 Task: Find connections with filter location Fresnes with filter topic #Recruitingwith filter profile language German with filter current company Johnson Matthey with filter school Dr N.G.P. Institute of Technology with filter industry Hospitals with filter service category Trade Shows with filter keywords title Pharmacist
Action: Mouse moved to (685, 110)
Screenshot: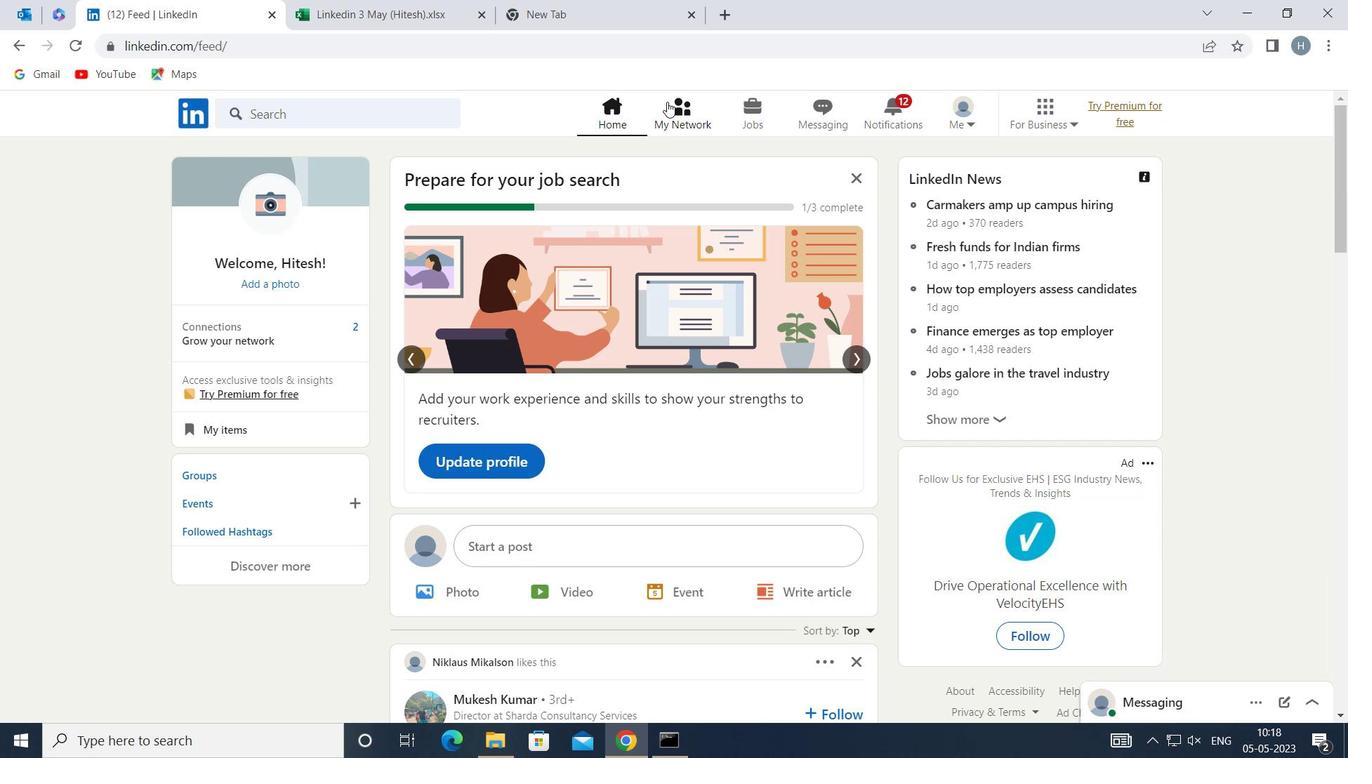 
Action: Mouse pressed left at (685, 110)
Screenshot: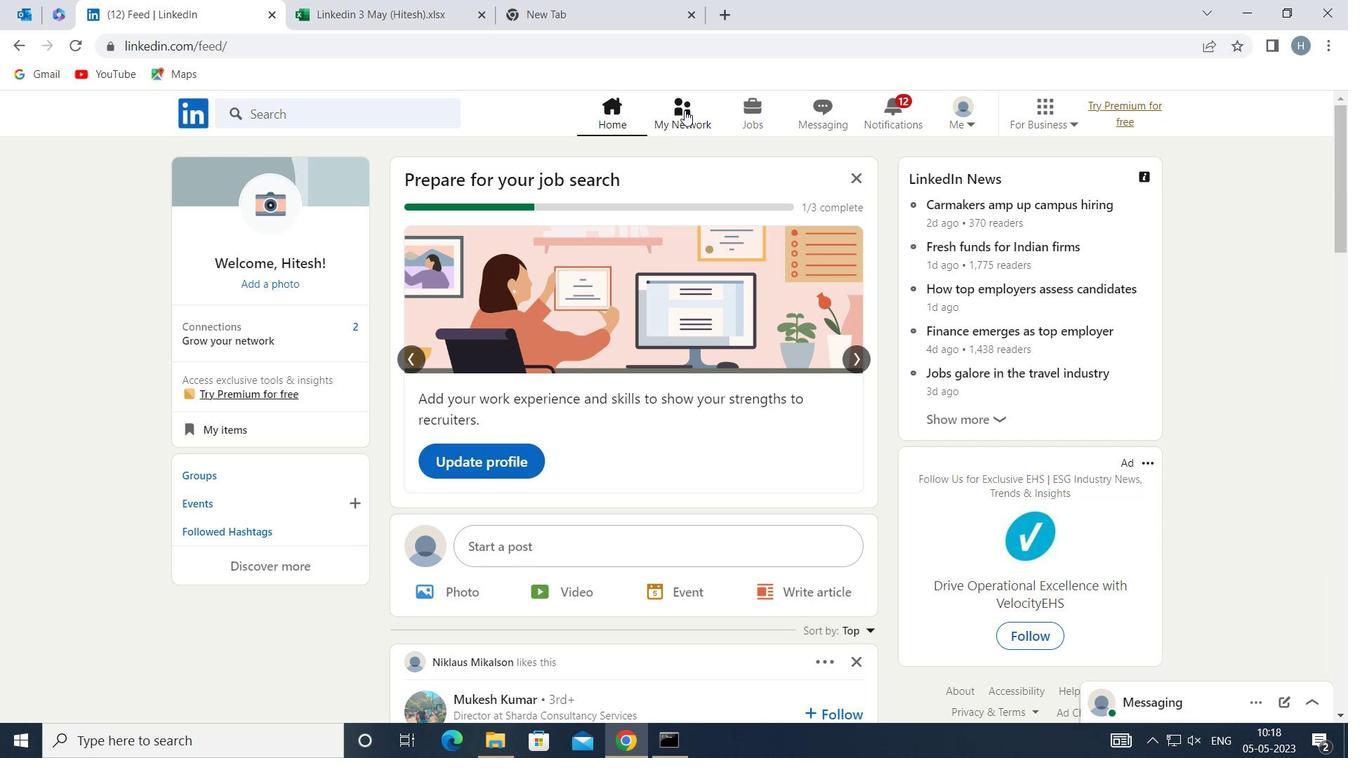 
Action: Mouse moved to (384, 212)
Screenshot: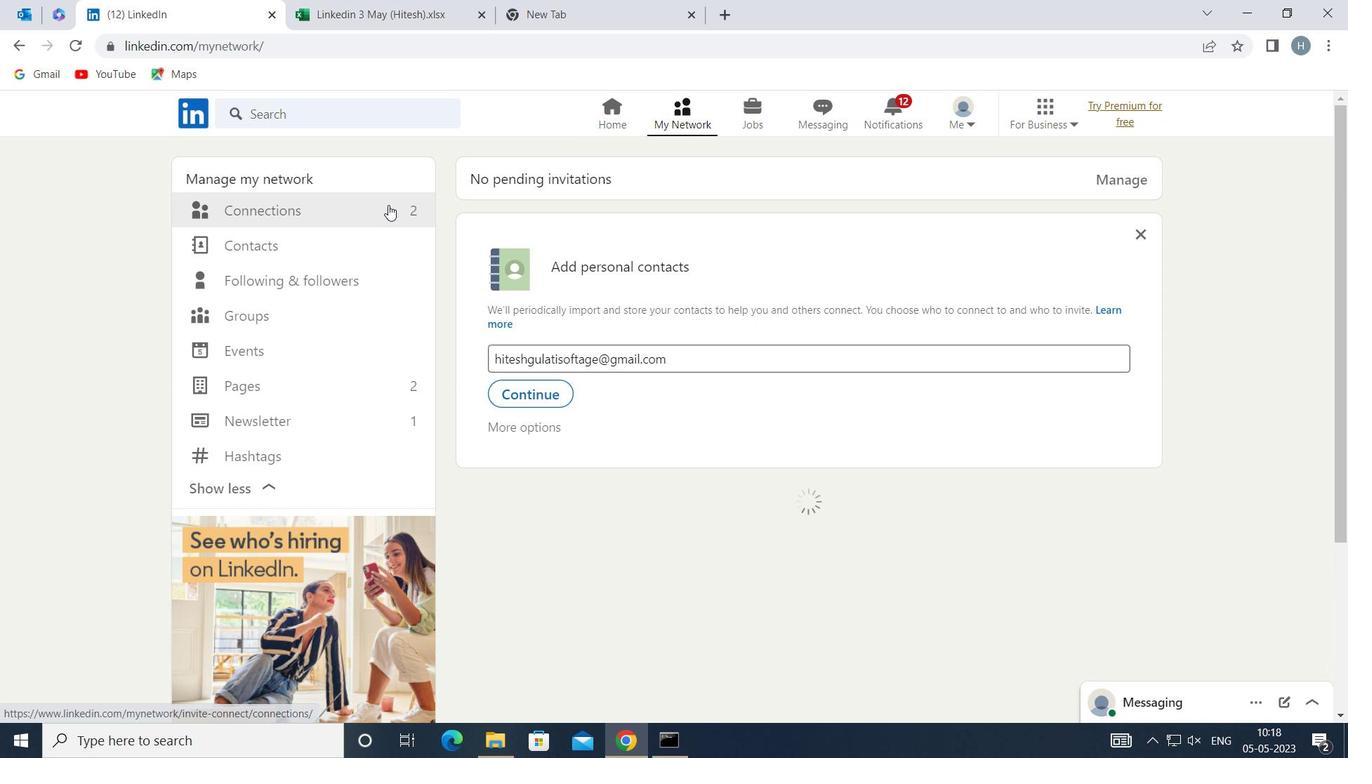 
Action: Mouse pressed left at (384, 212)
Screenshot: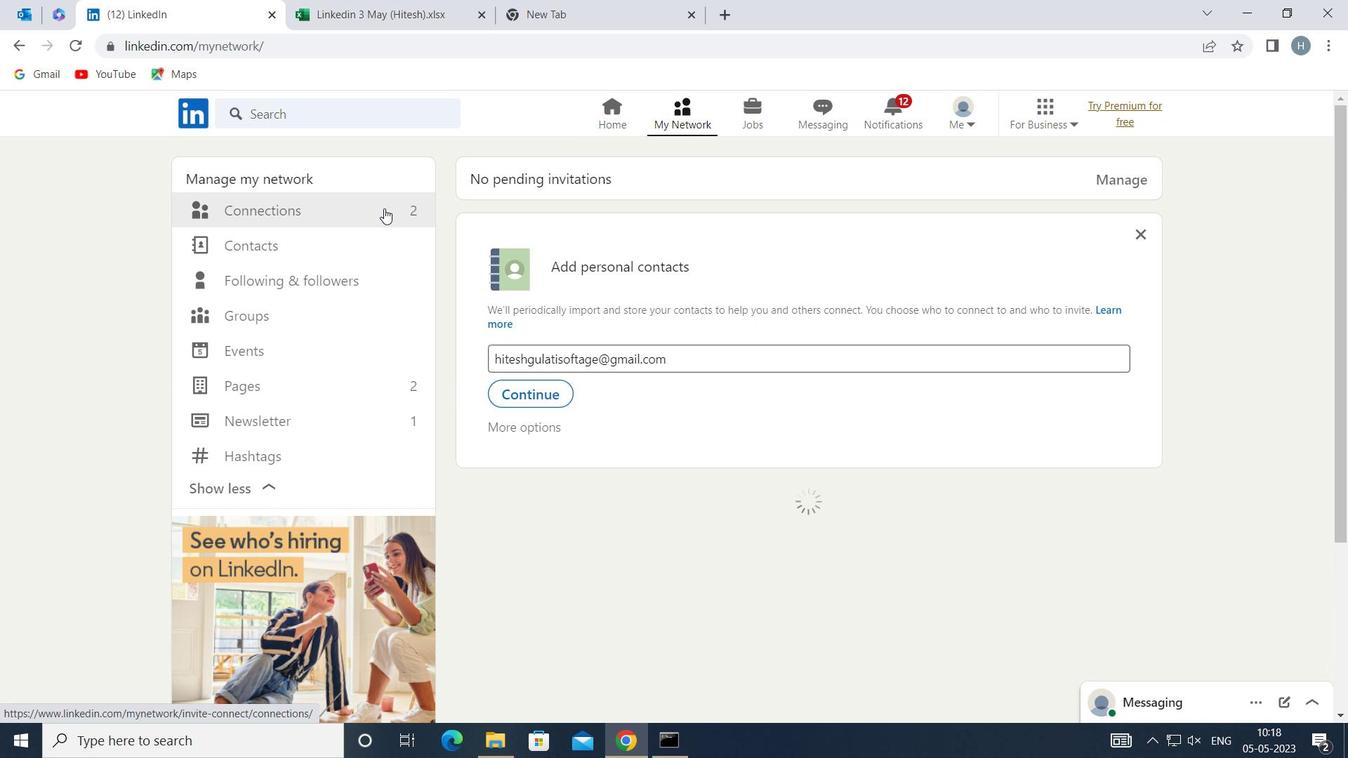 
Action: Mouse moved to (777, 212)
Screenshot: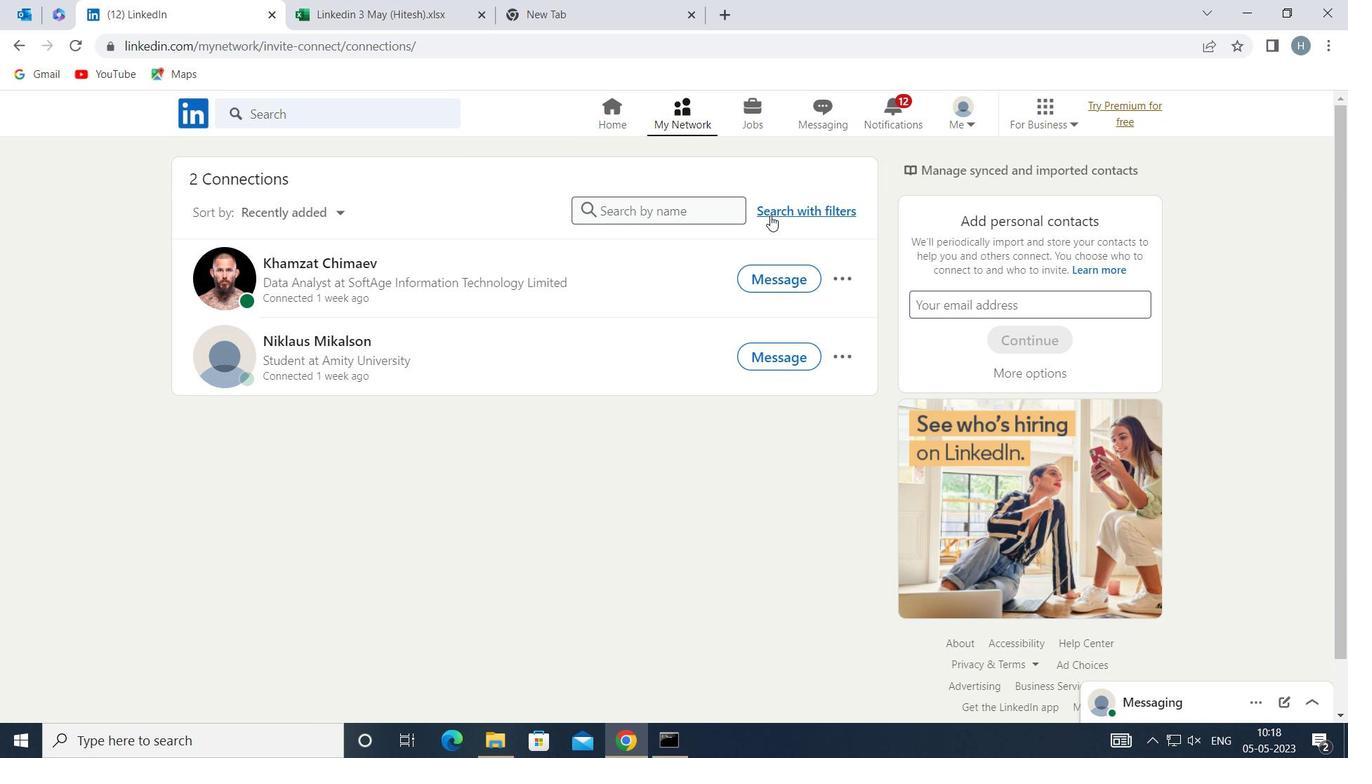 
Action: Mouse pressed left at (777, 212)
Screenshot: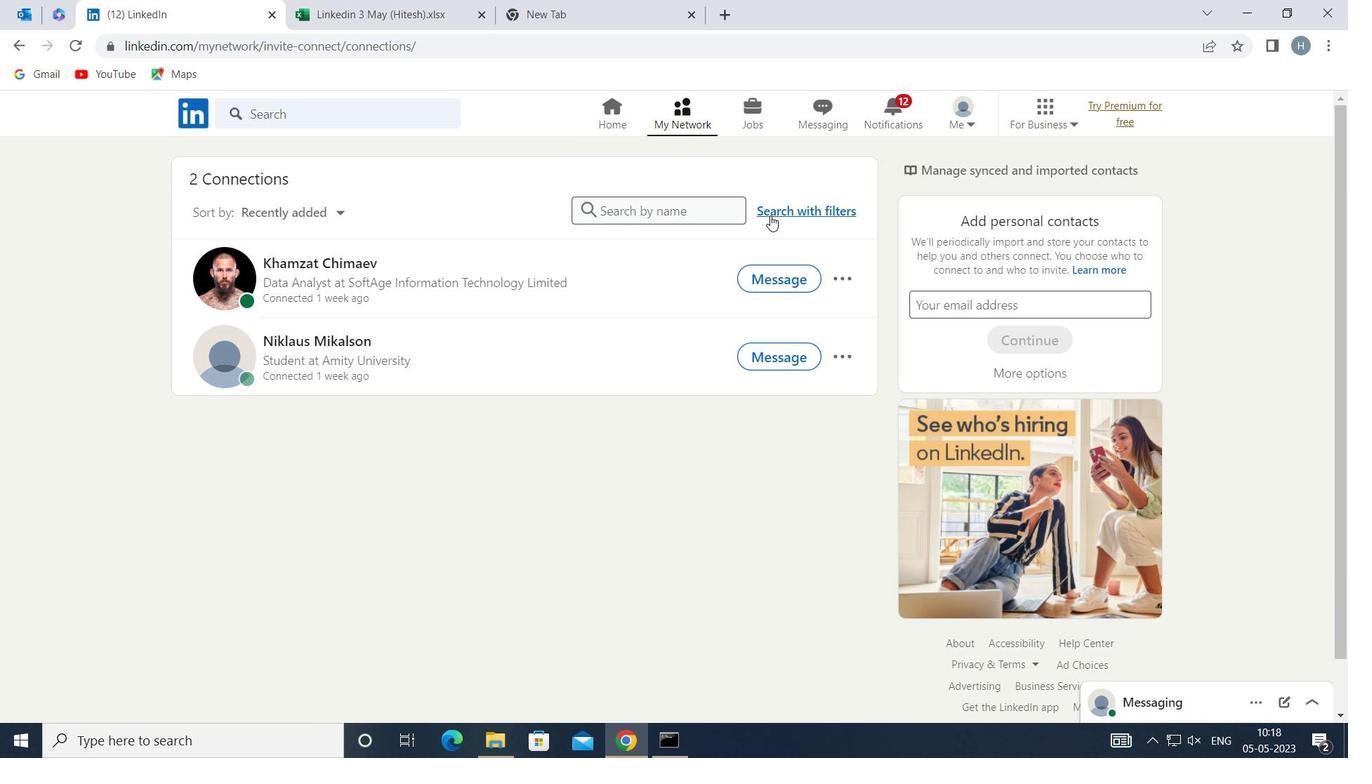 
Action: Mouse moved to (743, 162)
Screenshot: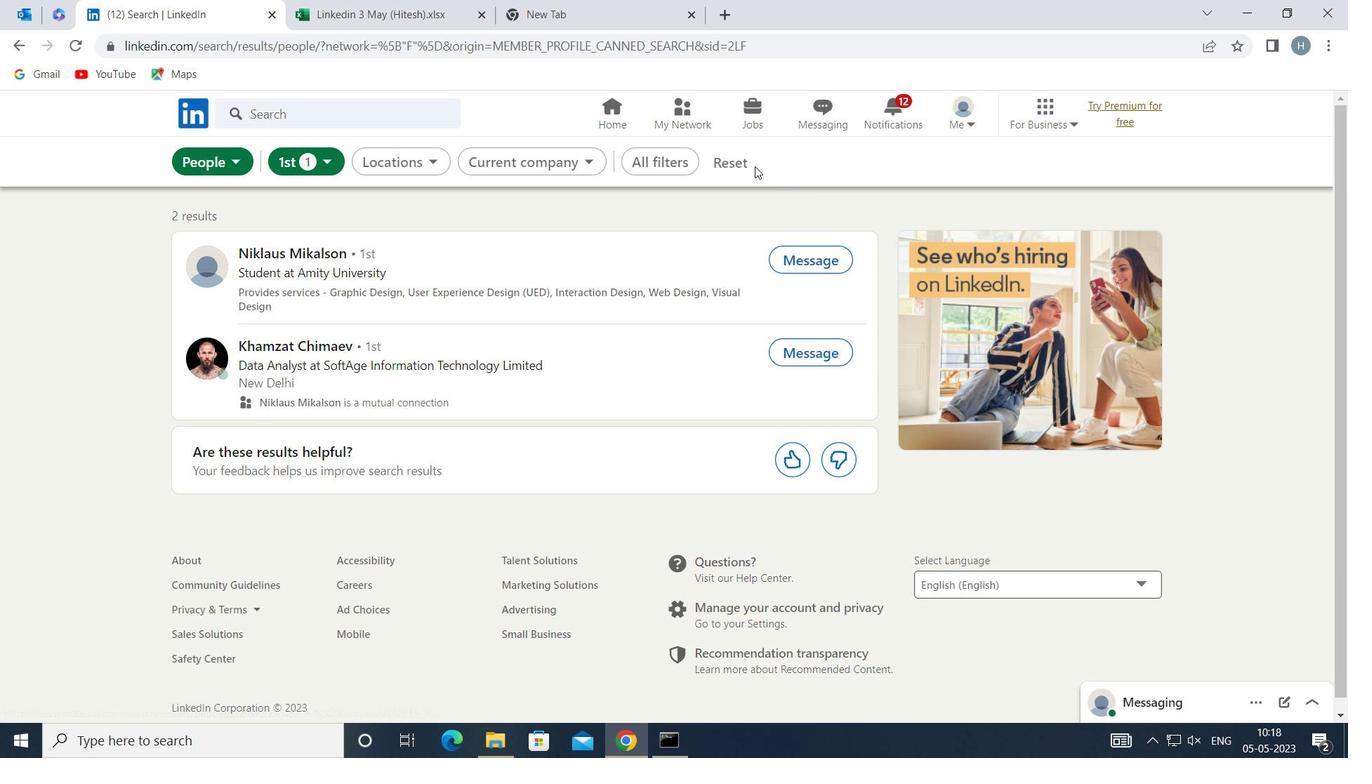 
Action: Mouse pressed left at (743, 162)
Screenshot: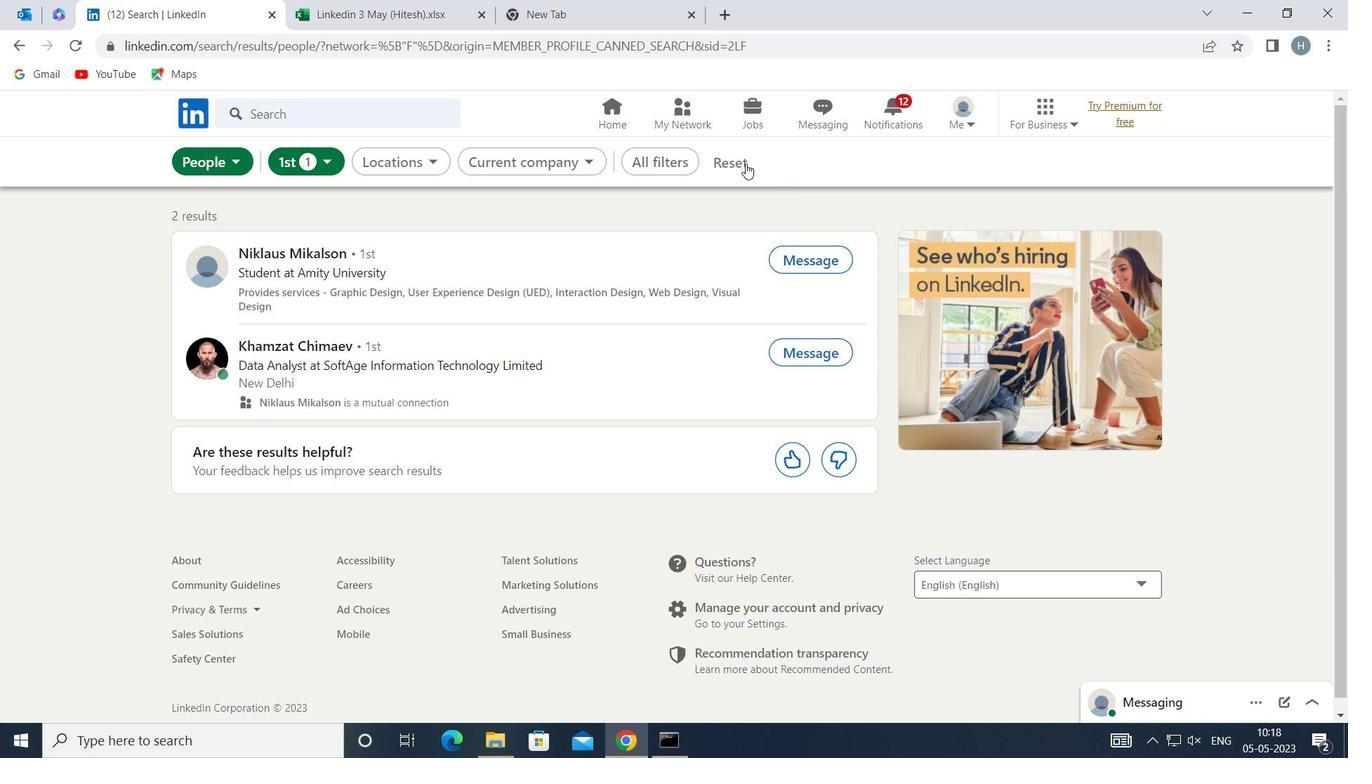 
Action: Mouse moved to (716, 159)
Screenshot: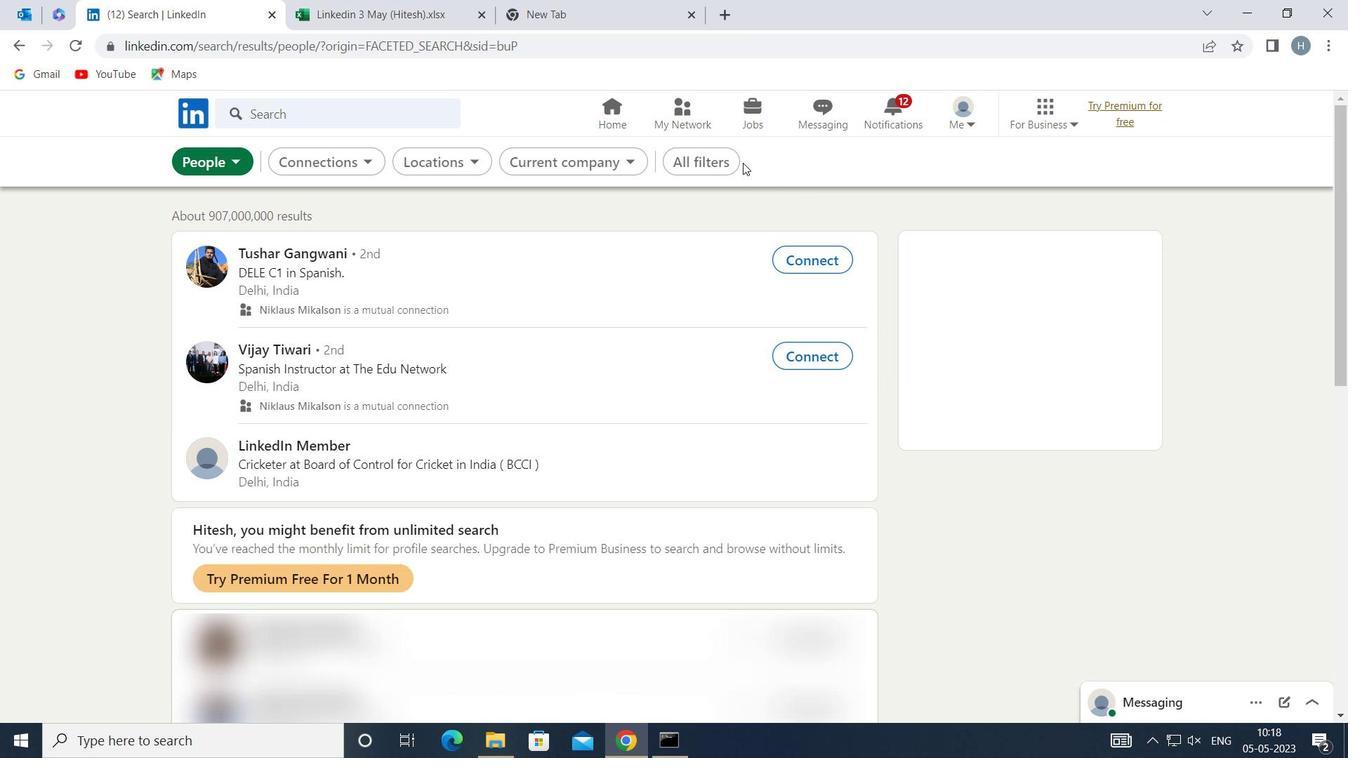 
Action: Mouse pressed left at (716, 159)
Screenshot: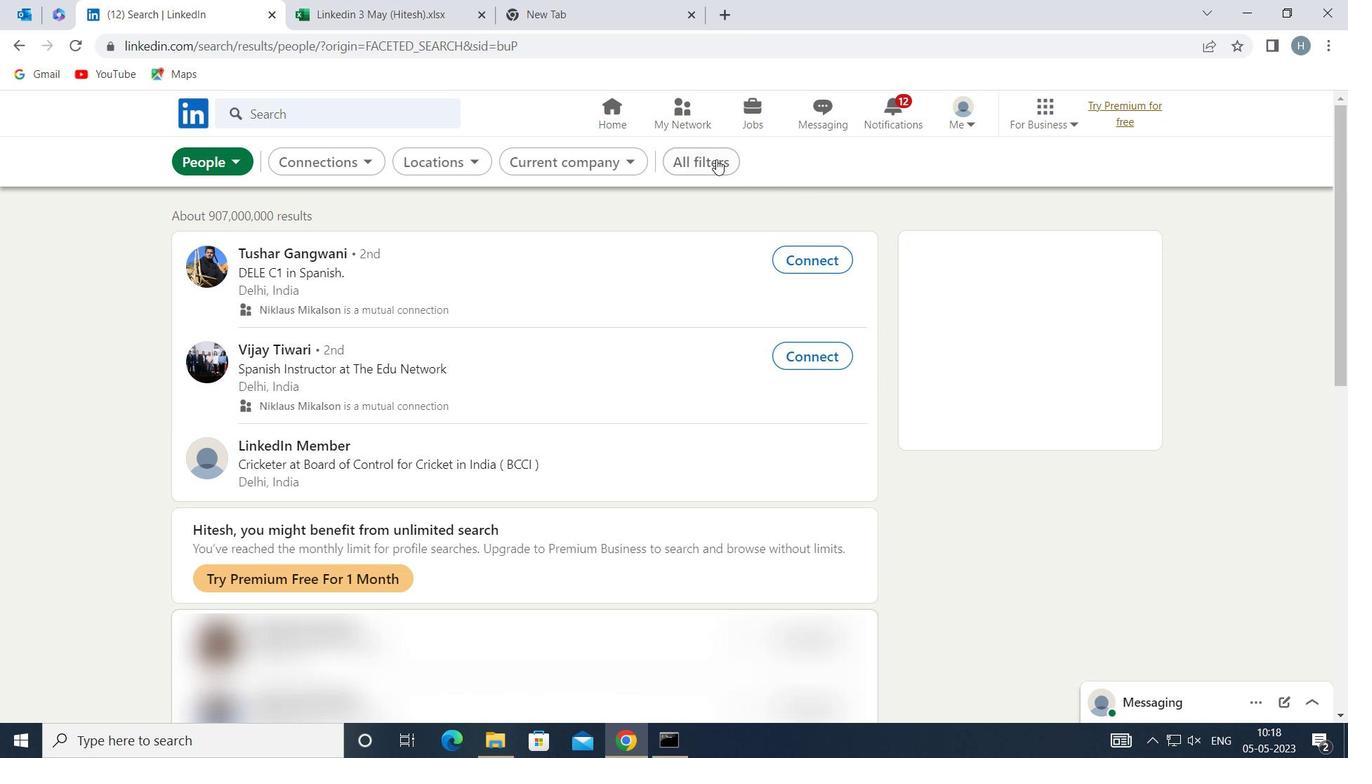 
Action: Mouse moved to (1114, 403)
Screenshot: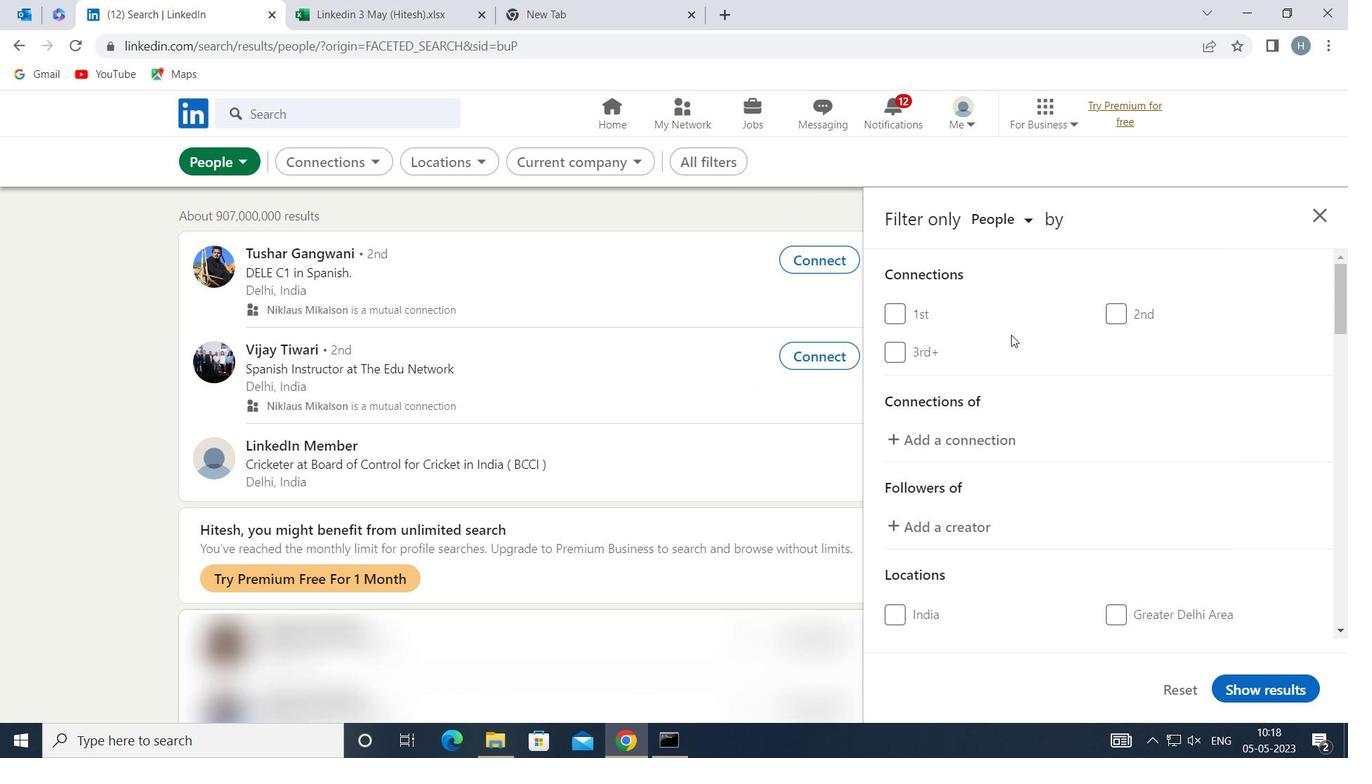 
Action: Mouse scrolled (1114, 403) with delta (0, 0)
Screenshot: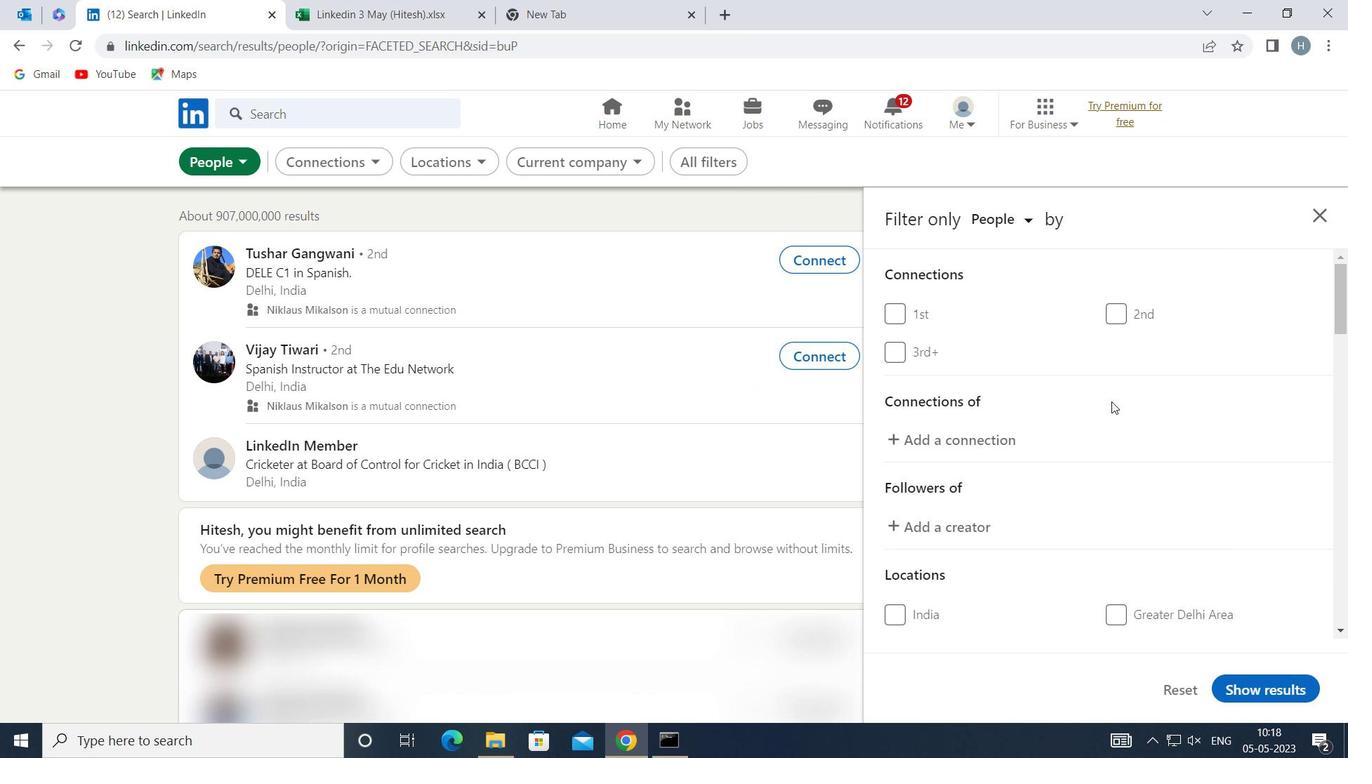 
Action: Mouse scrolled (1114, 403) with delta (0, 0)
Screenshot: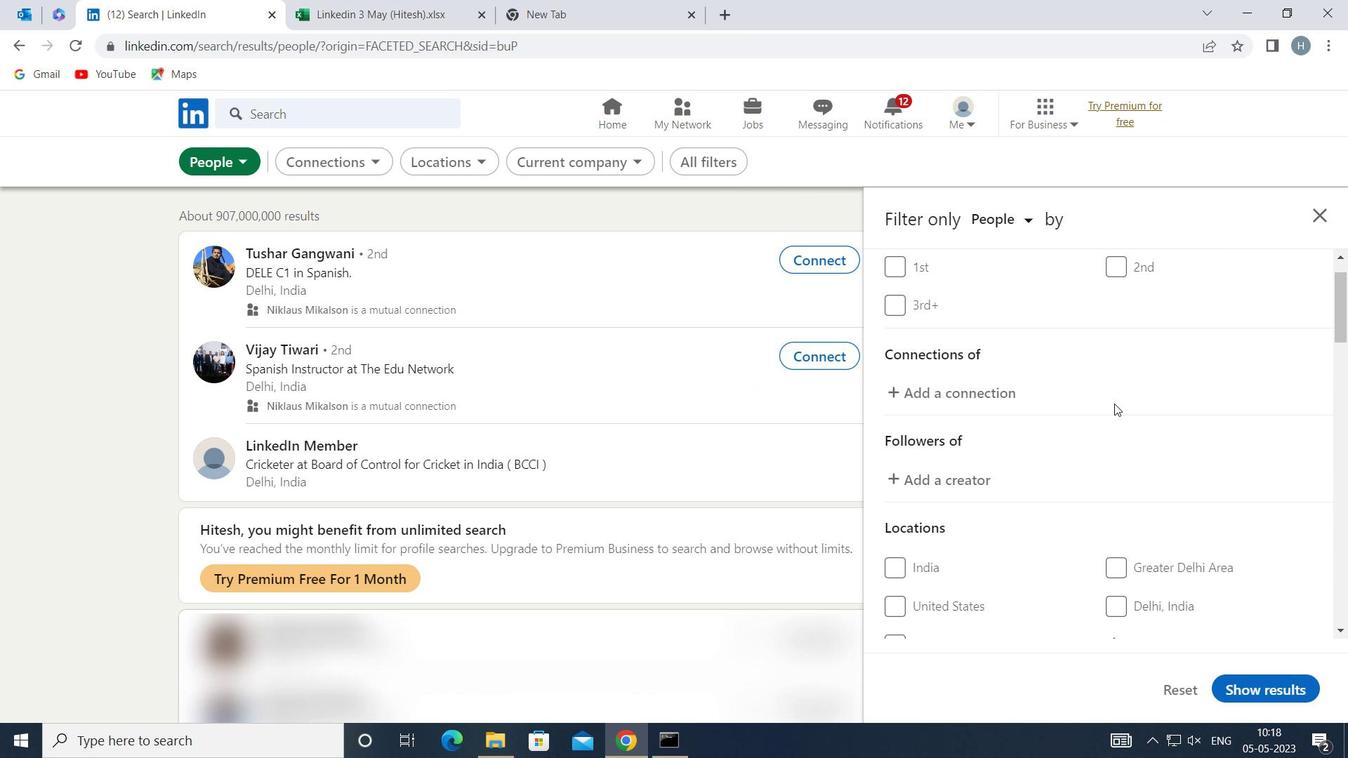 
Action: Mouse scrolled (1114, 403) with delta (0, 0)
Screenshot: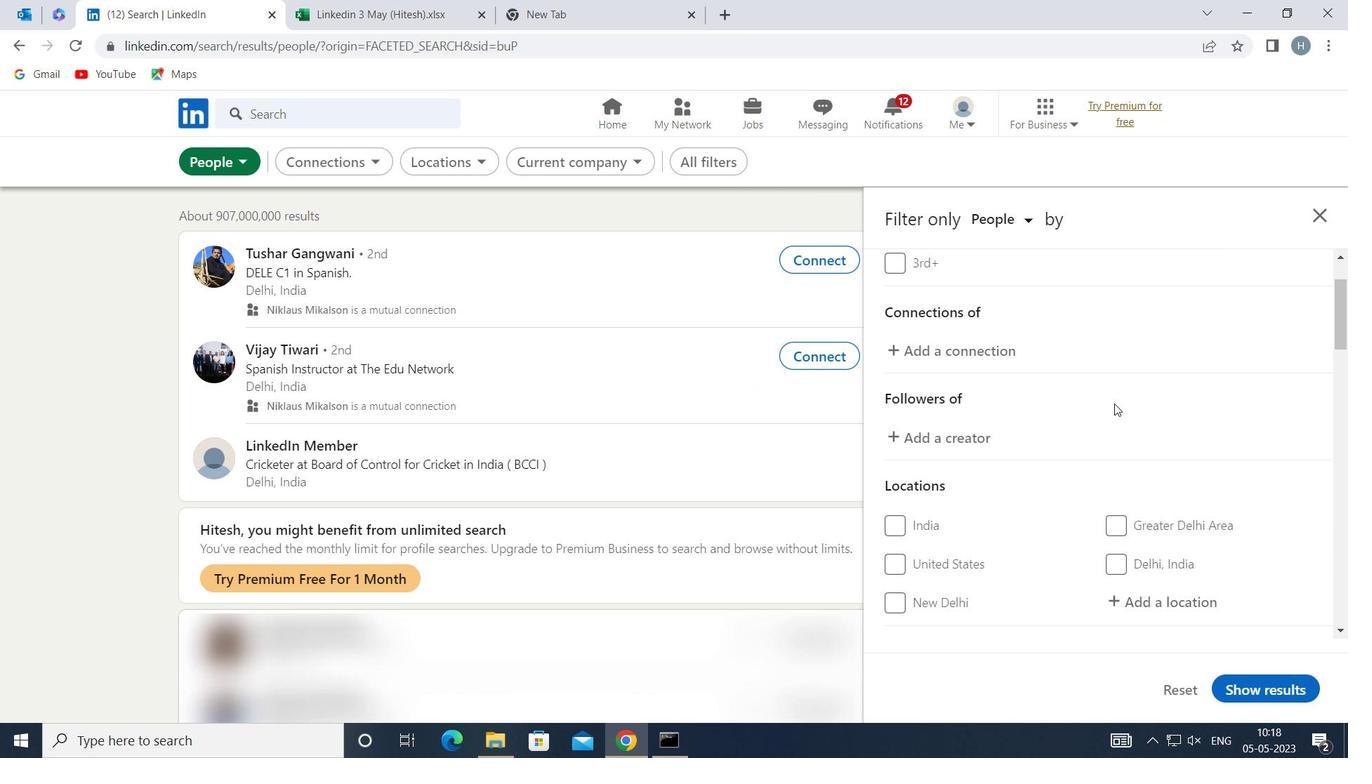 
Action: Mouse moved to (1147, 424)
Screenshot: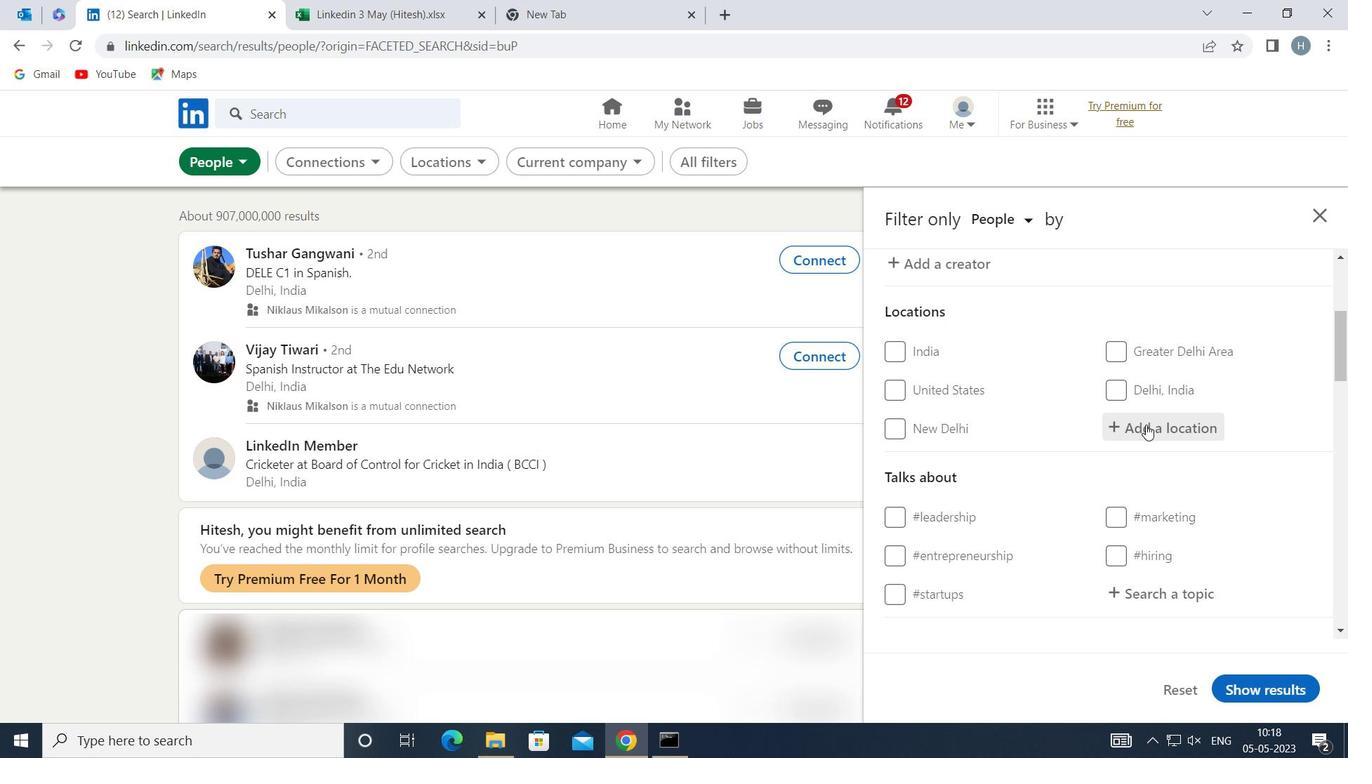 
Action: Mouse pressed left at (1147, 424)
Screenshot: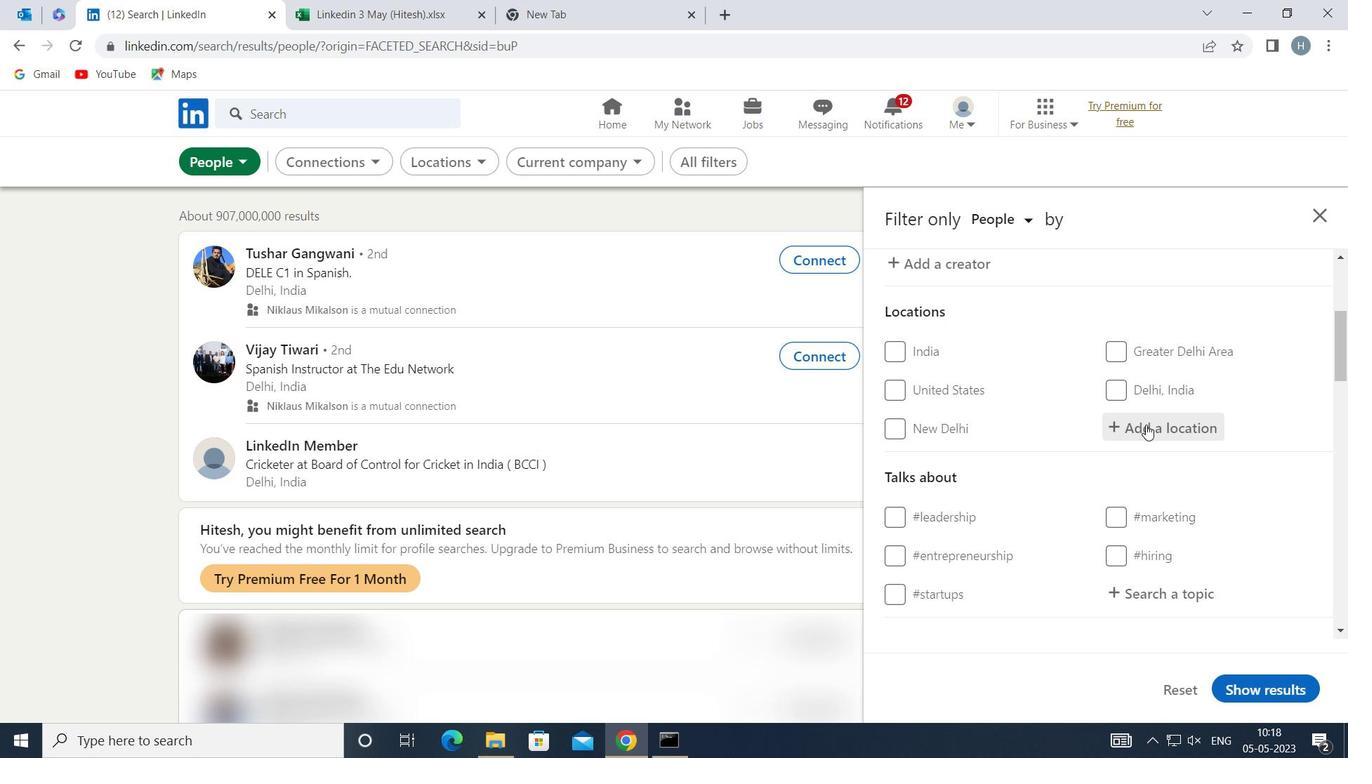 
Action: Key pressed <Key.shift>FRESNES
Screenshot: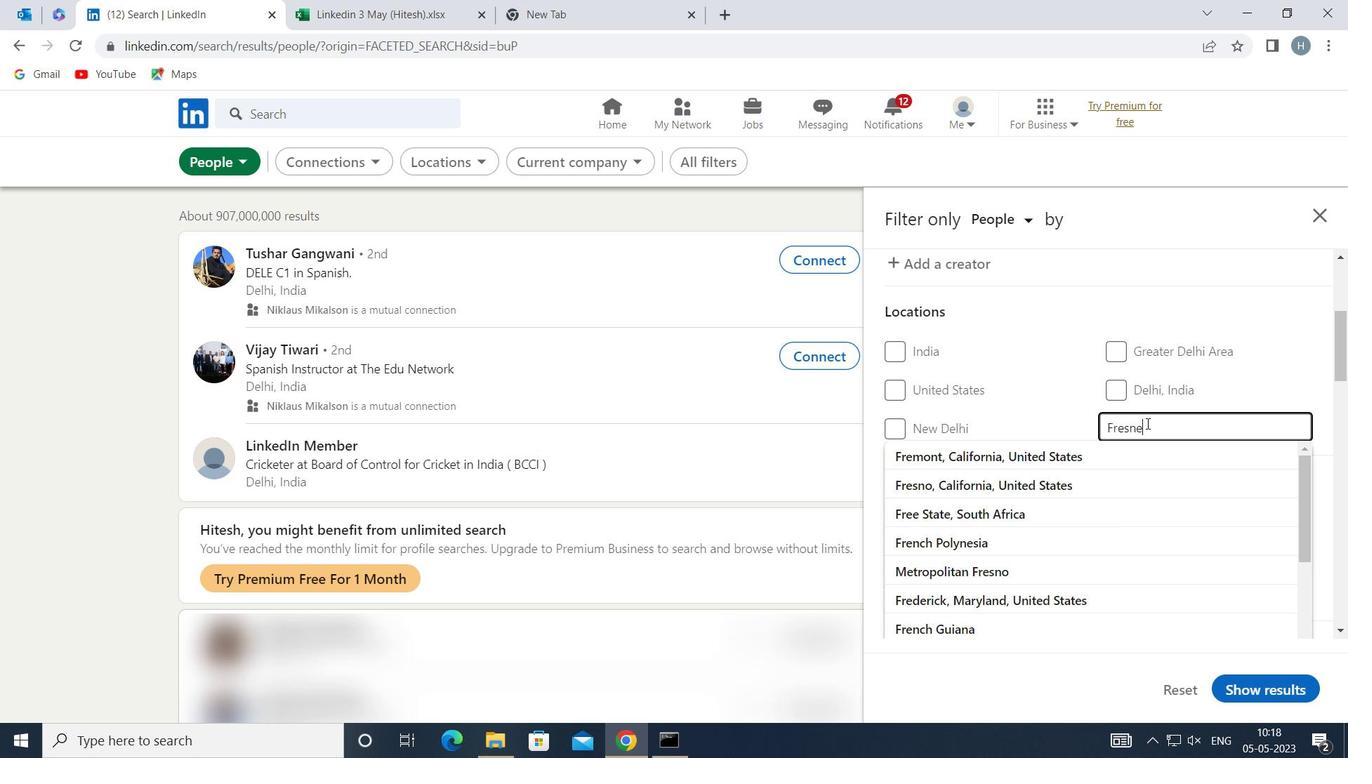 
Action: Mouse moved to (1093, 446)
Screenshot: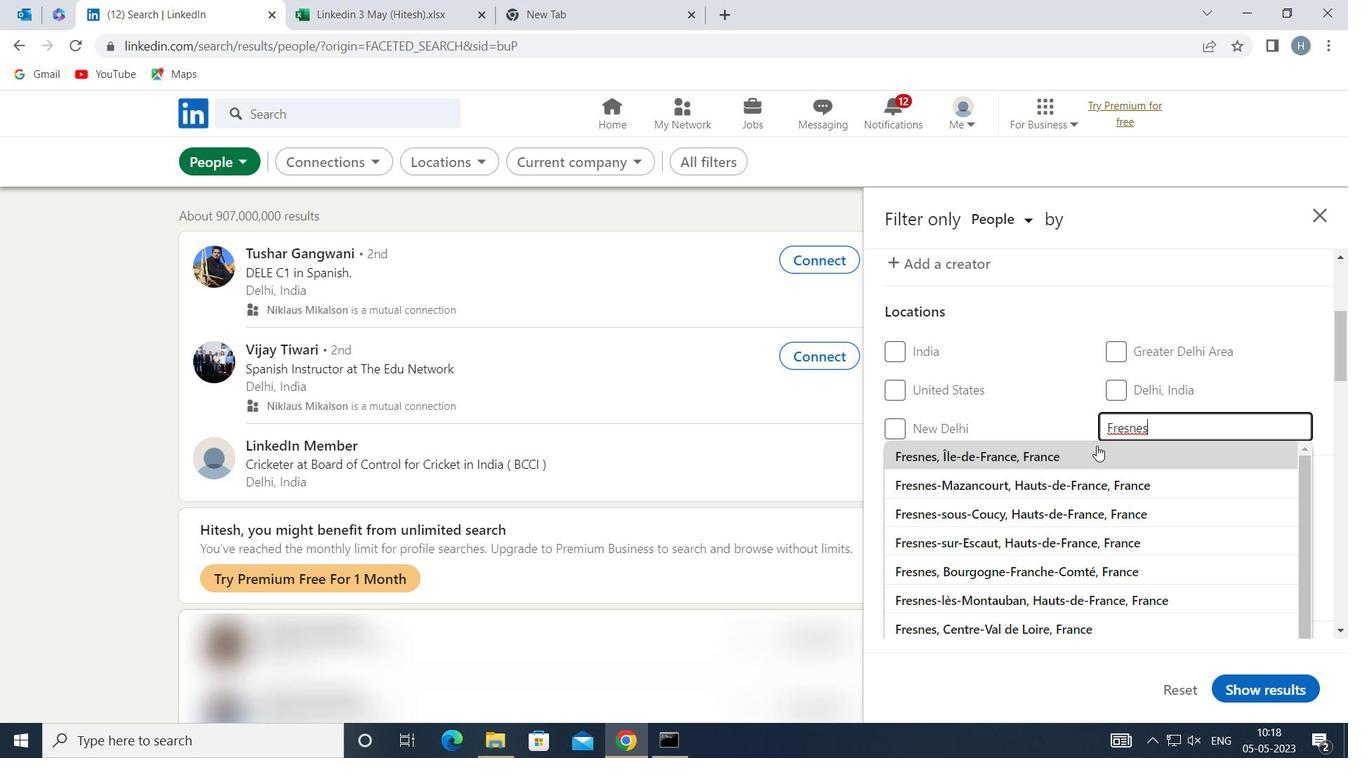 
Action: Mouse pressed left at (1093, 446)
Screenshot: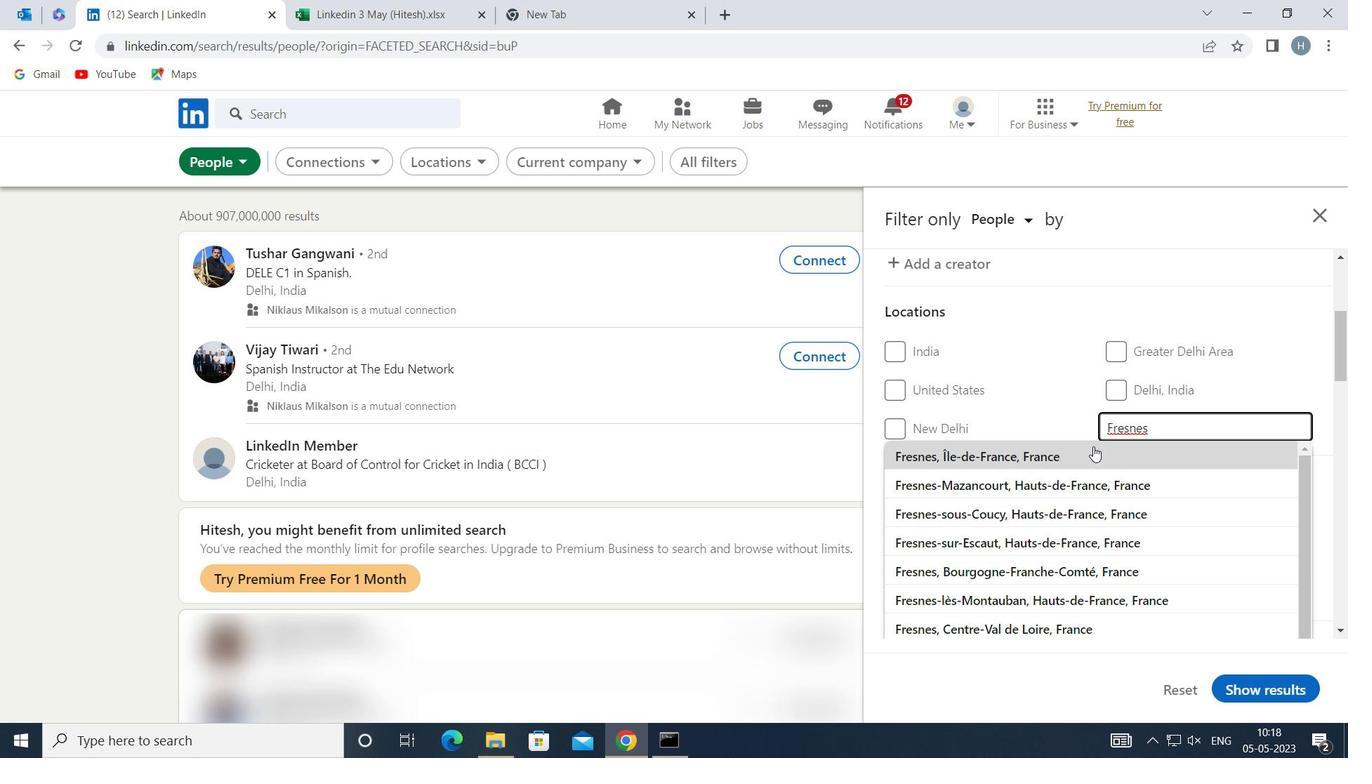 
Action: Mouse moved to (1065, 411)
Screenshot: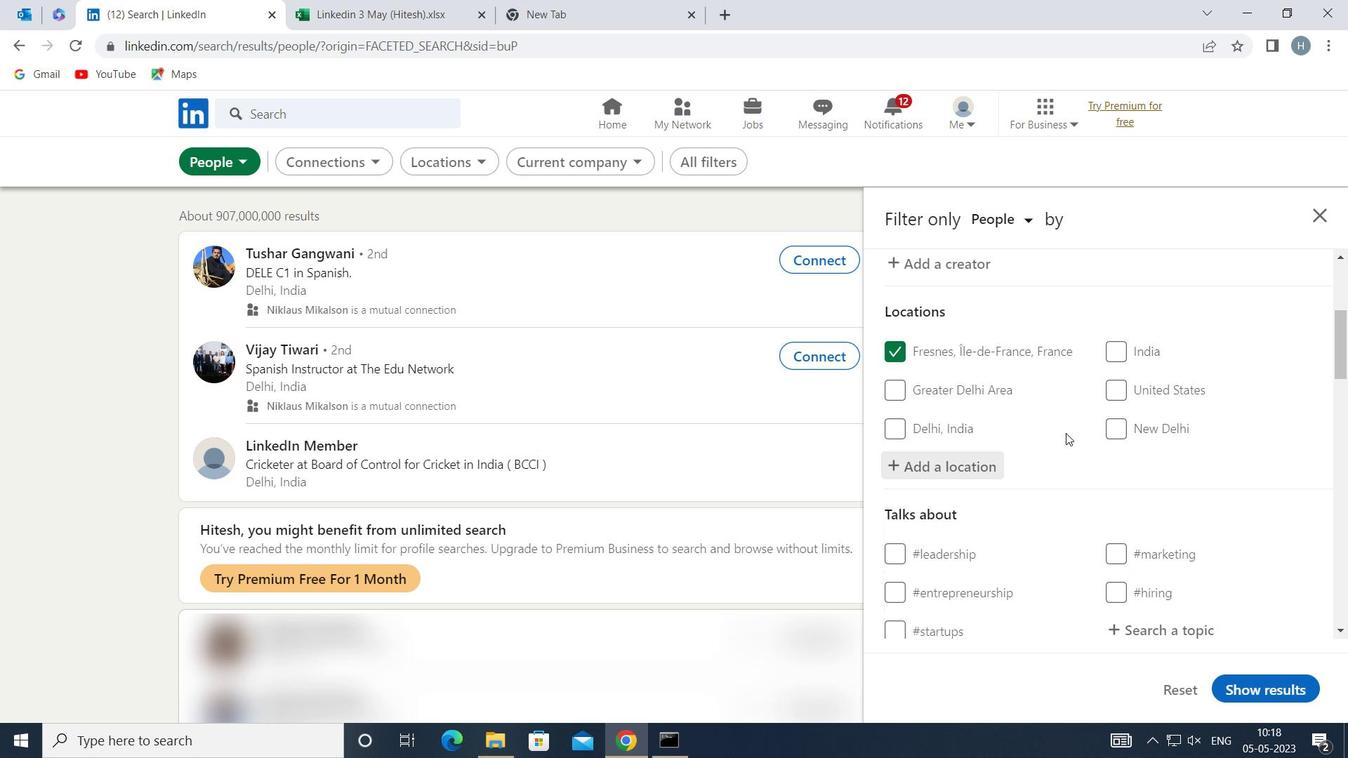 
Action: Mouse scrolled (1065, 410) with delta (0, 0)
Screenshot: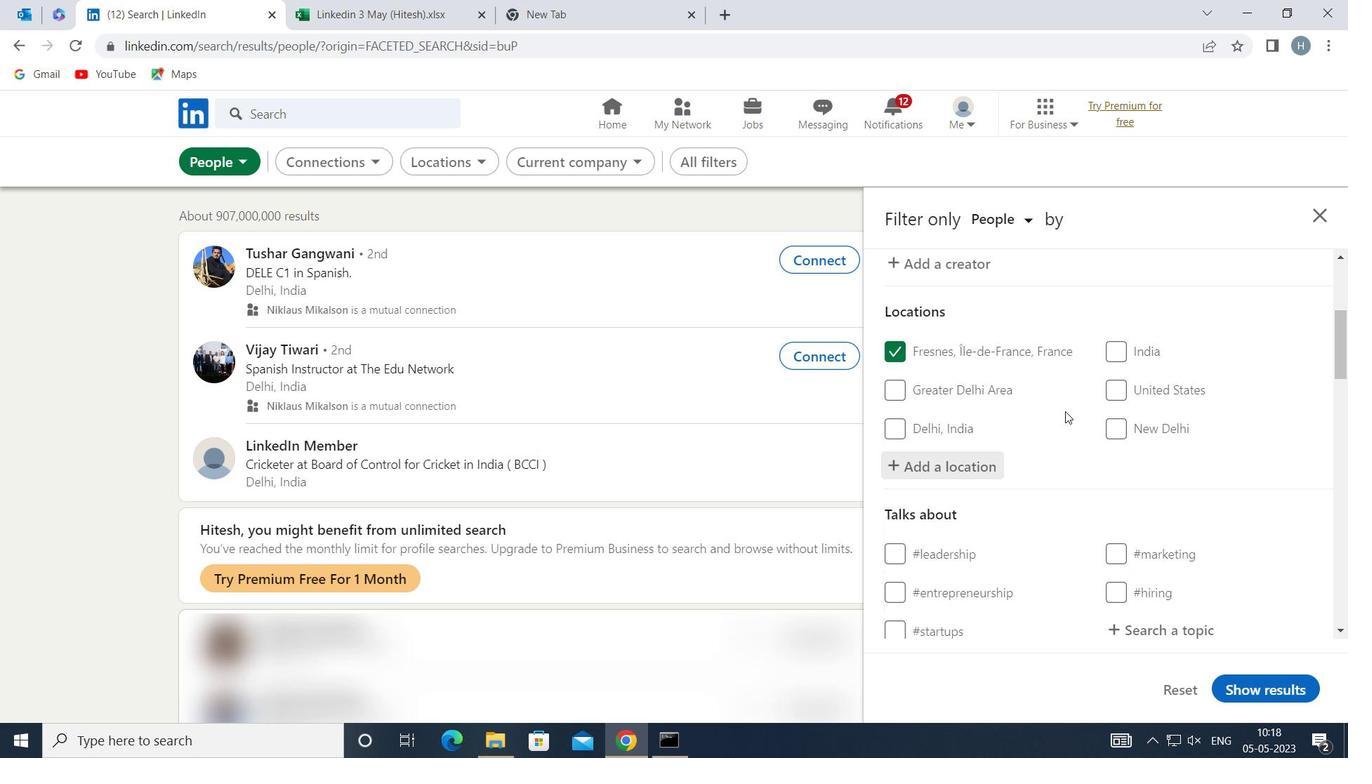 
Action: Mouse scrolled (1065, 410) with delta (0, 0)
Screenshot: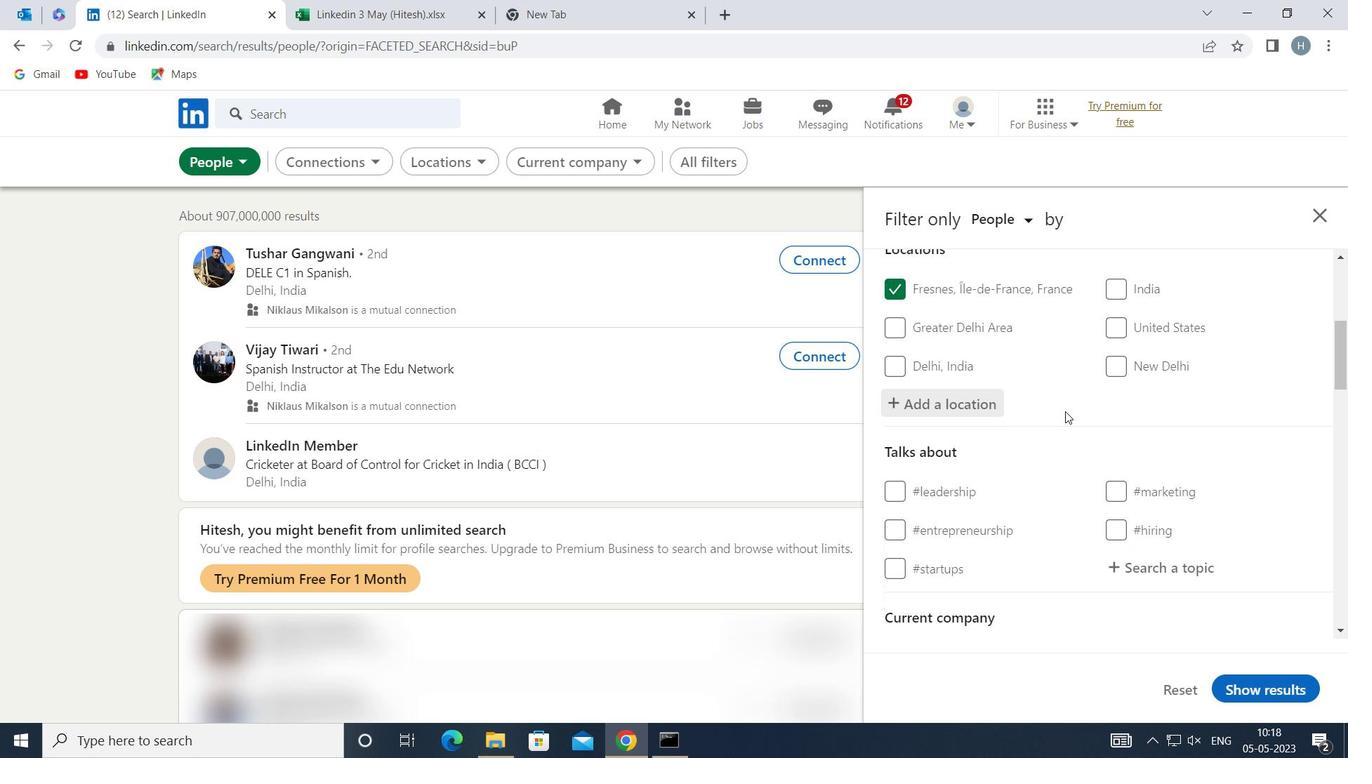 
Action: Mouse scrolled (1065, 410) with delta (0, 0)
Screenshot: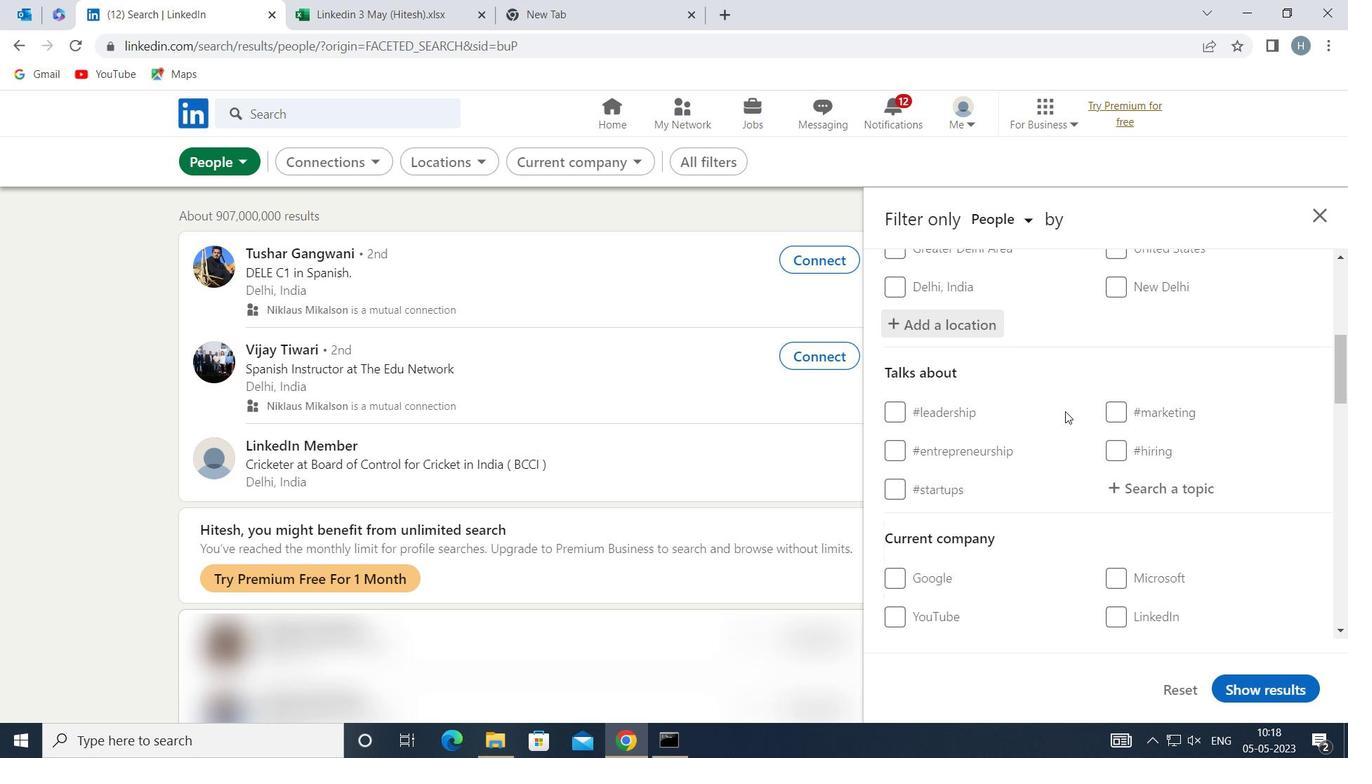 
Action: Mouse moved to (1165, 358)
Screenshot: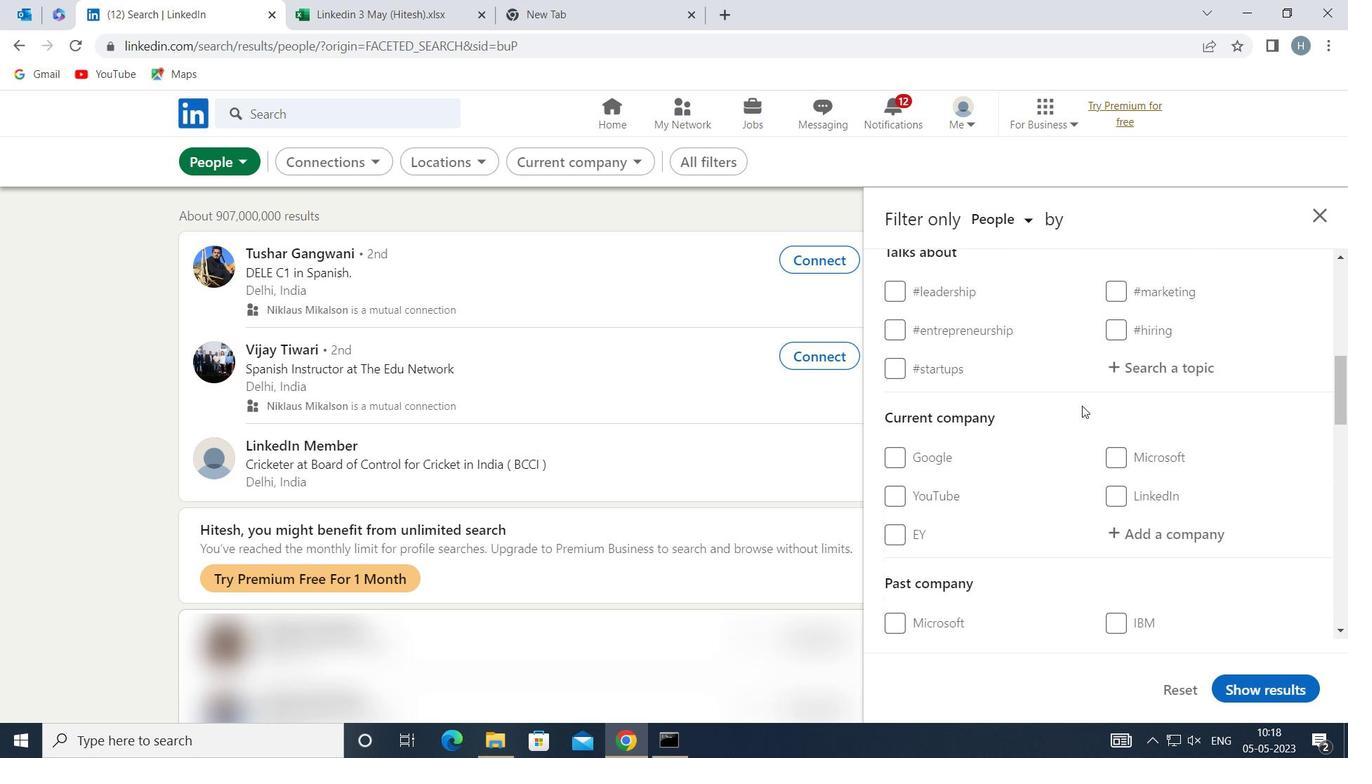 
Action: Mouse pressed left at (1165, 358)
Screenshot: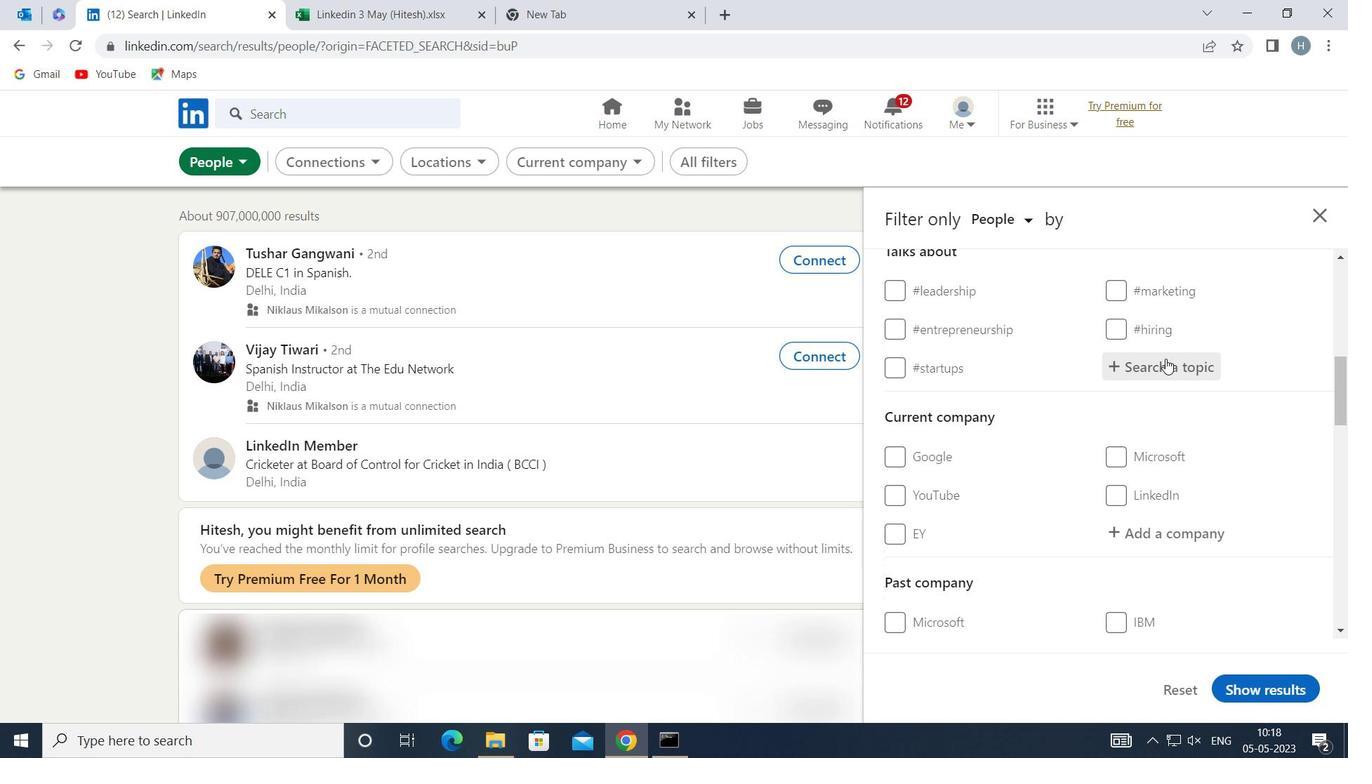 
Action: Key pressed <Key.shift>RECRUITMING<Key.backspace><Key.backspace><Key.backspace><Key.backspace>I
Screenshot: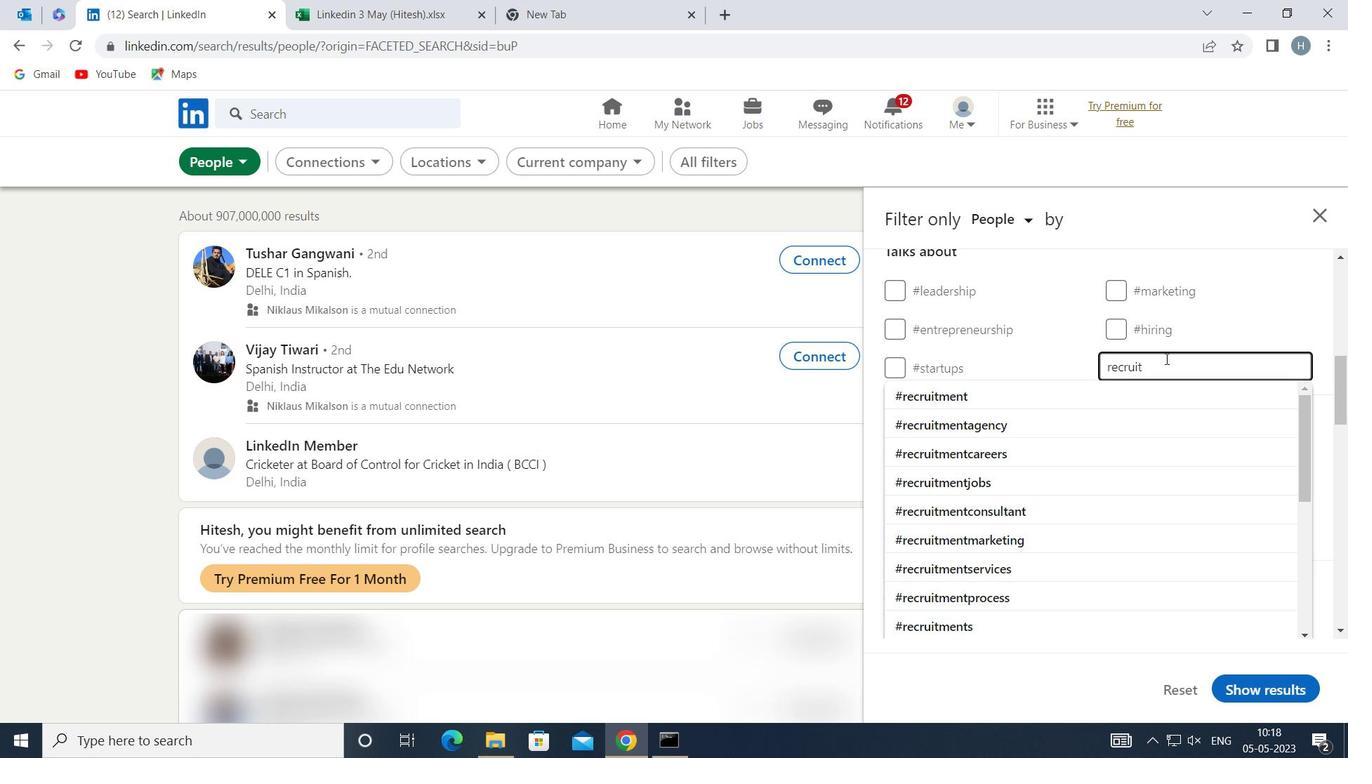 
Action: Mouse moved to (1093, 393)
Screenshot: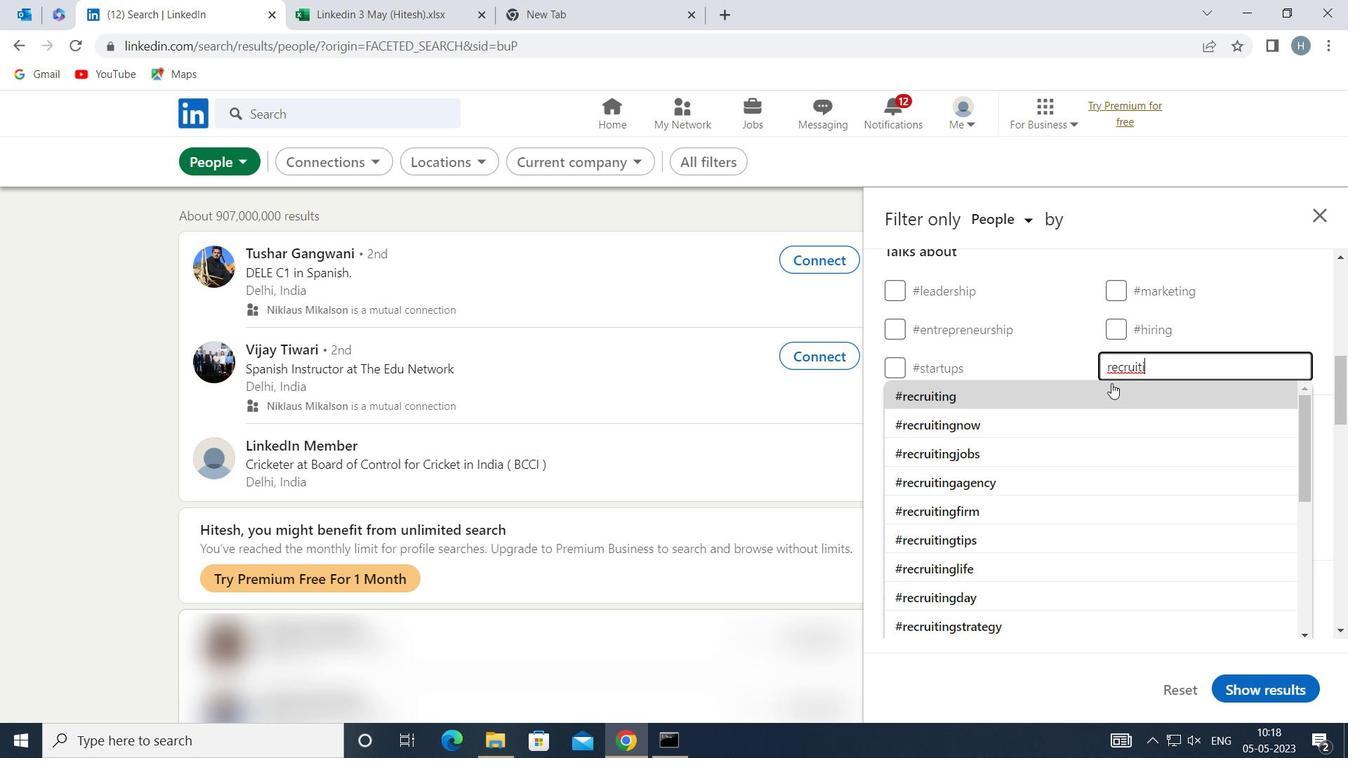 
Action: Mouse pressed left at (1093, 393)
Screenshot: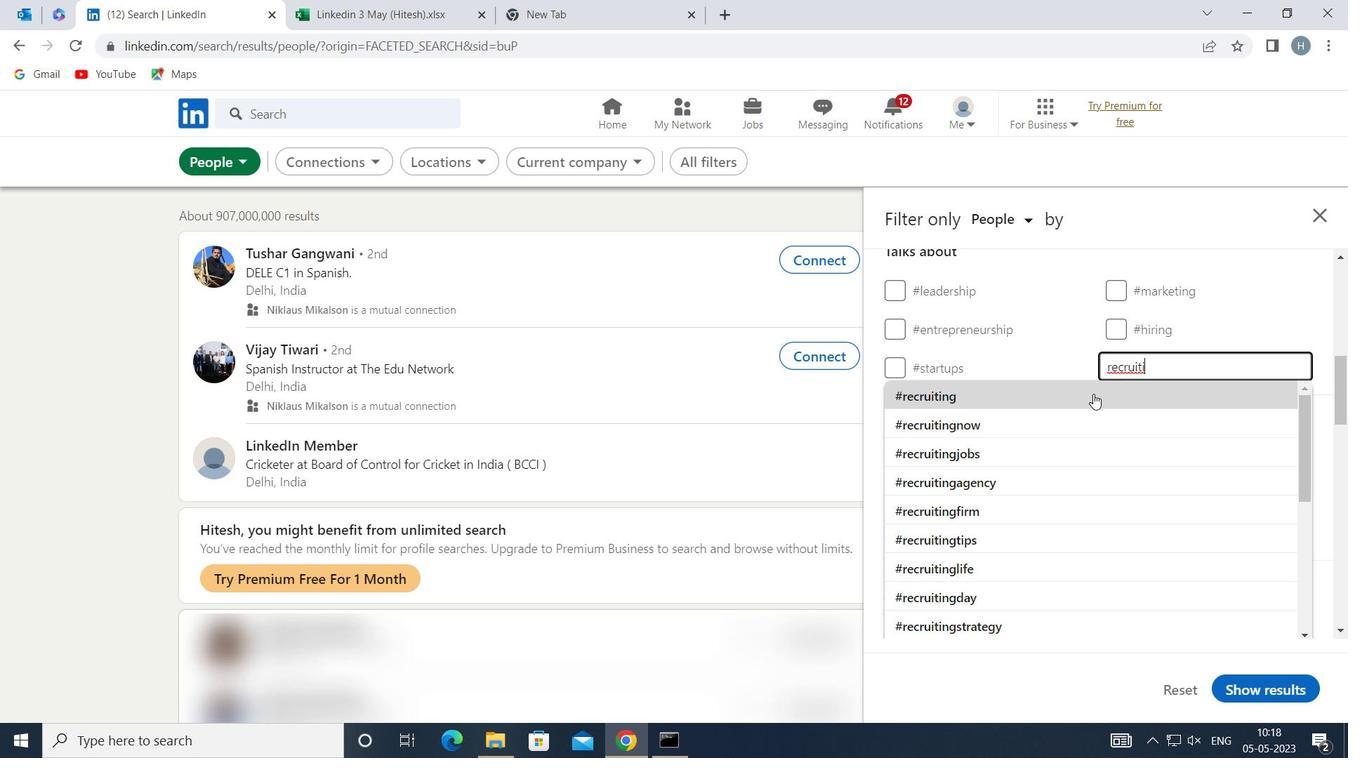 
Action: Mouse moved to (1066, 393)
Screenshot: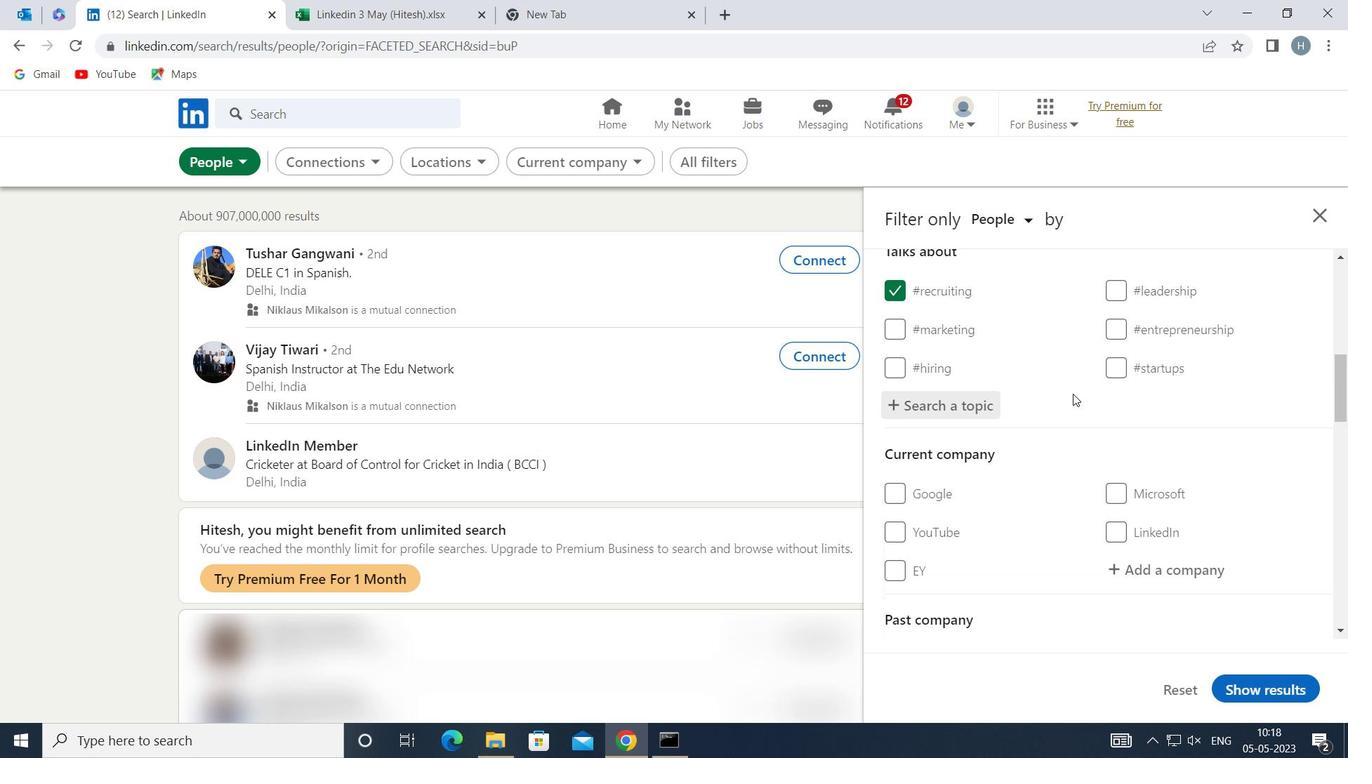 
Action: Mouse scrolled (1066, 393) with delta (0, 0)
Screenshot: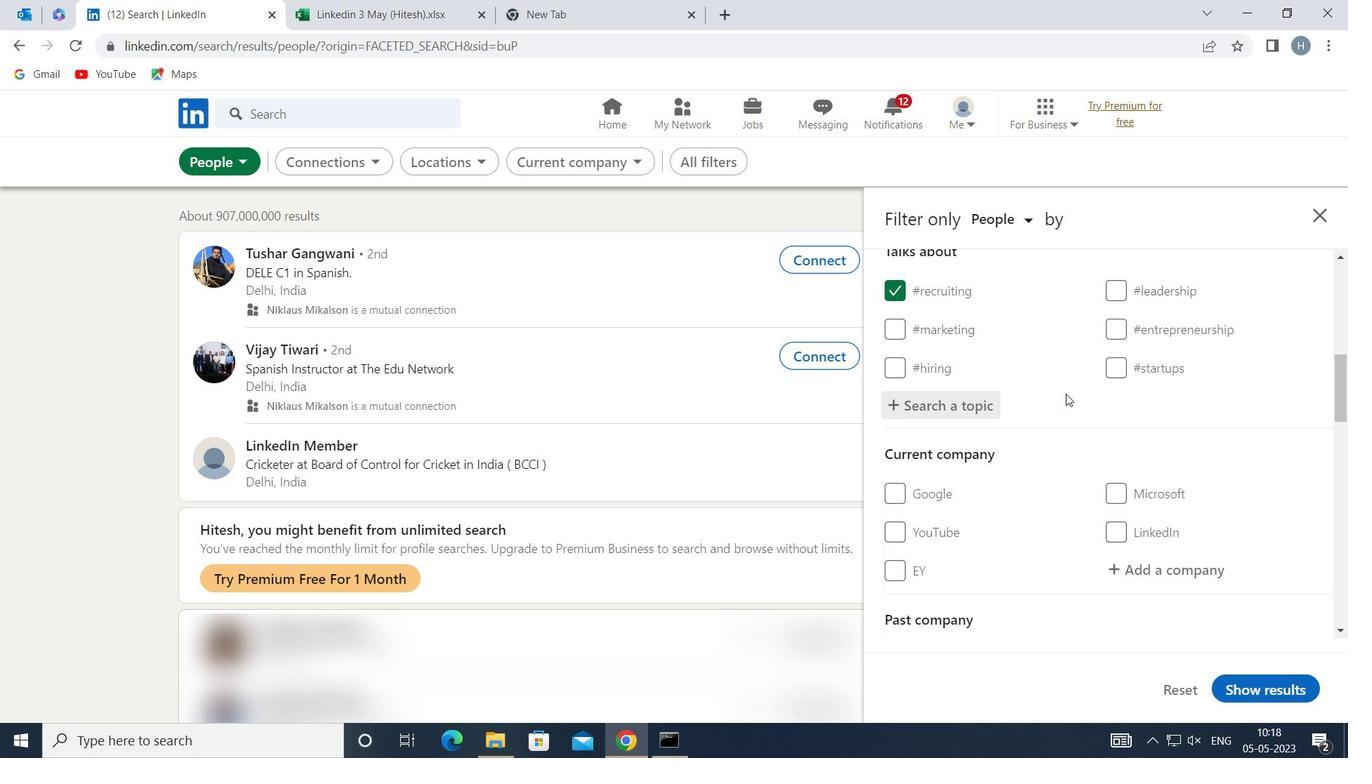 
Action: Mouse scrolled (1066, 393) with delta (0, 0)
Screenshot: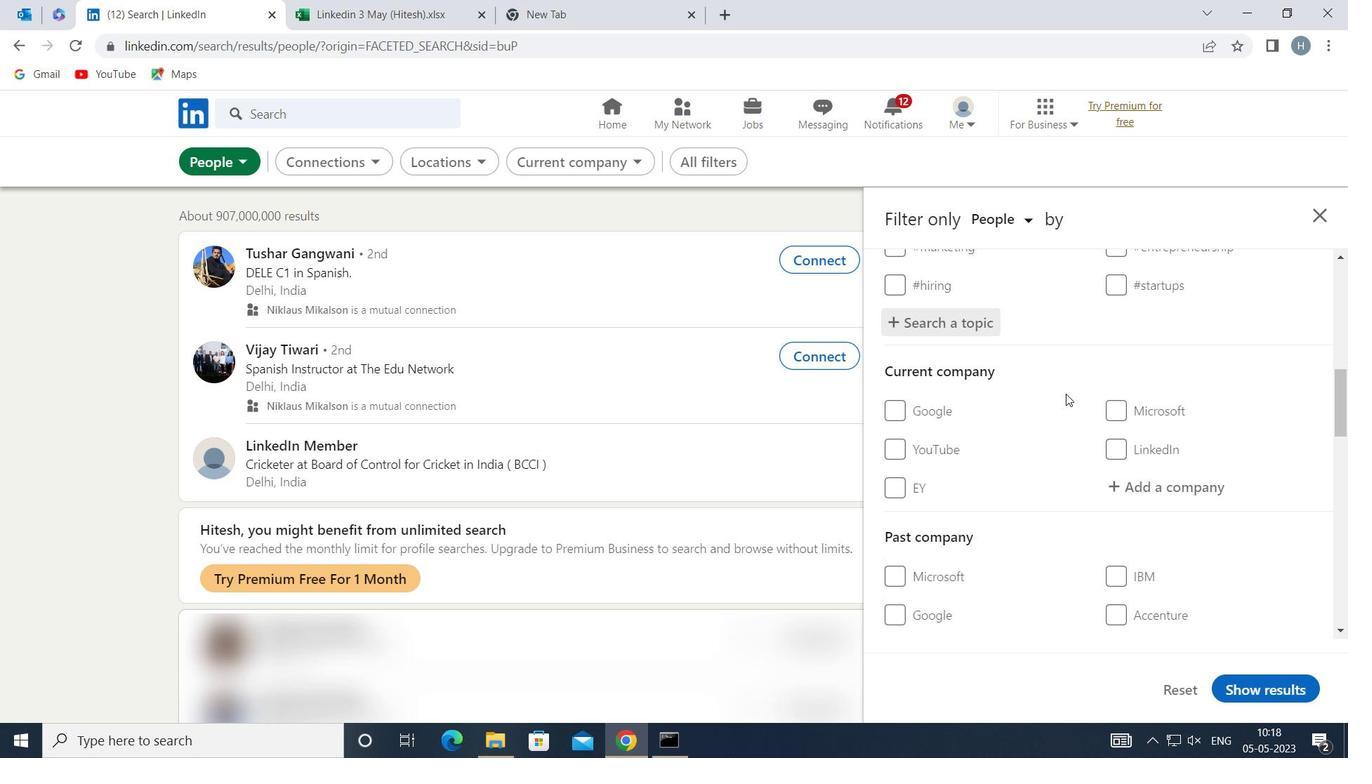 
Action: Mouse scrolled (1066, 393) with delta (0, 0)
Screenshot: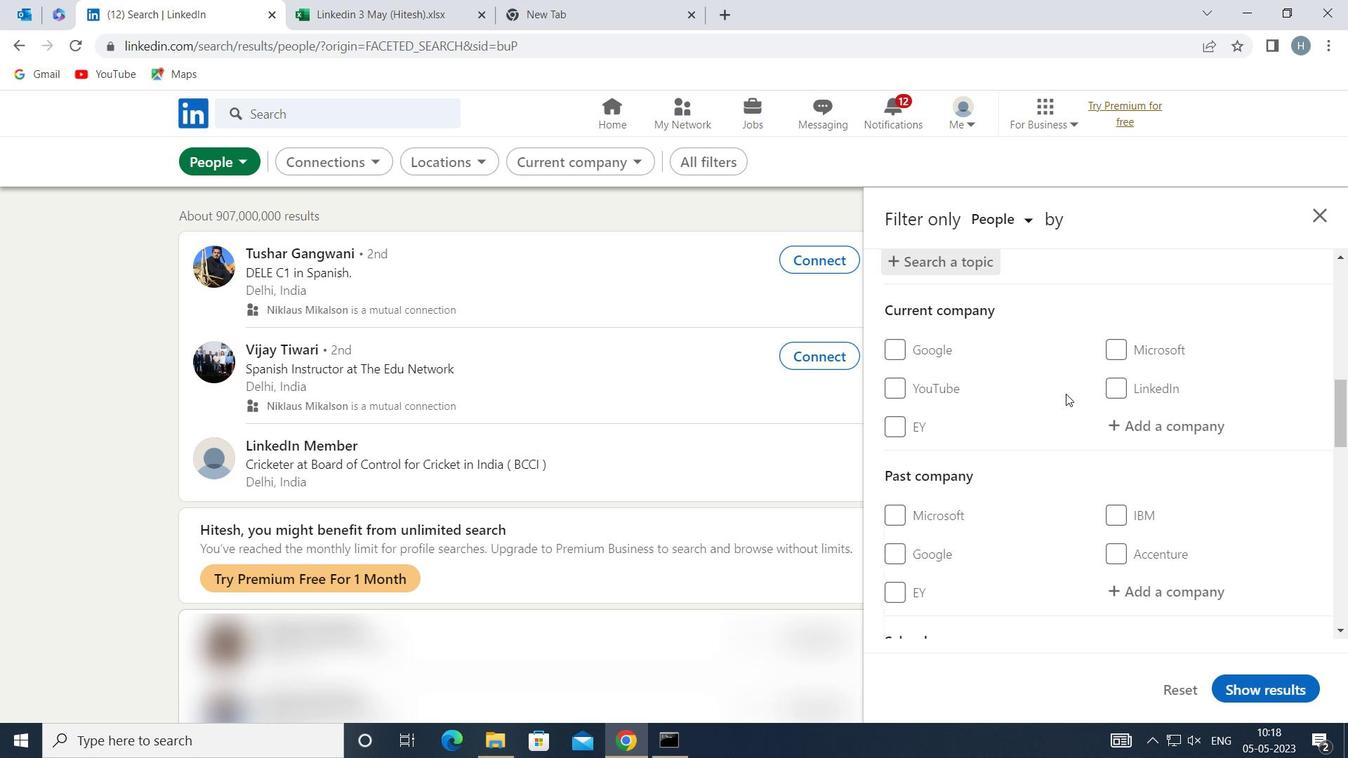 
Action: Mouse scrolled (1066, 393) with delta (0, 0)
Screenshot: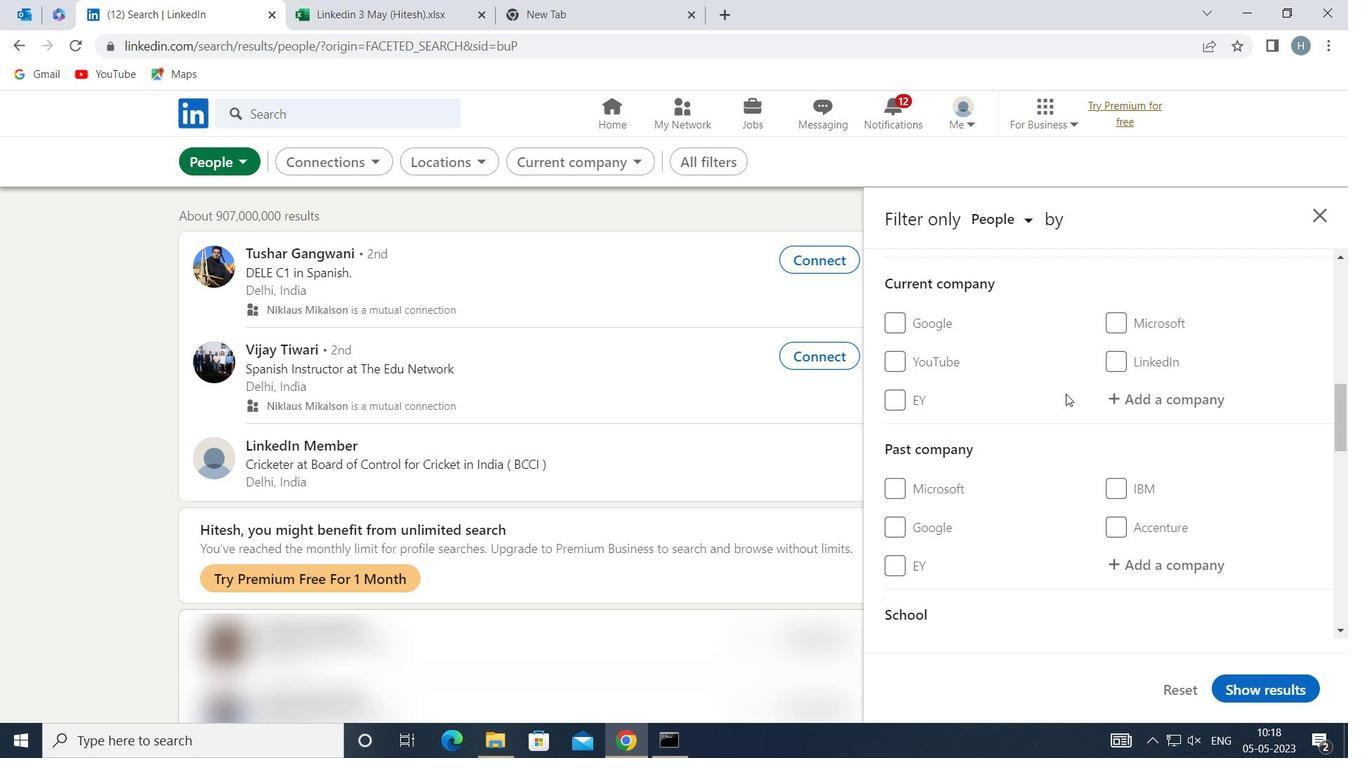
Action: Mouse scrolled (1066, 393) with delta (0, 0)
Screenshot: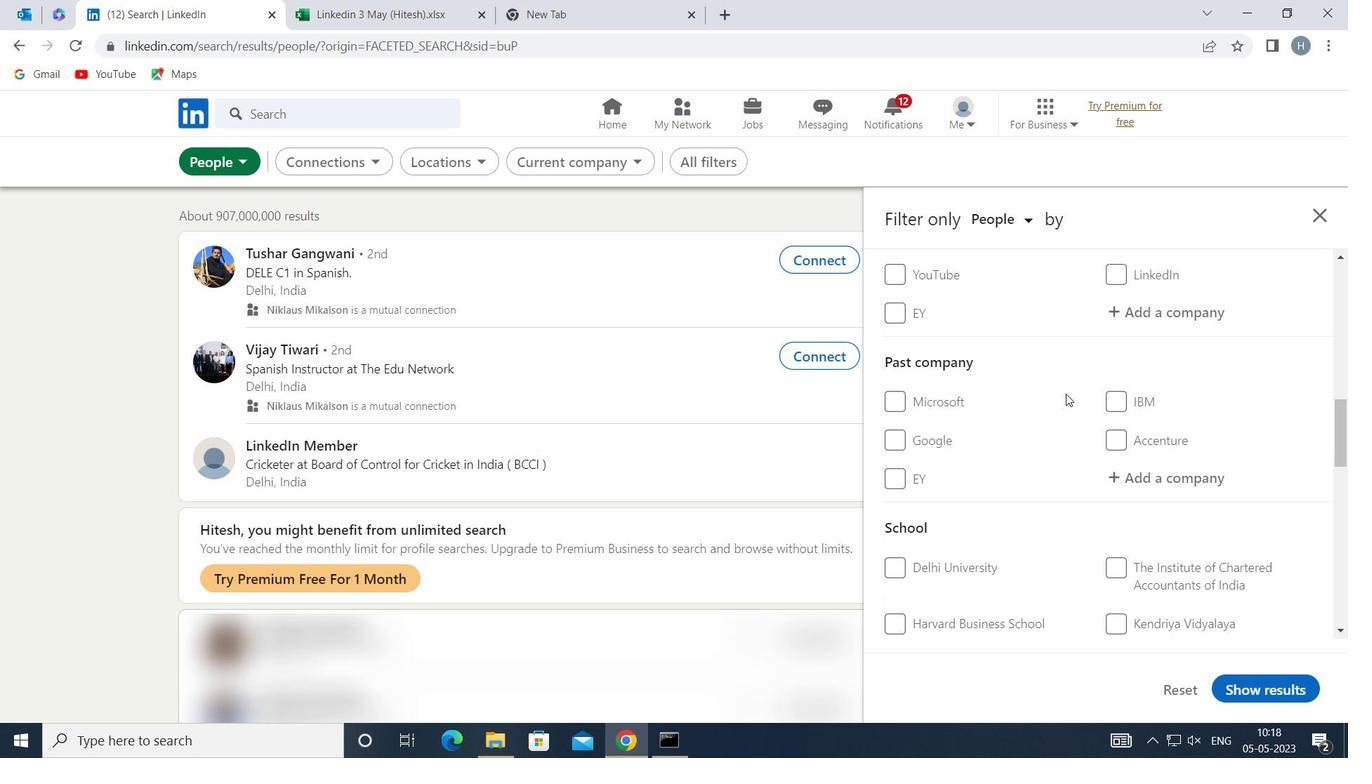 
Action: Mouse scrolled (1066, 393) with delta (0, 0)
Screenshot: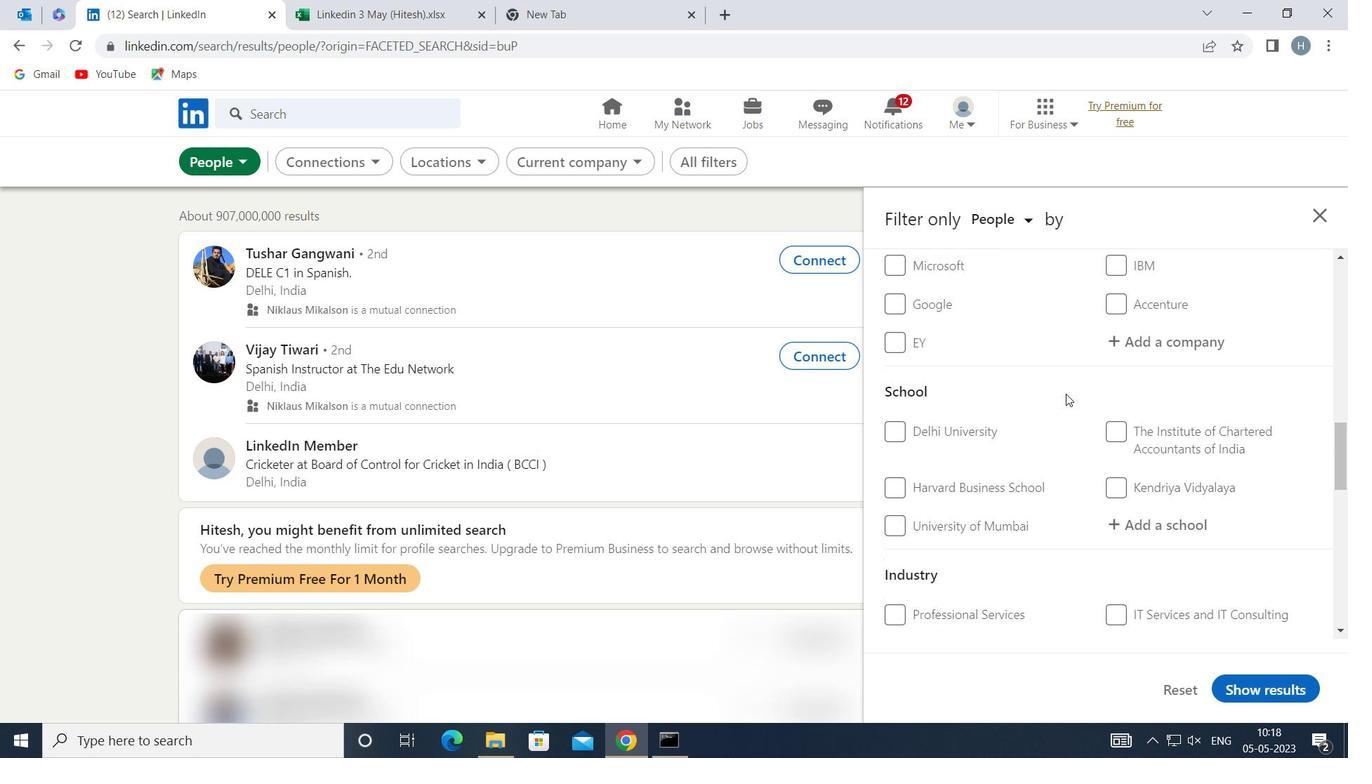 
Action: Mouse scrolled (1066, 393) with delta (0, 0)
Screenshot: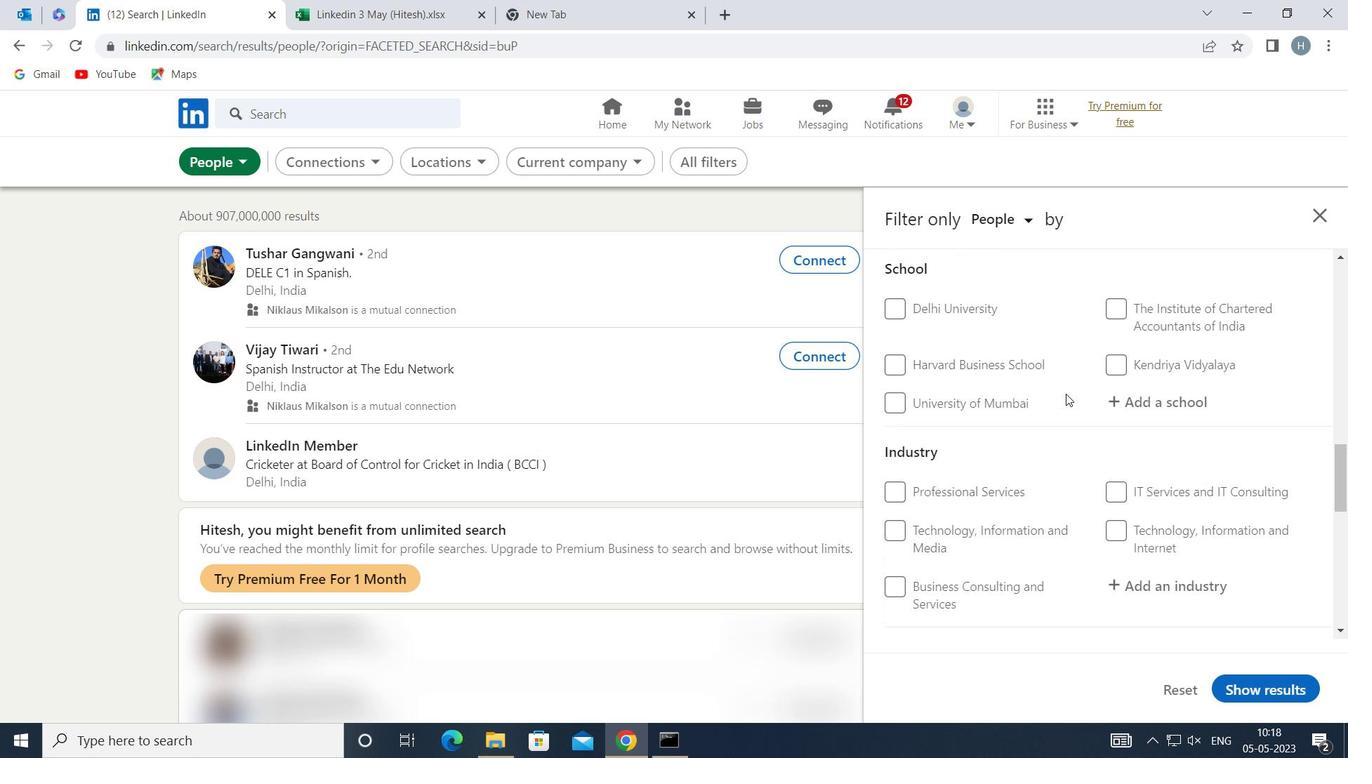 
Action: Mouse scrolled (1066, 393) with delta (0, 0)
Screenshot: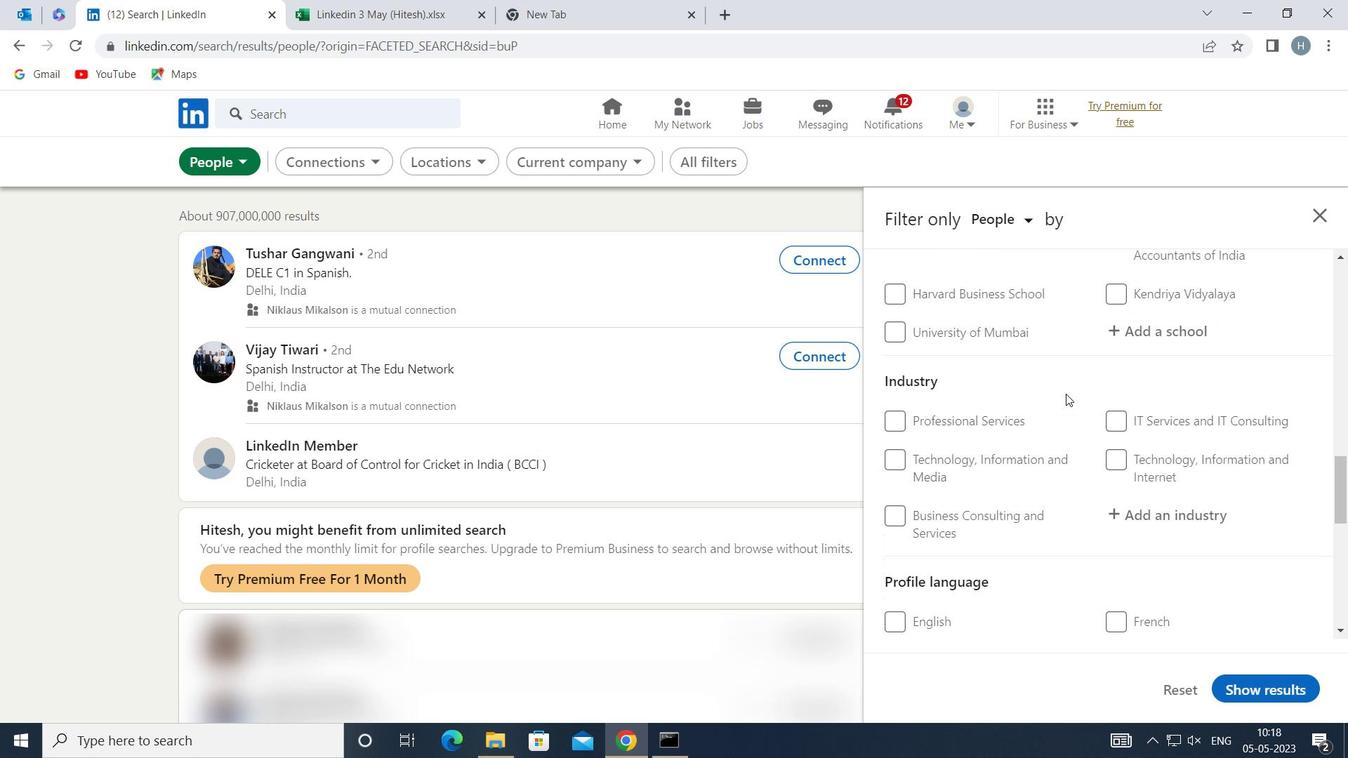 
Action: Mouse moved to (904, 581)
Screenshot: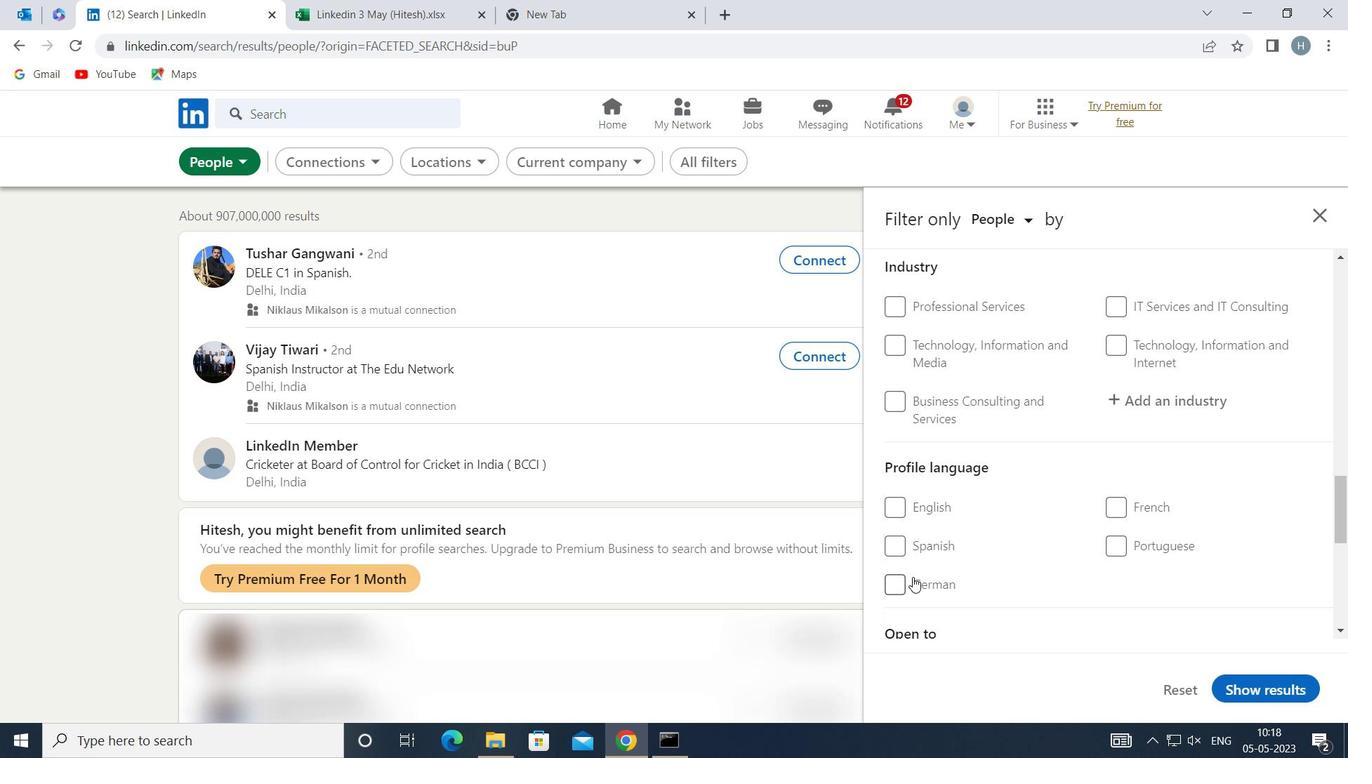 
Action: Mouse pressed left at (904, 581)
Screenshot: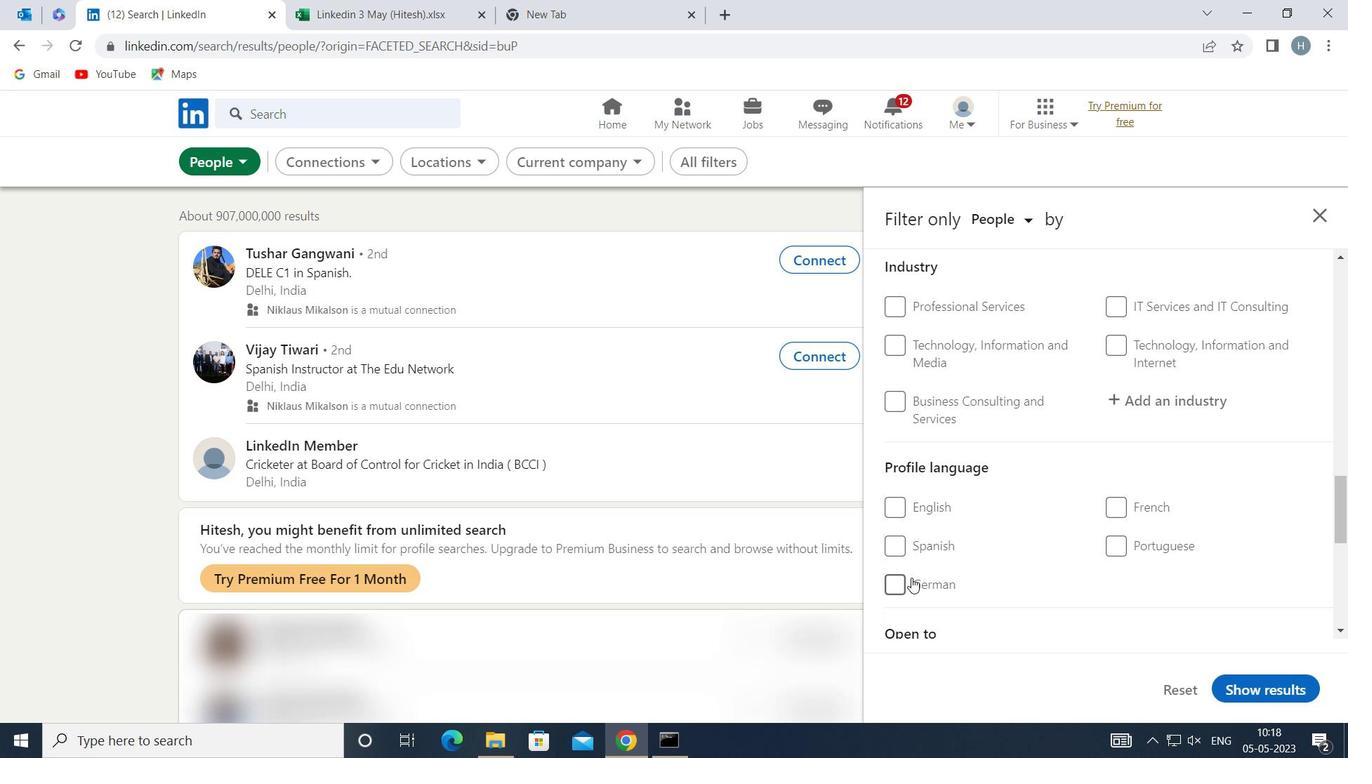 
Action: Mouse moved to (1058, 516)
Screenshot: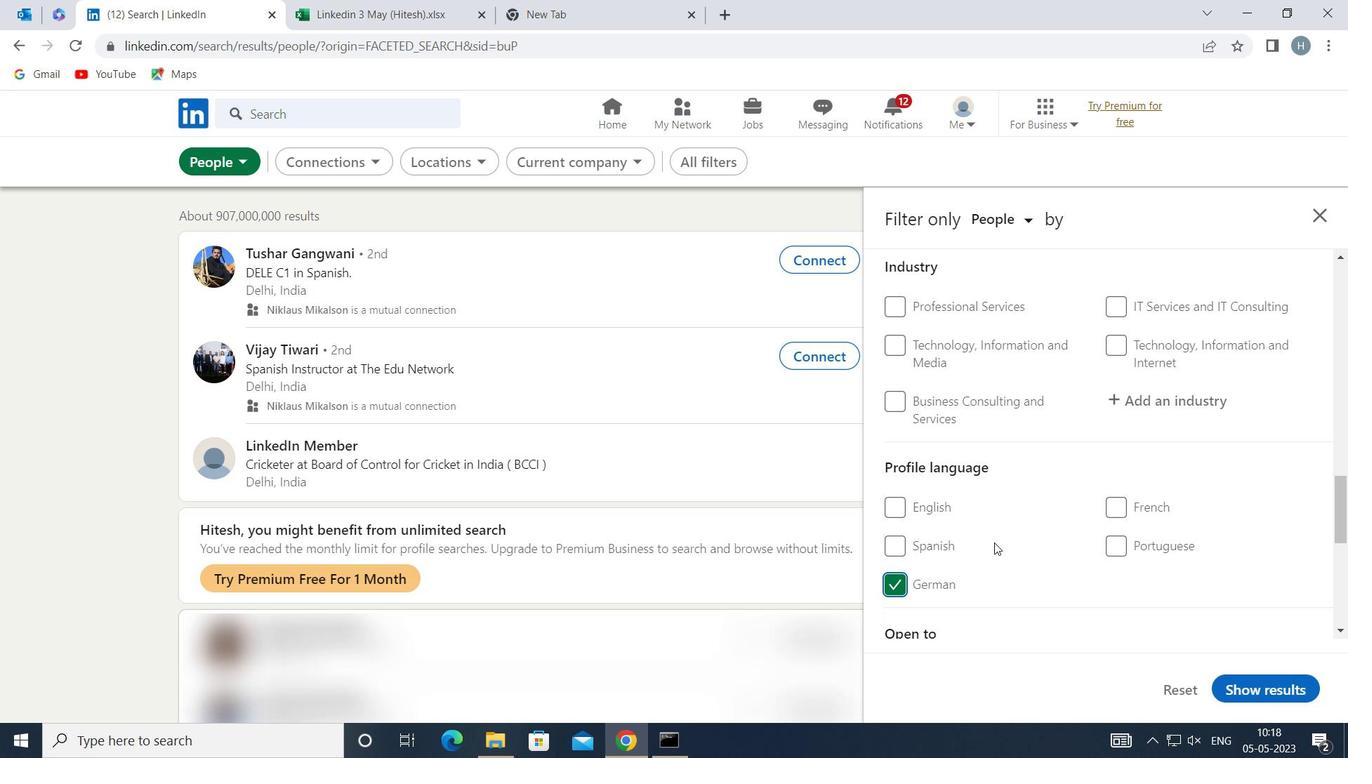 
Action: Mouse scrolled (1058, 517) with delta (0, 0)
Screenshot: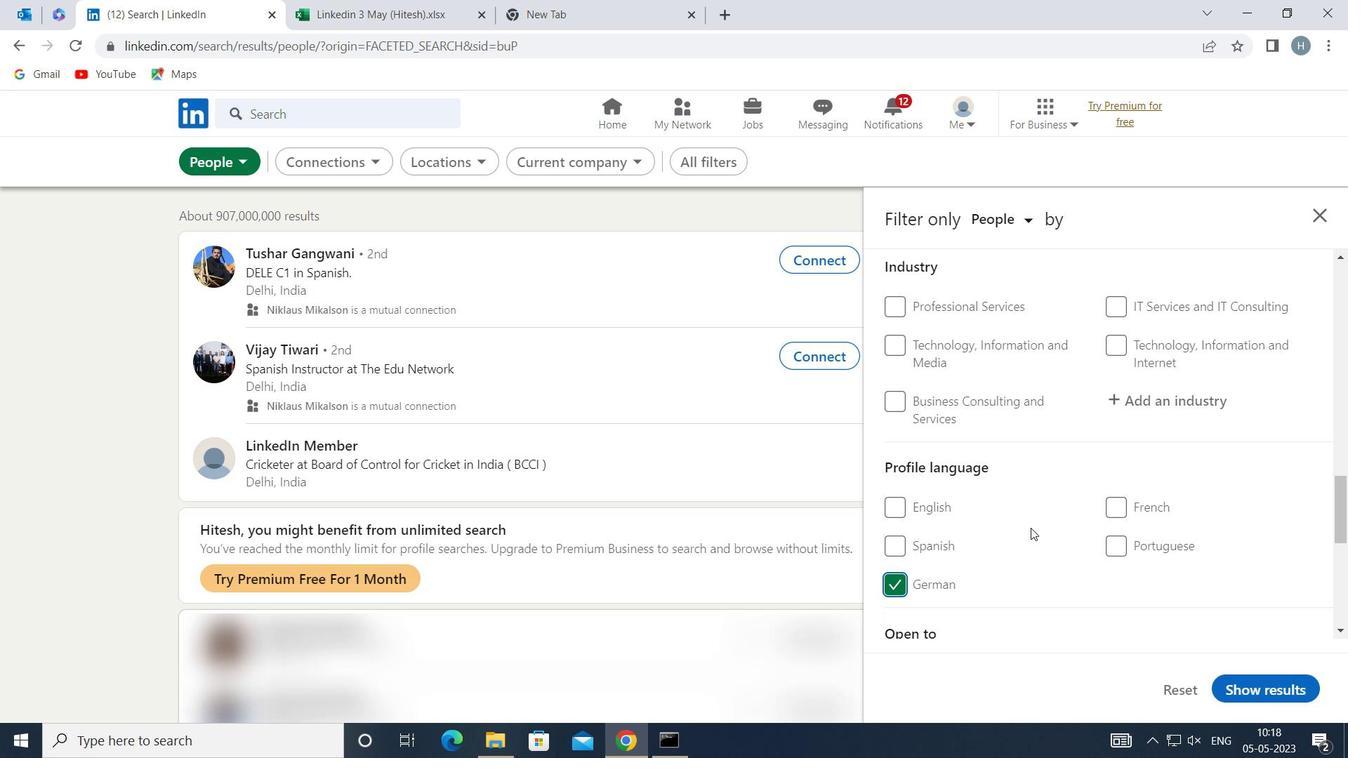 
Action: Mouse scrolled (1058, 517) with delta (0, 0)
Screenshot: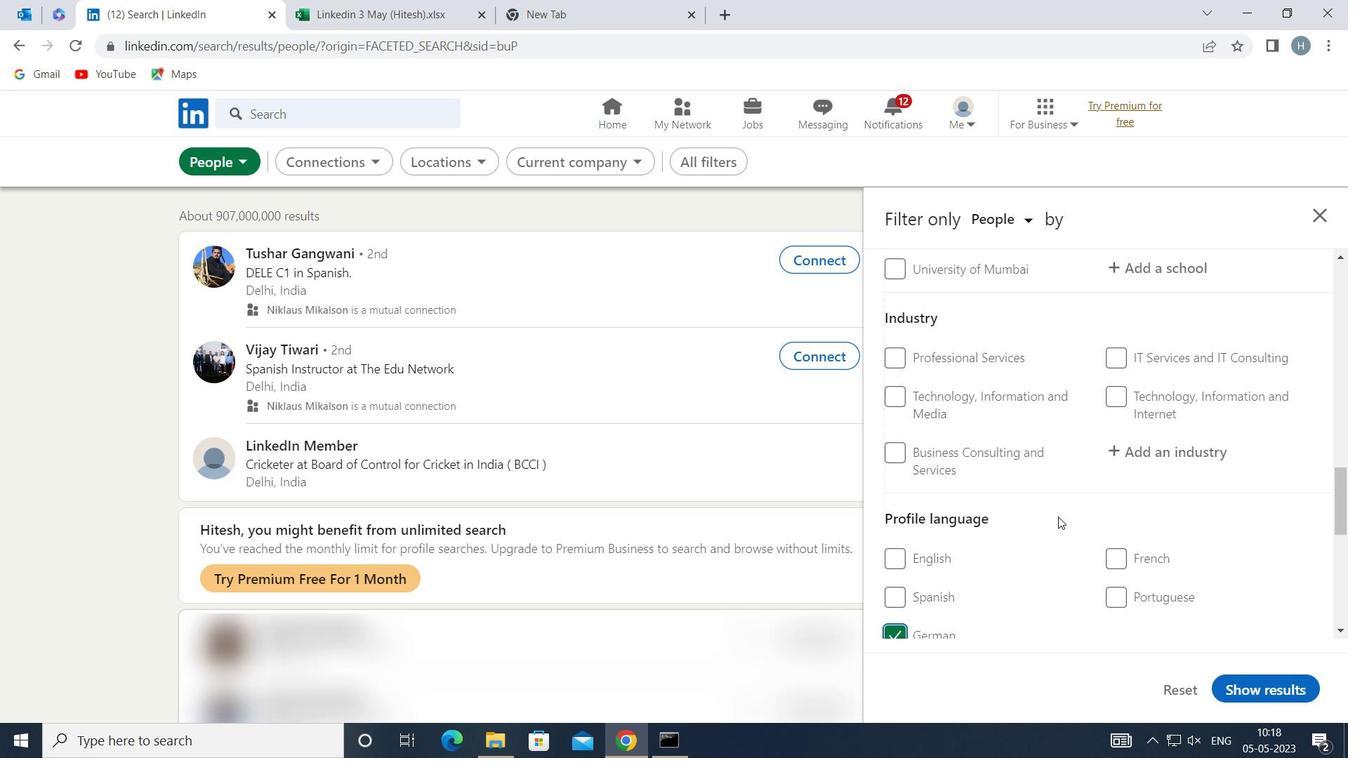 
Action: Mouse scrolled (1058, 517) with delta (0, 0)
Screenshot: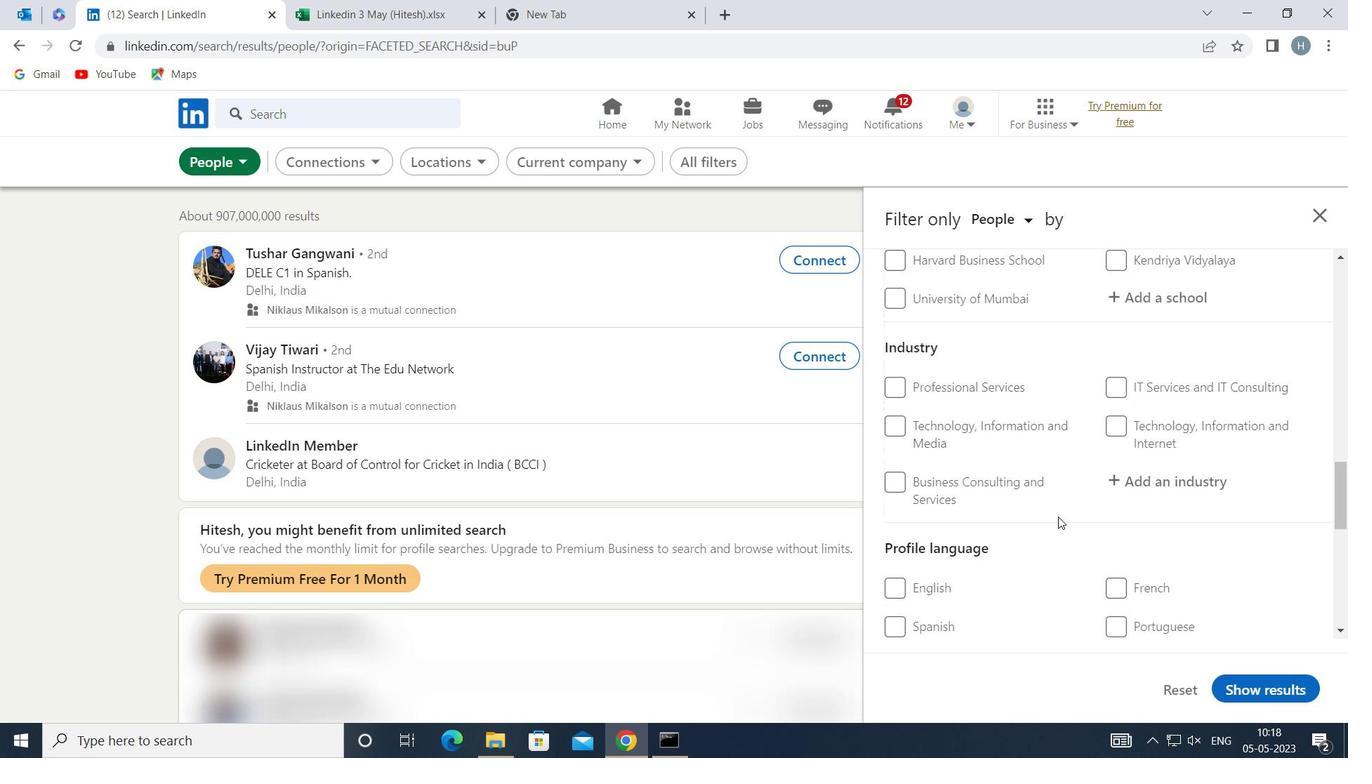 
Action: Mouse scrolled (1058, 517) with delta (0, 0)
Screenshot: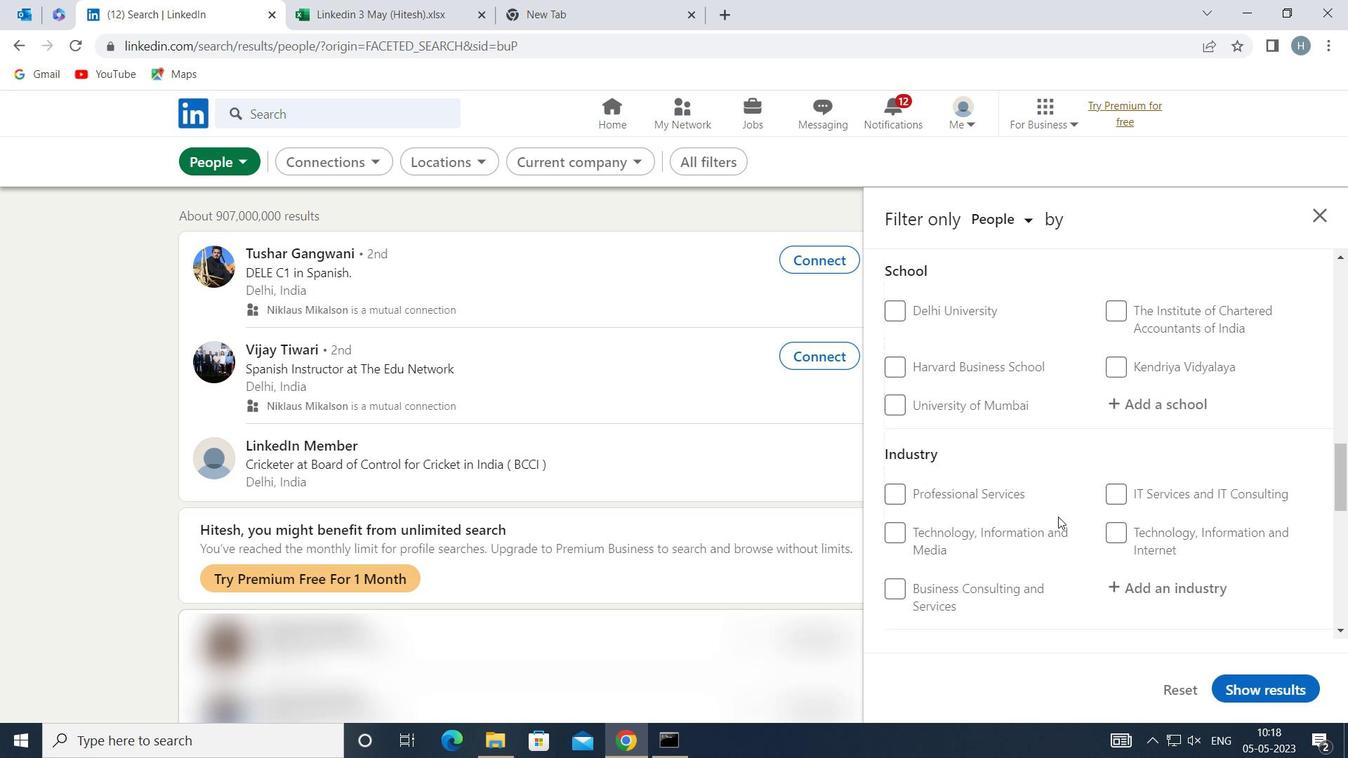 
Action: Mouse scrolled (1058, 517) with delta (0, 0)
Screenshot: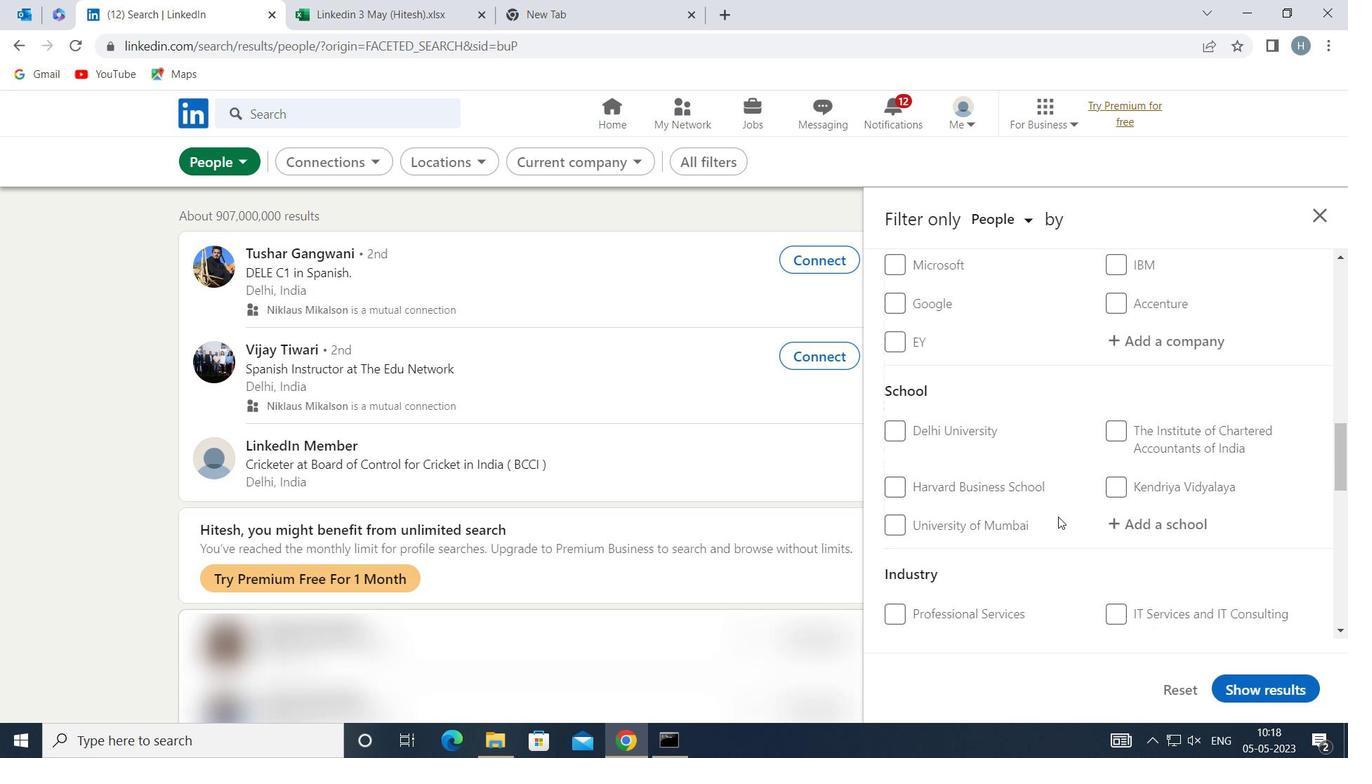 
Action: Mouse scrolled (1058, 517) with delta (0, 0)
Screenshot: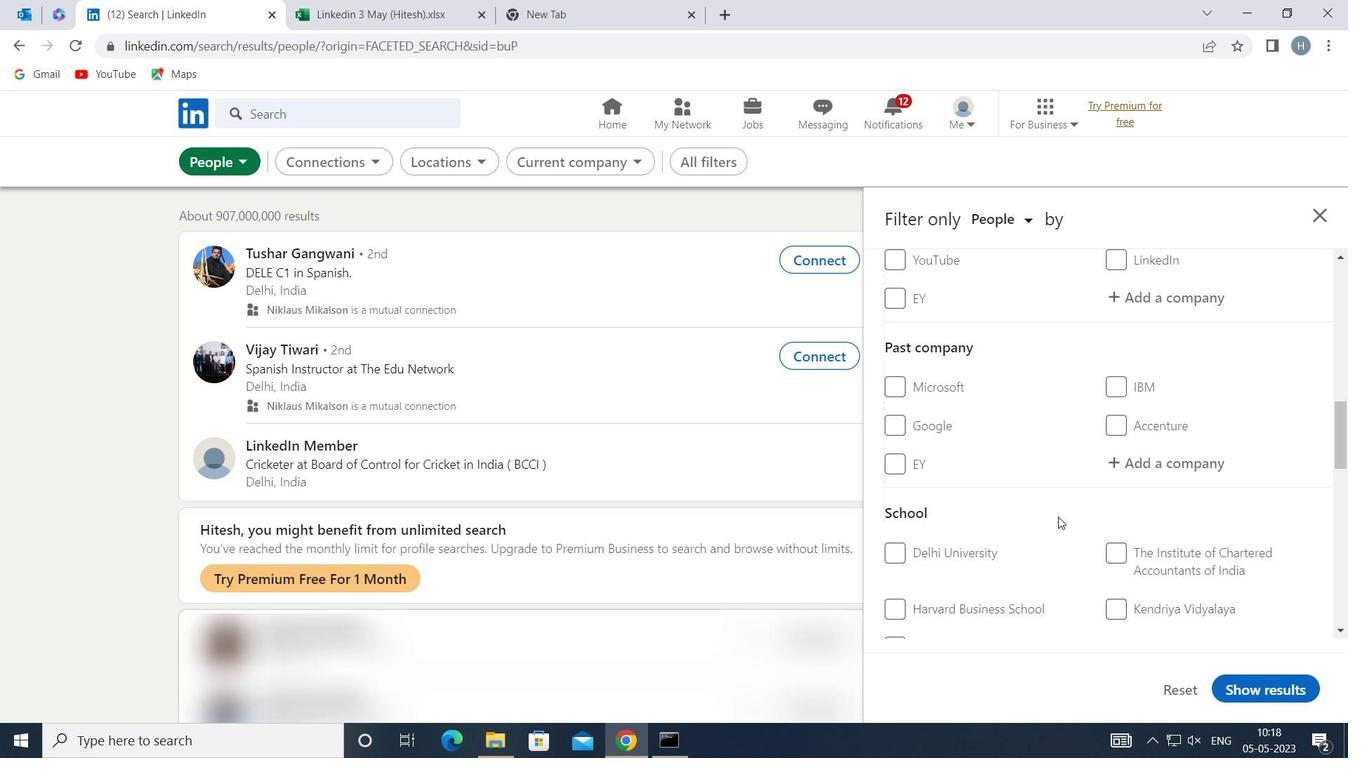 
Action: Mouse scrolled (1058, 517) with delta (0, 0)
Screenshot: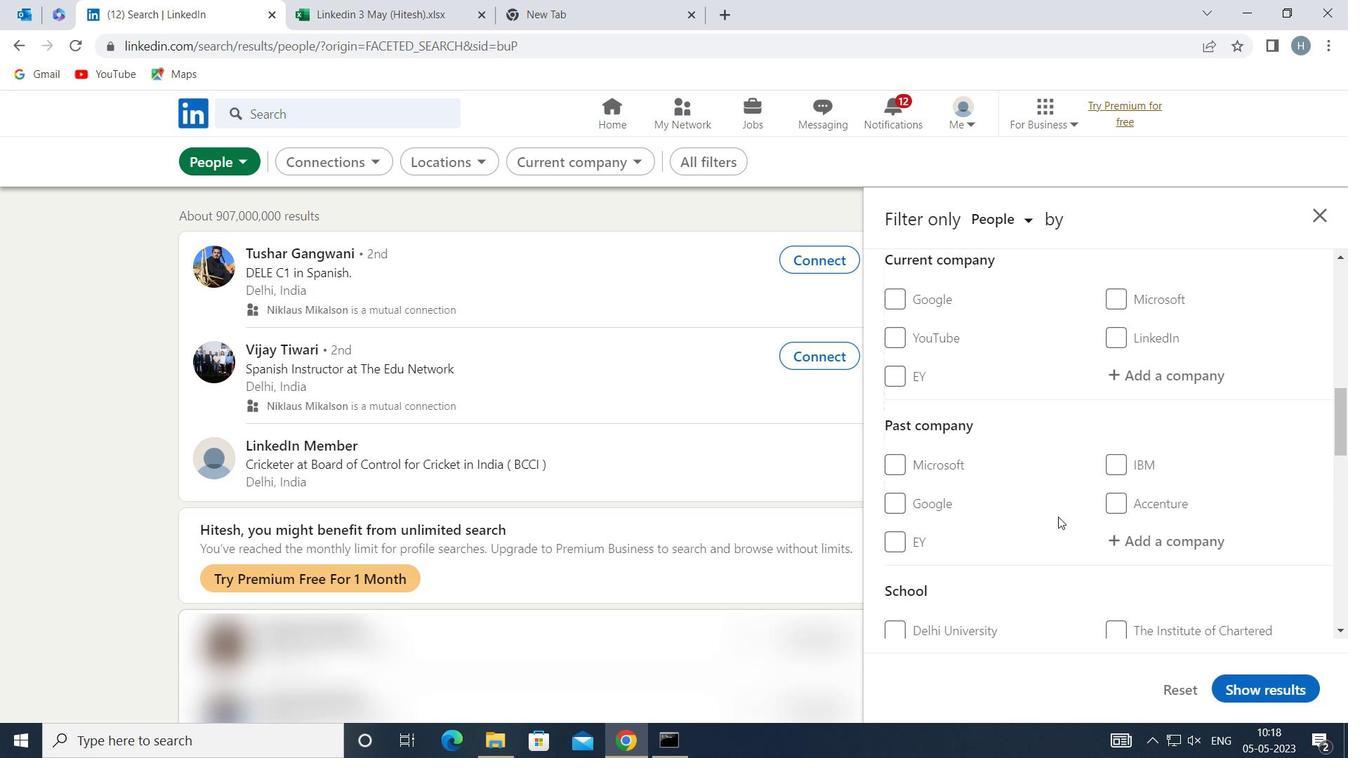 
Action: Mouse moved to (1137, 479)
Screenshot: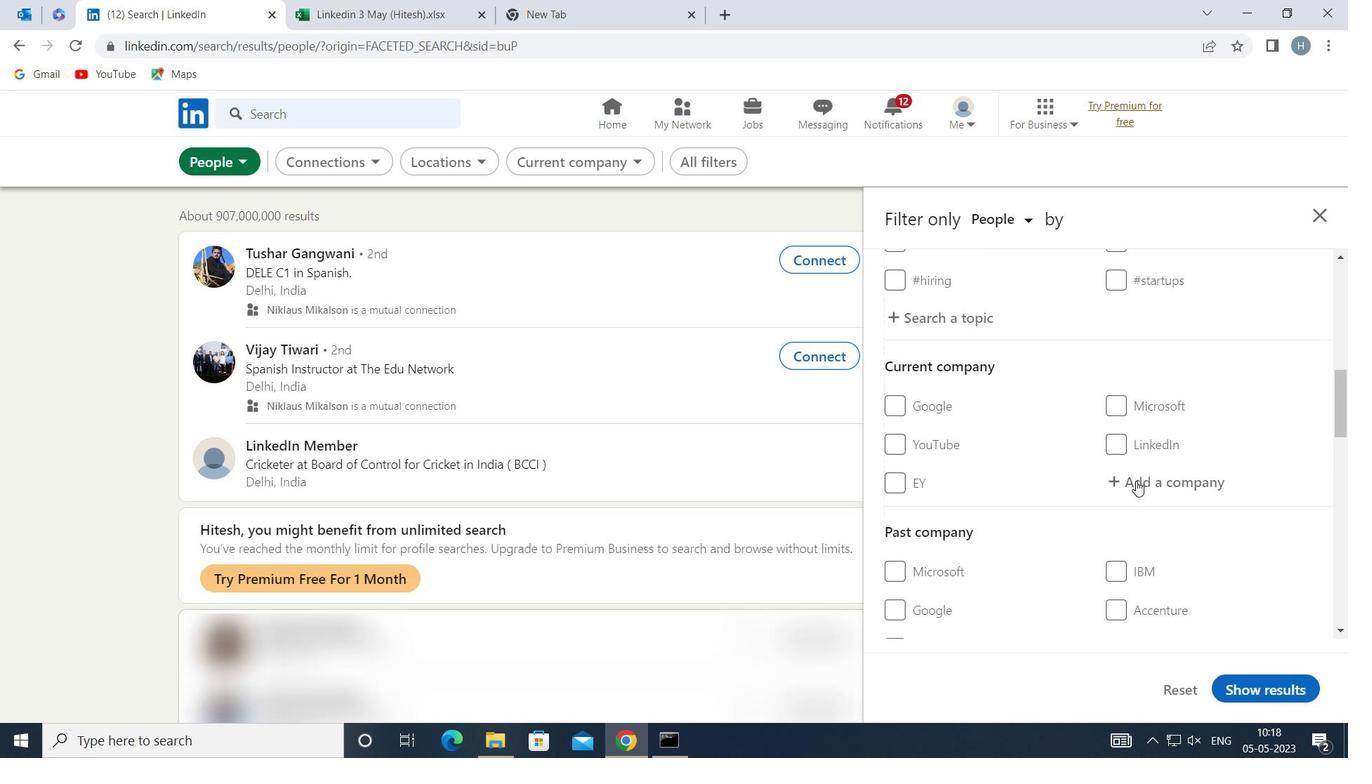 
Action: Mouse pressed left at (1137, 479)
Screenshot: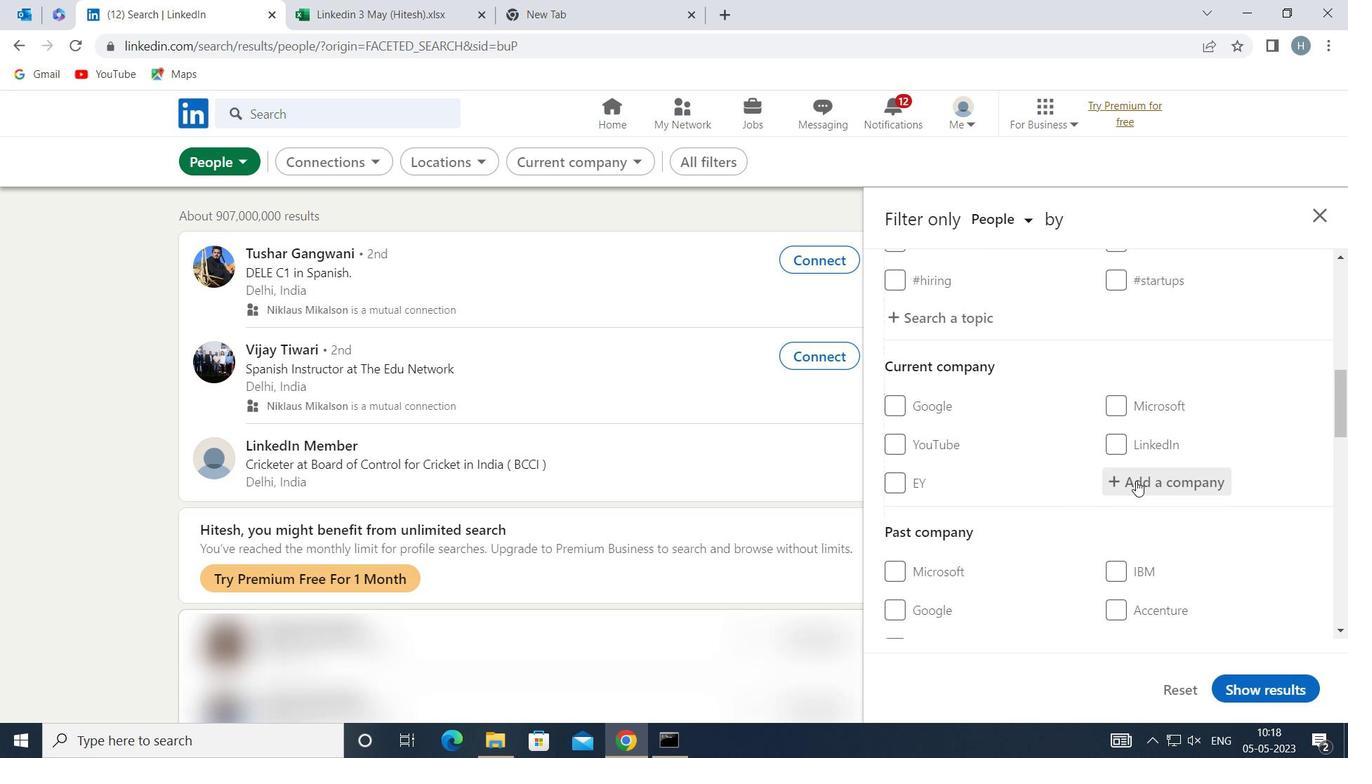 
Action: Mouse moved to (1138, 479)
Screenshot: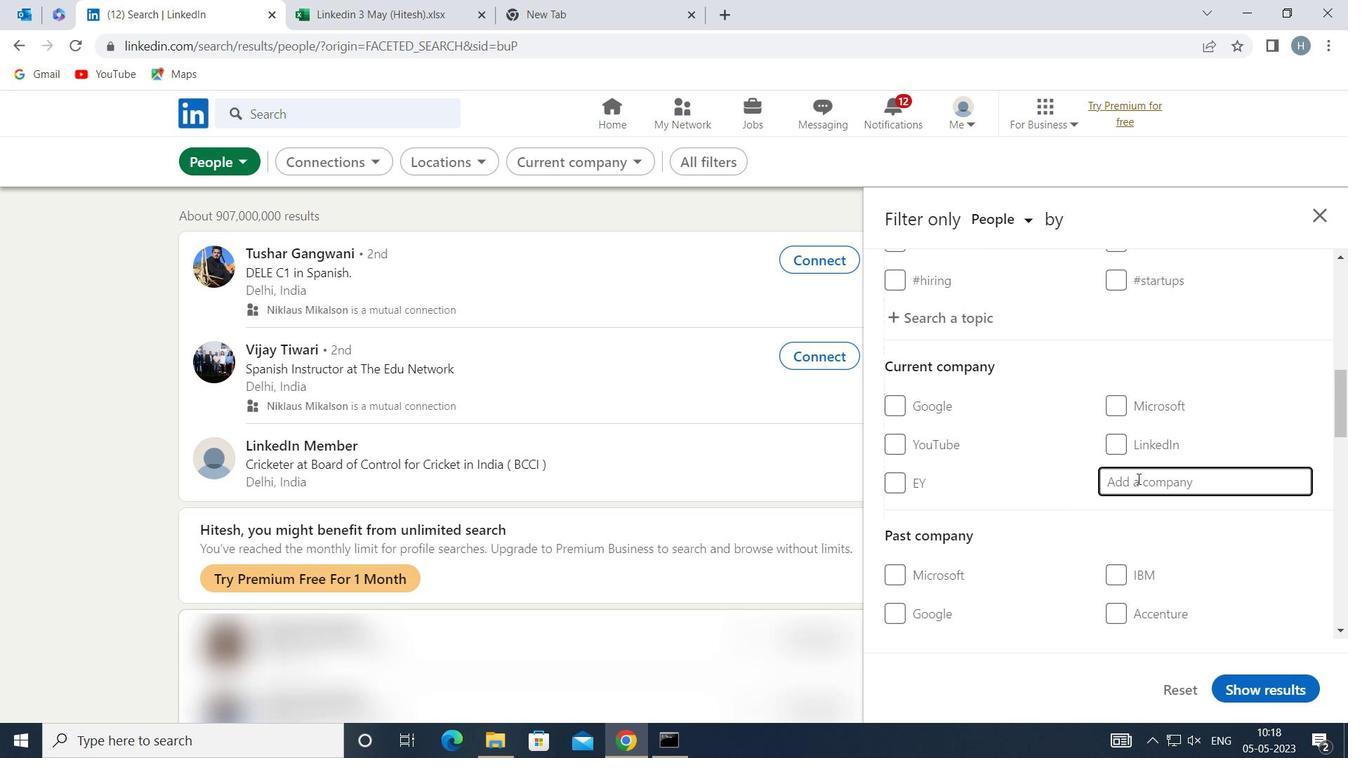 
Action: Key pressed <Key.shift>JOHNSON<Key.space><Key.shift>MATTH
Screenshot: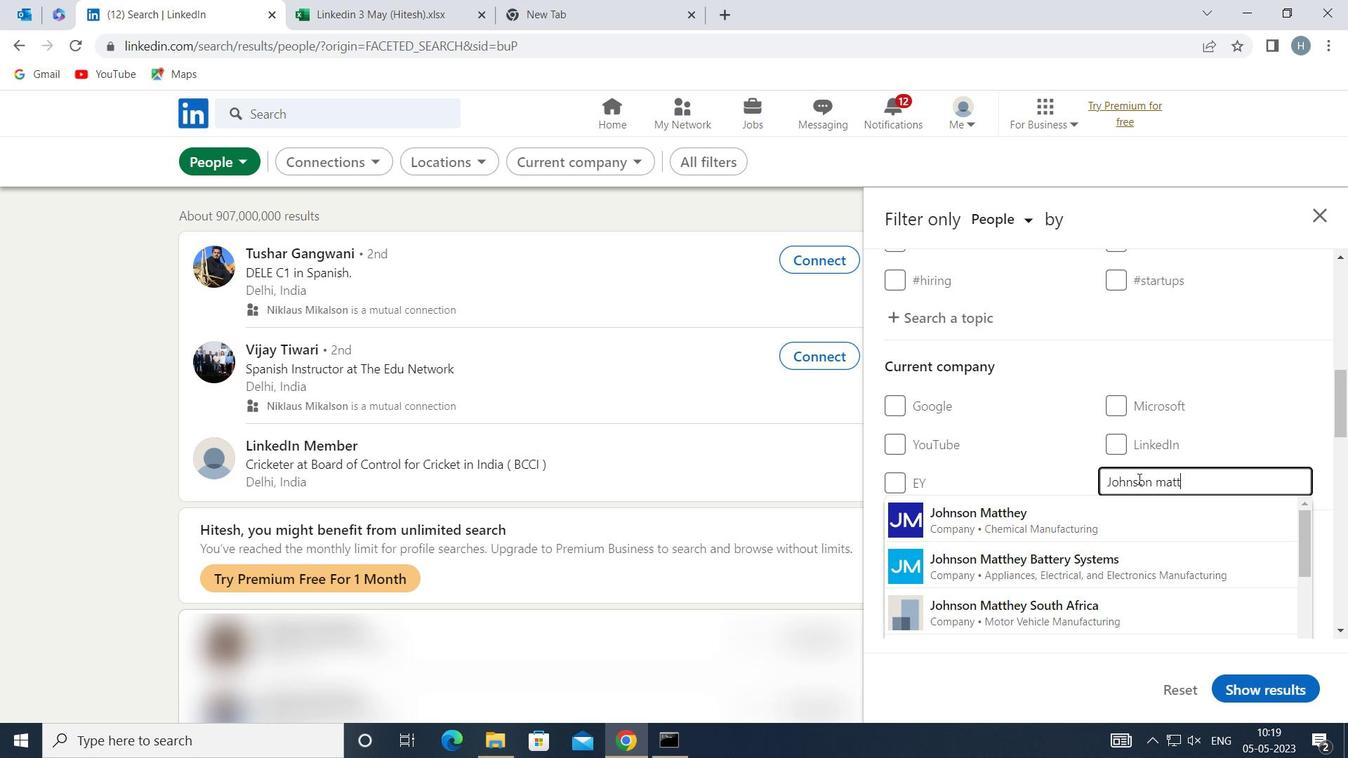 
Action: Mouse moved to (1096, 516)
Screenshot: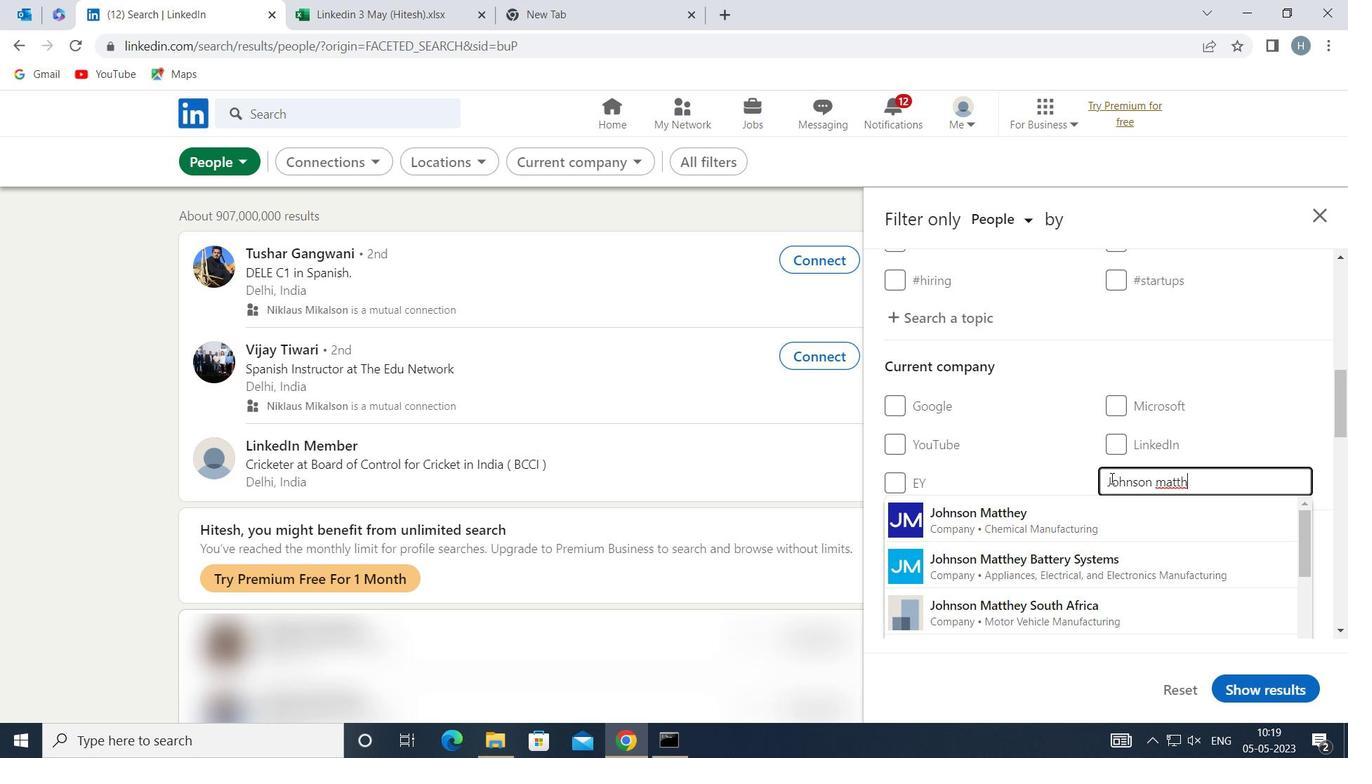 
Action: Mouse pressed left at (1096, 516)
Screenshot: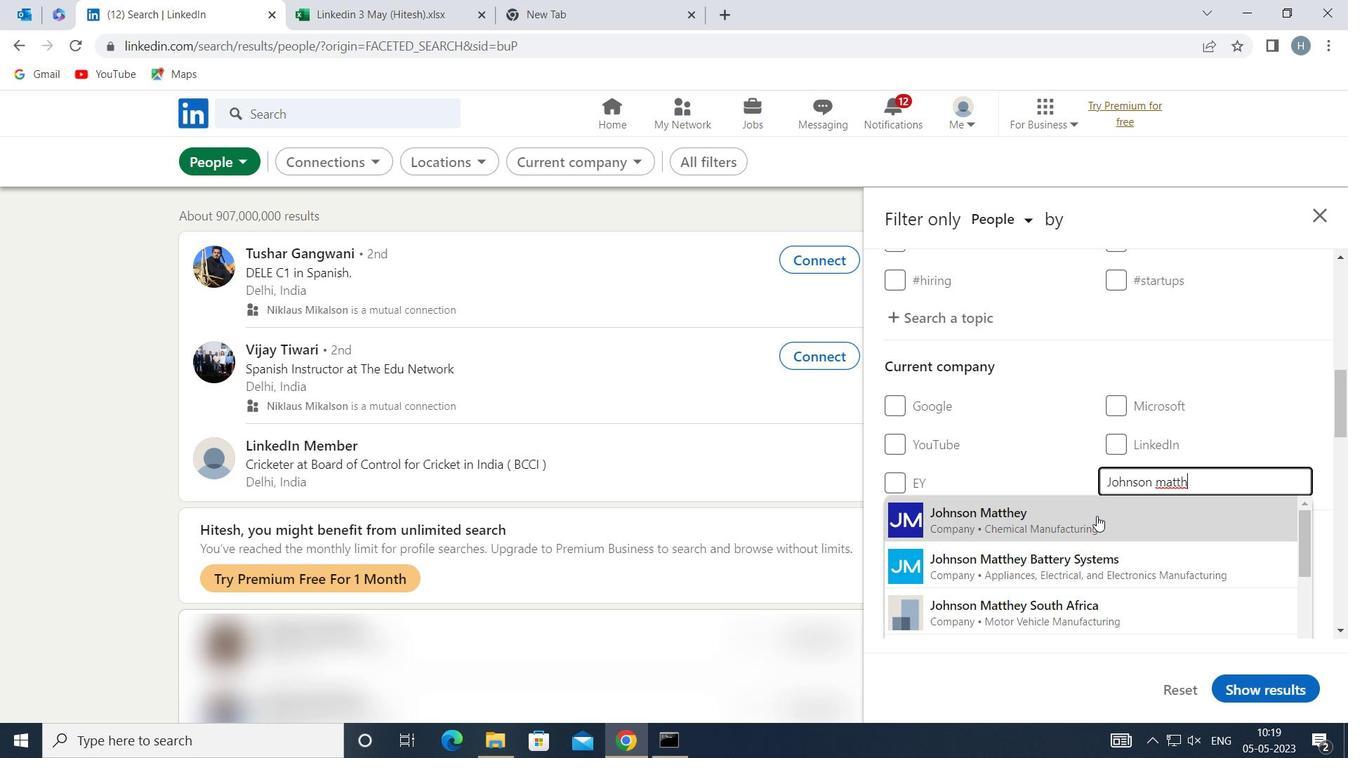 
Action: Mouse moved to (1047, 434)
Screenshot: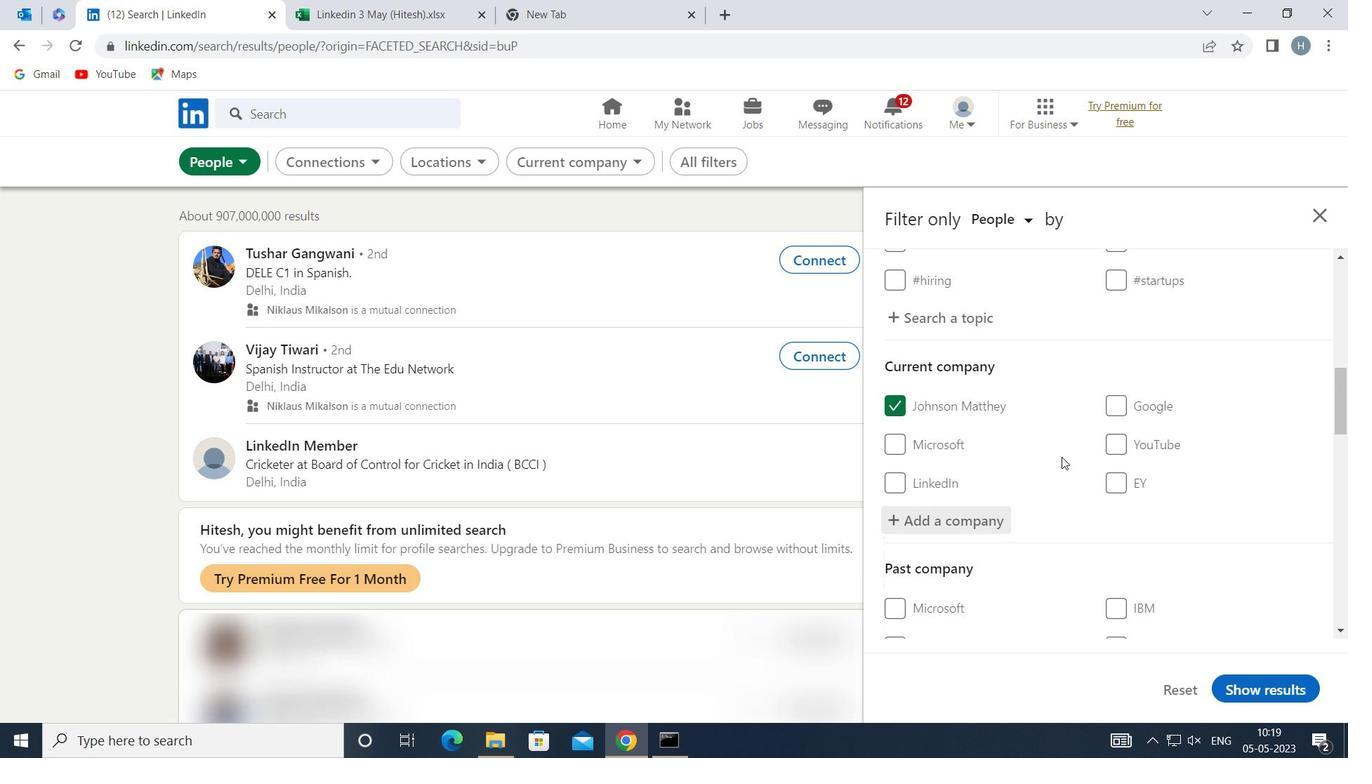 
Action: Mouse scrolled (1047, 433) with delta (0, 0)
Screenshot: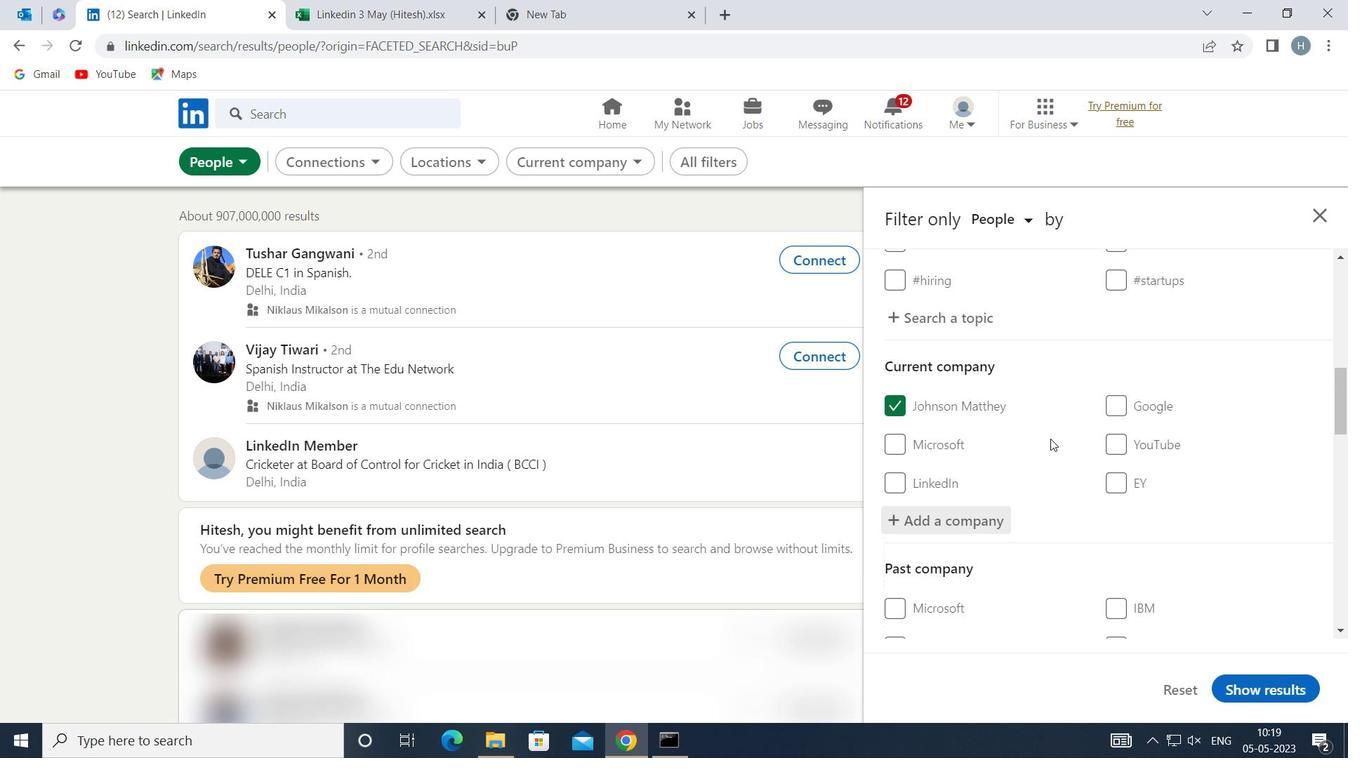 
Action: Mouse moved to (1046, 433)
Screenshot: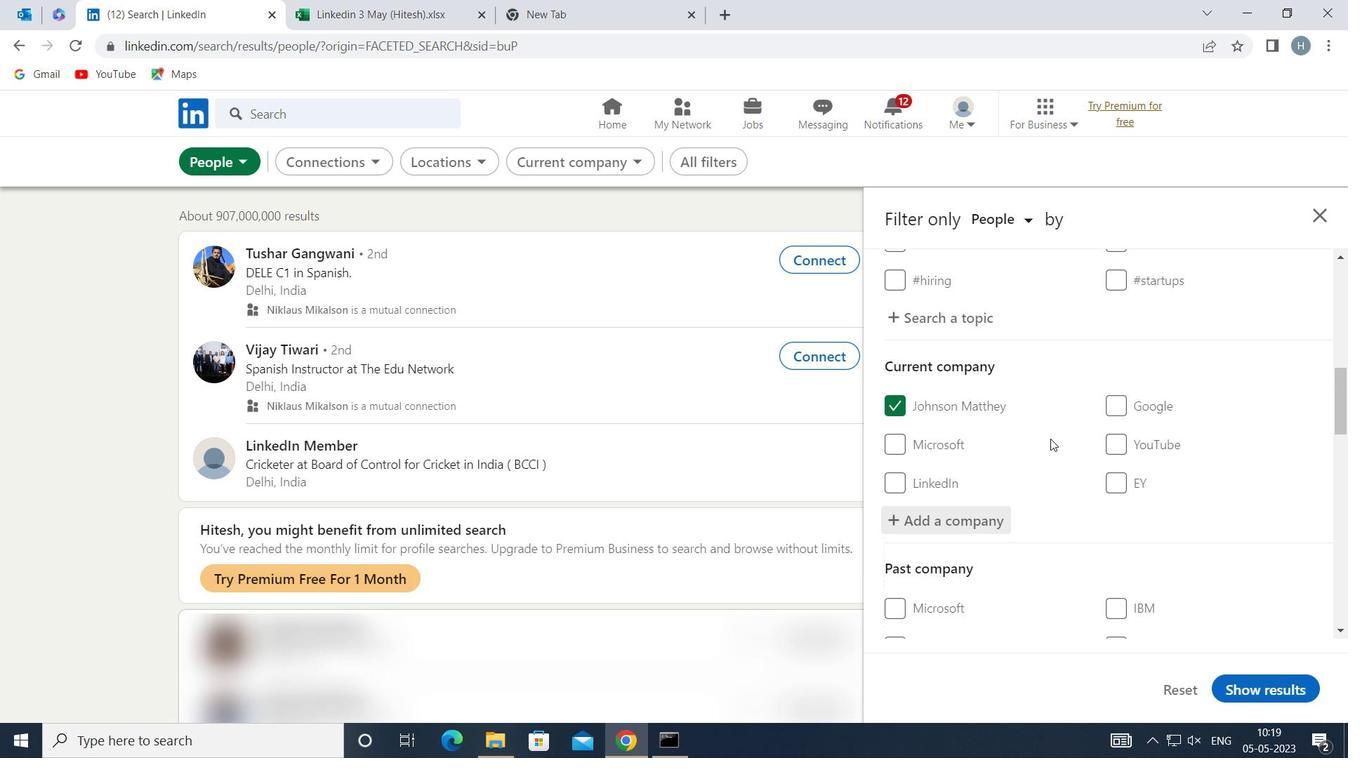 
Action: Mouse scrolled (1046, 433) with delta (0, 0)
Screenshot: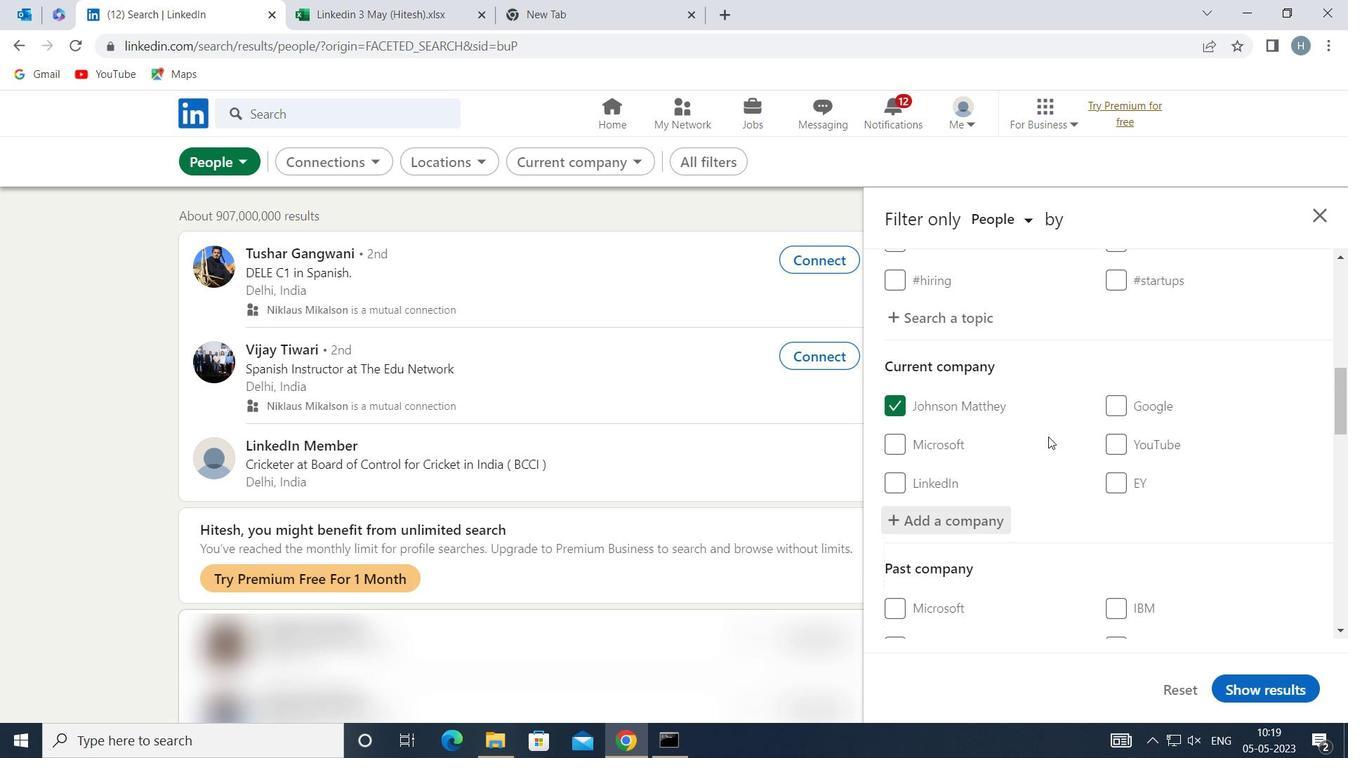 
Action: Mouse scrolled (1046, 433) with delta (0, 0)
Screenshot: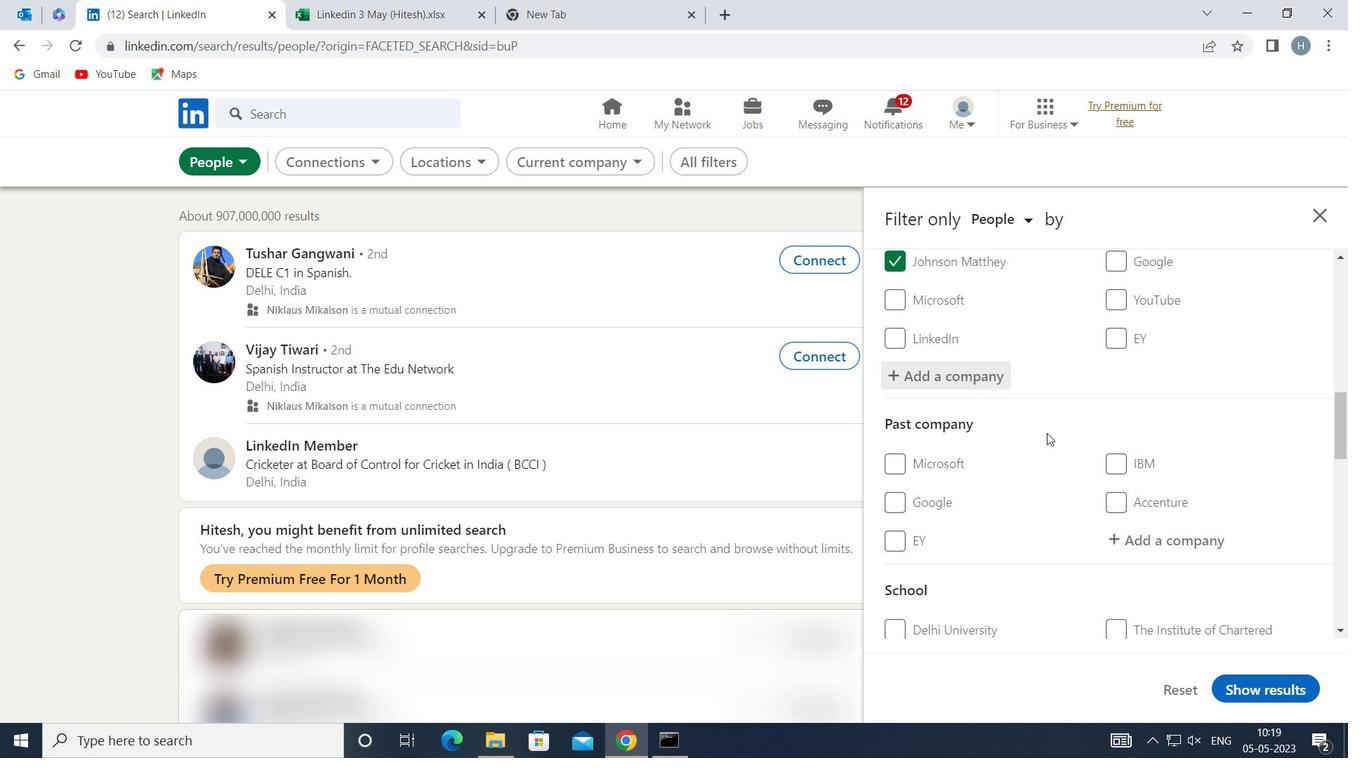 
Action: Mouse scrolled (1046, 433) with delta (0, 0)
Screenshot: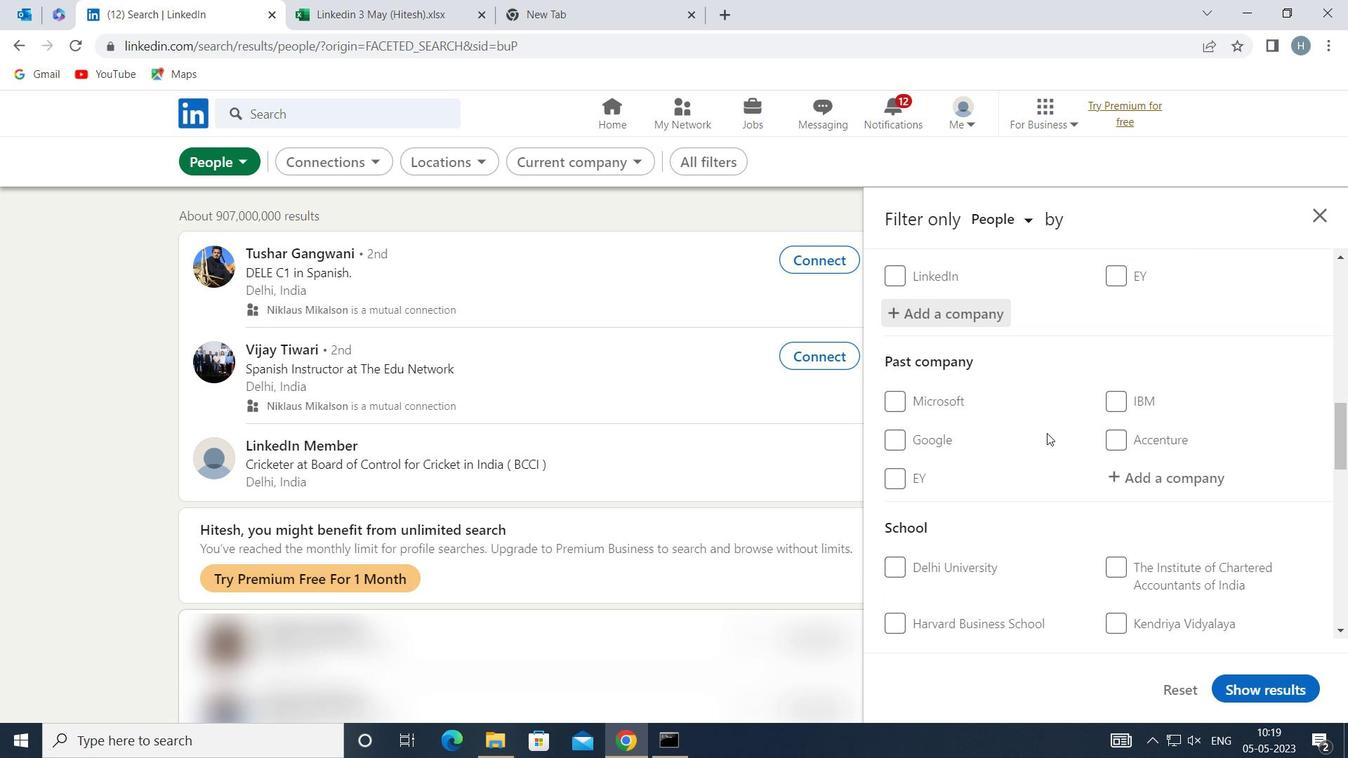 
Action: Mouse scrolled (1046, 433) with delta (0, 0)
Screenshot: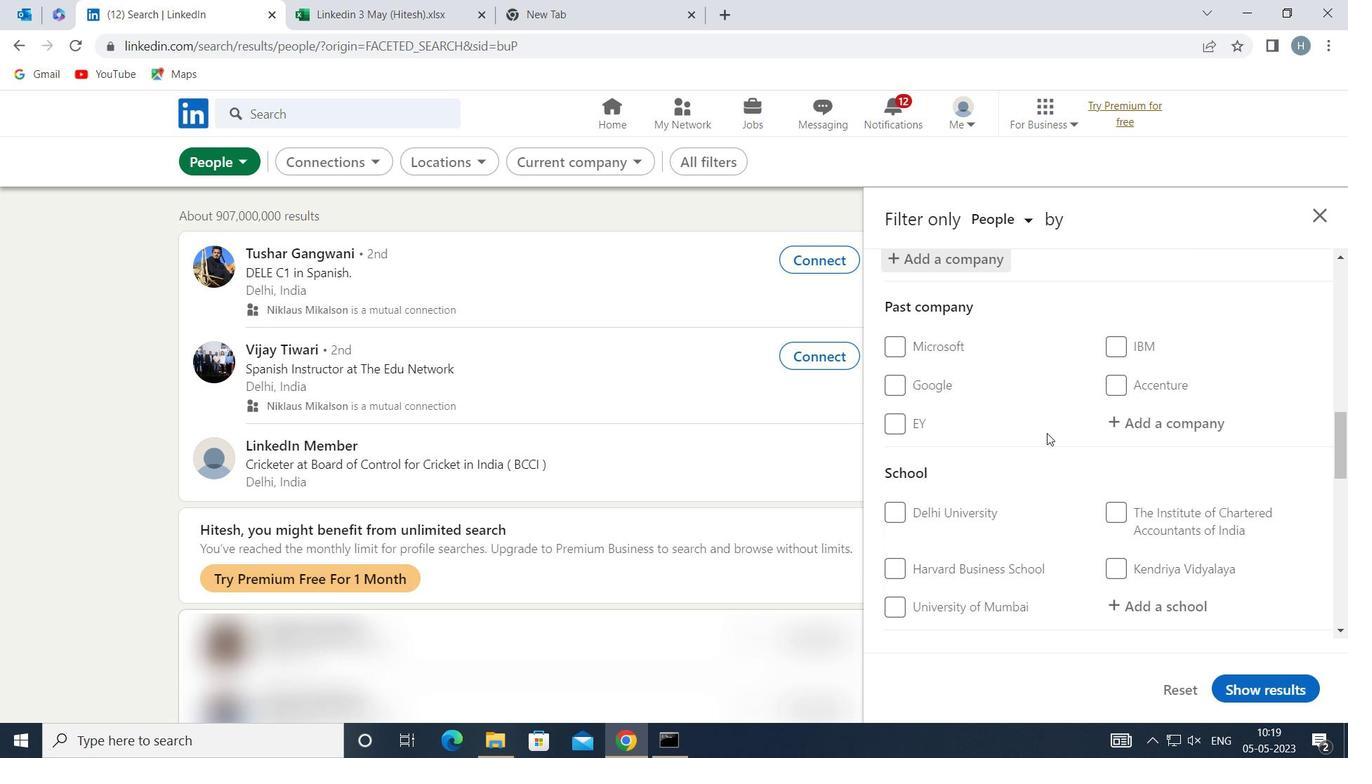 
Action: Mouse moved to (1171, 430)
Screenshot: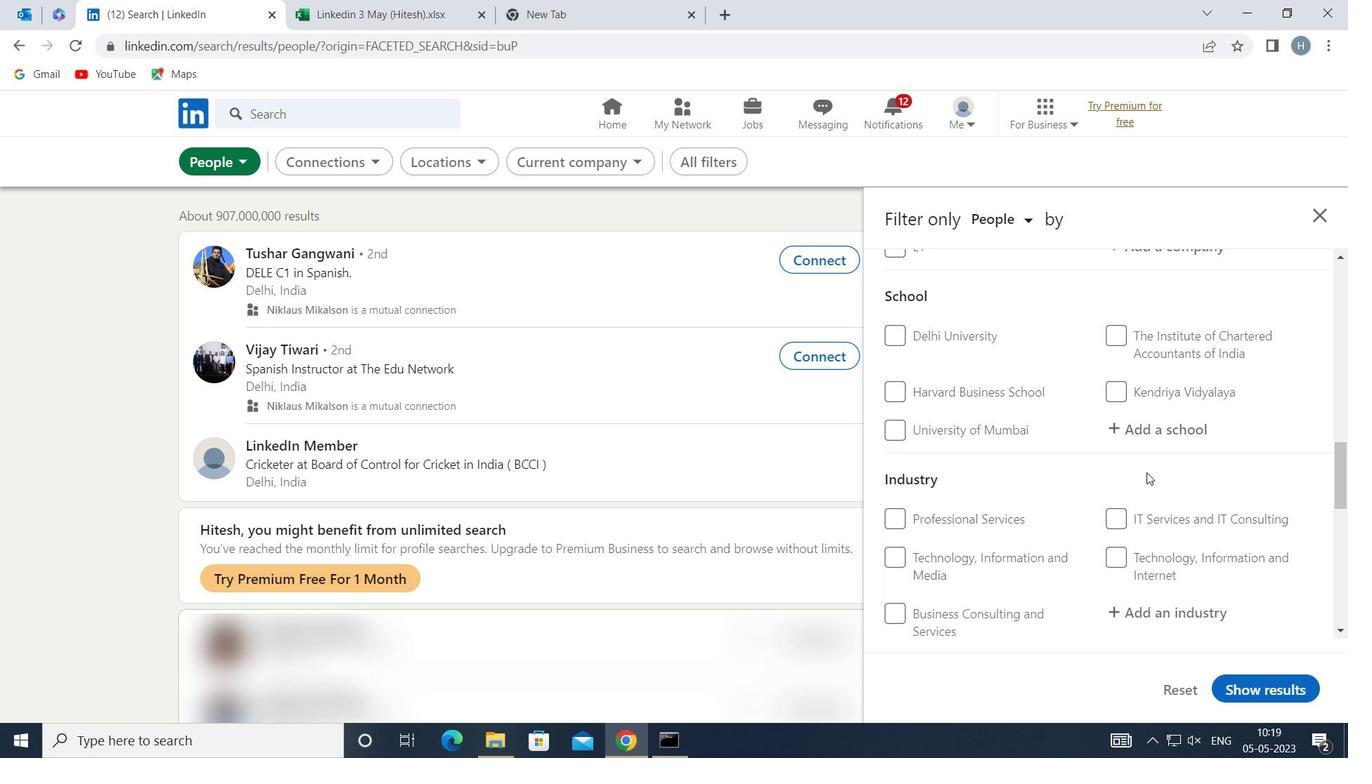 
Action: Mouse pressed left at (1171, 430)
Screenshot: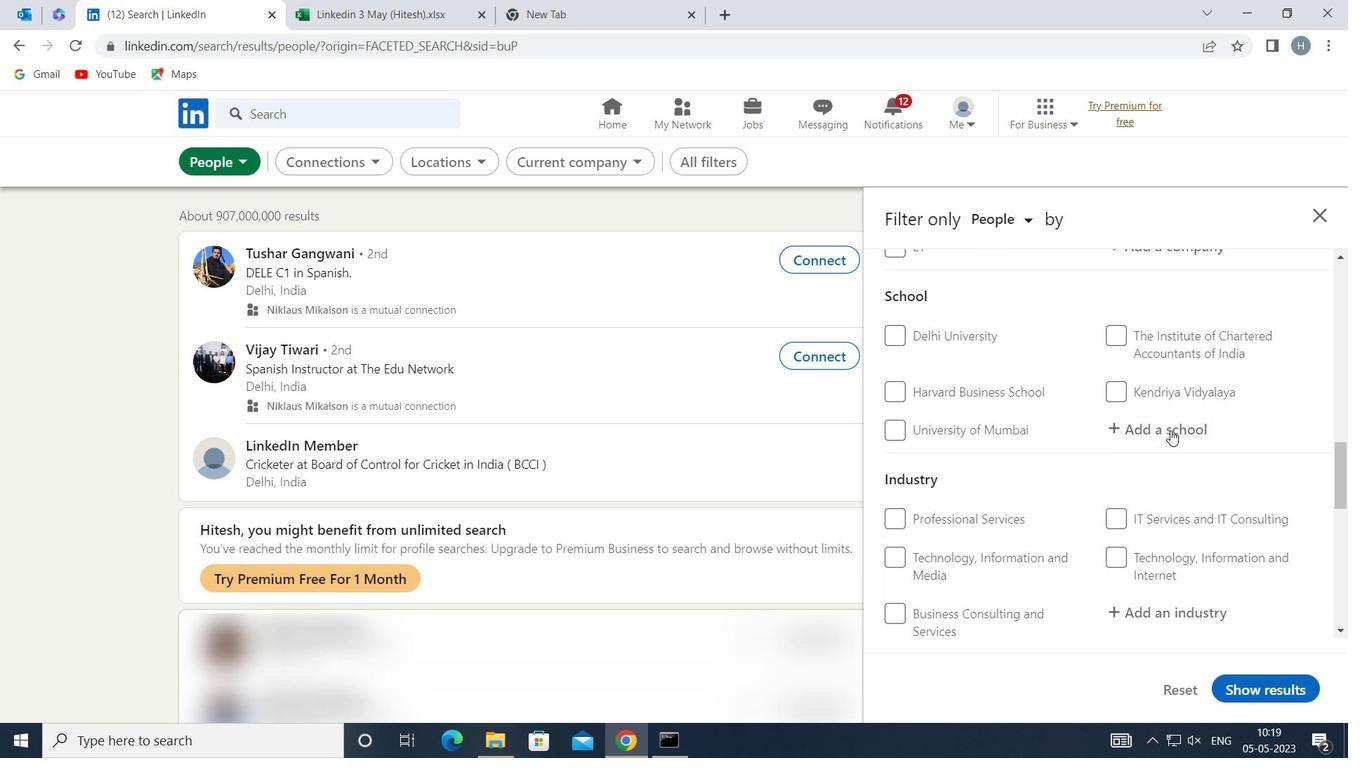 
Action: Key pressed <Key.shift>DR<Key.space><Key.shift>N<Key.space>G<Key.space>P<Key.space><Key.shift>INSTITUTE<Key.space>OF<Key.space>
Screenshot: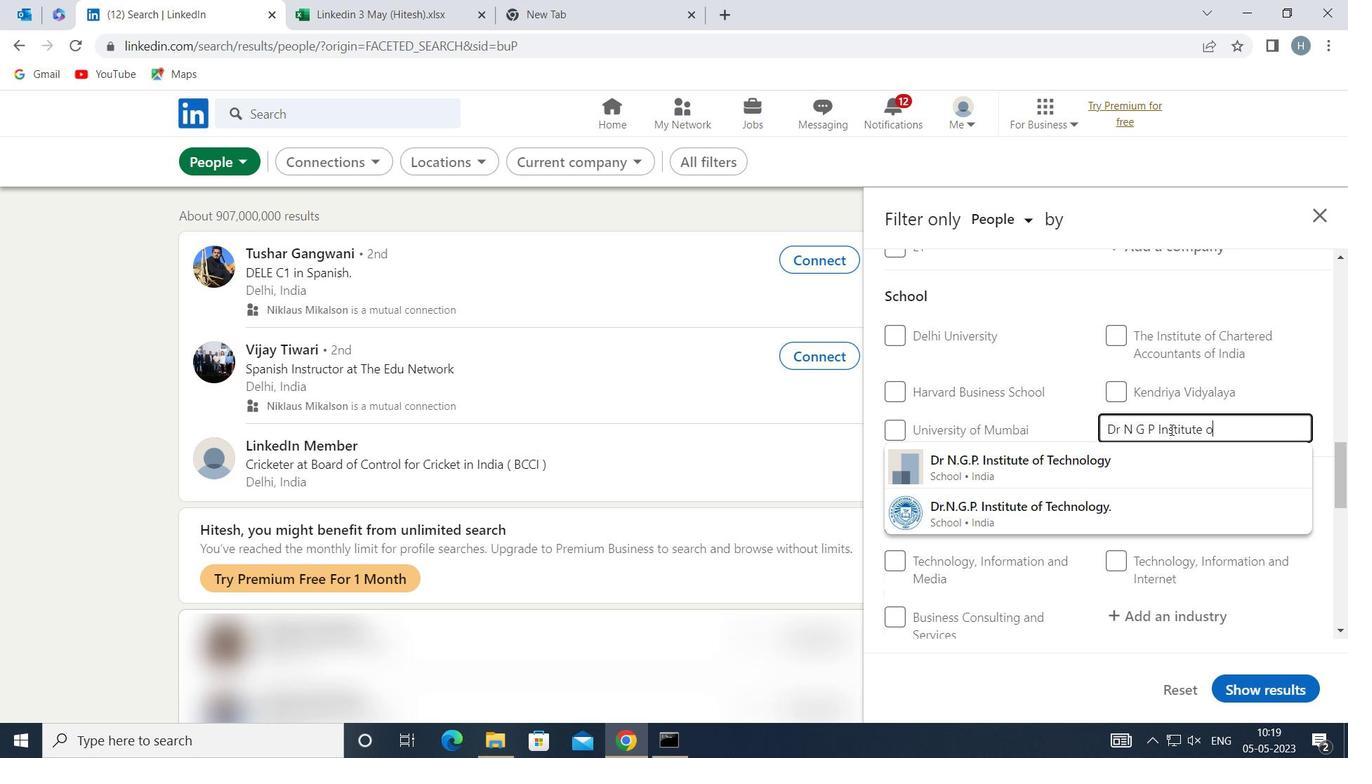 
Action: Mouse moved to (1124, 492)
Screenshot: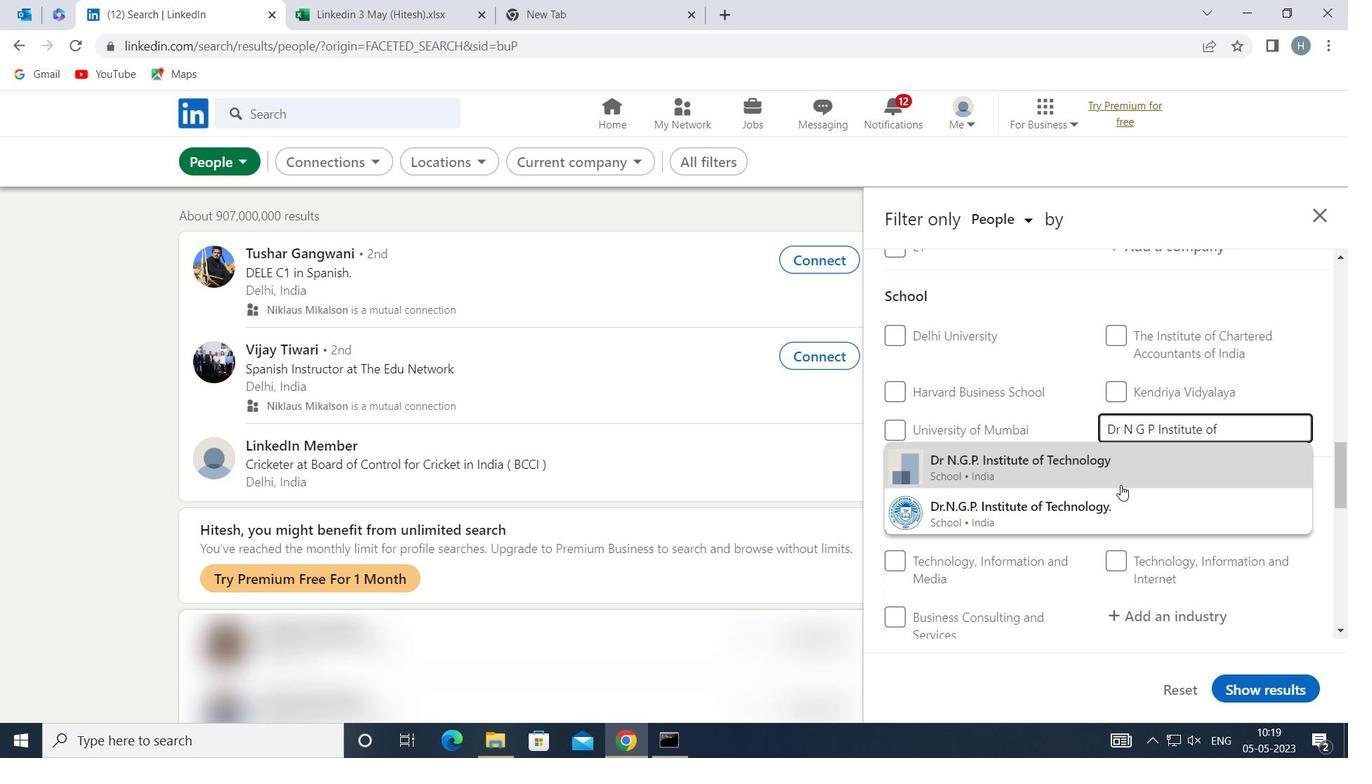 
Action: Mouse pressed left at (1124, 492)
Screenshot: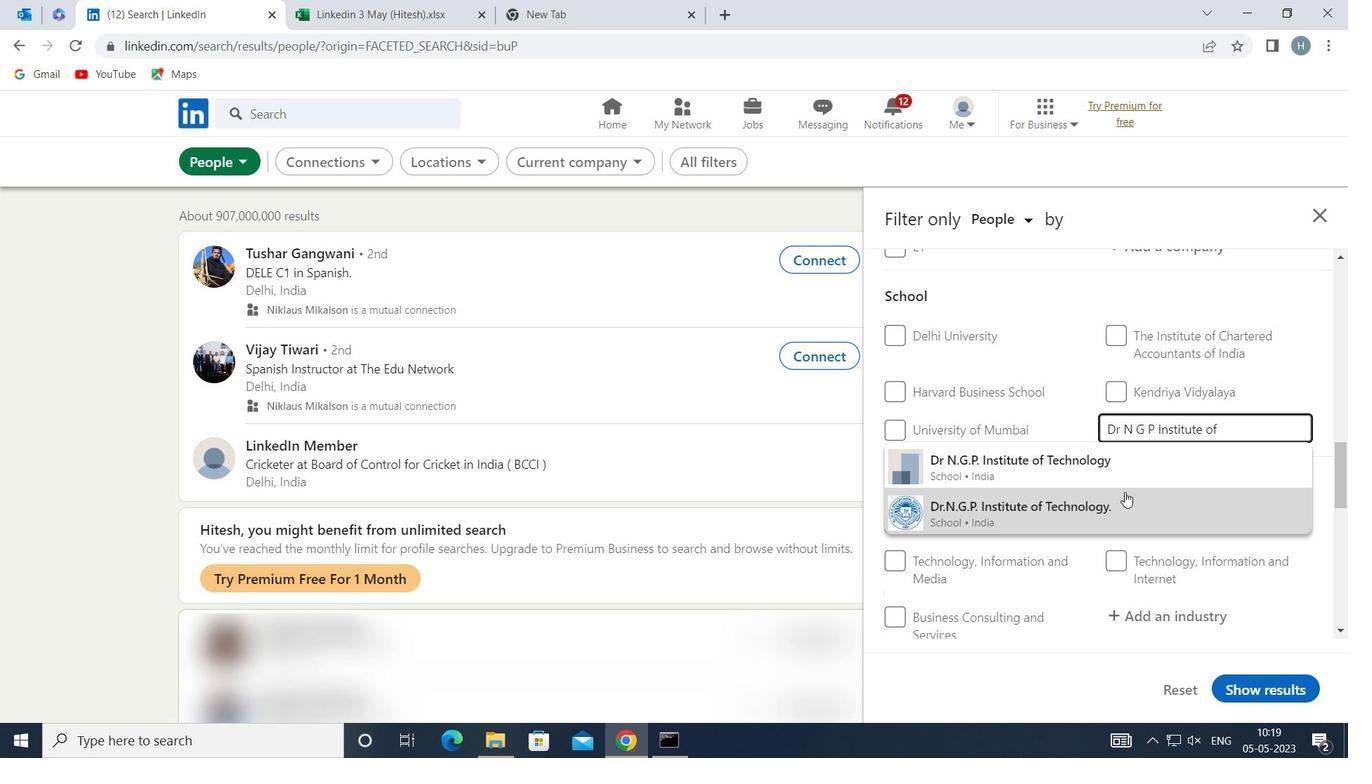 
Action: Mouse moved to (1062, 435)
Screenshot: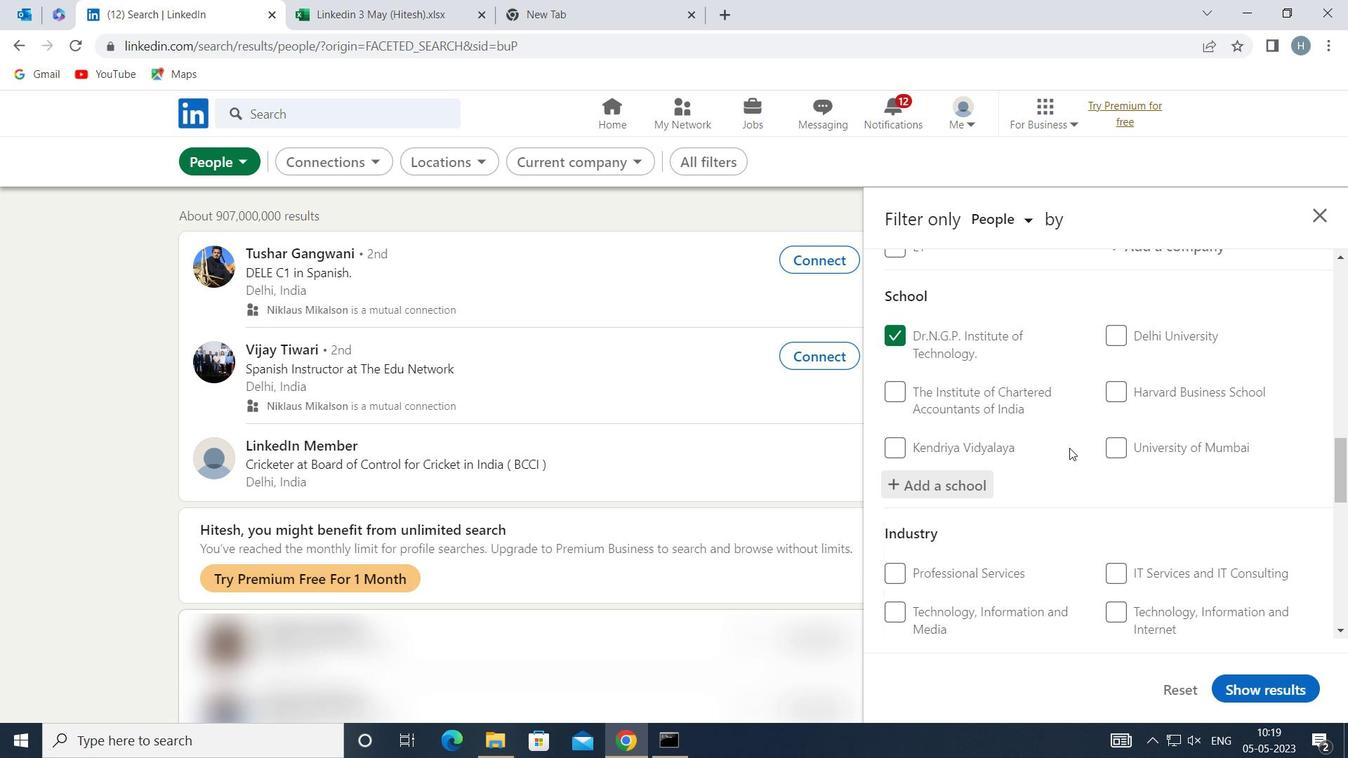 
Action: Mouse scrolled (1062, 434) with delta (0, 0)
Screenshot: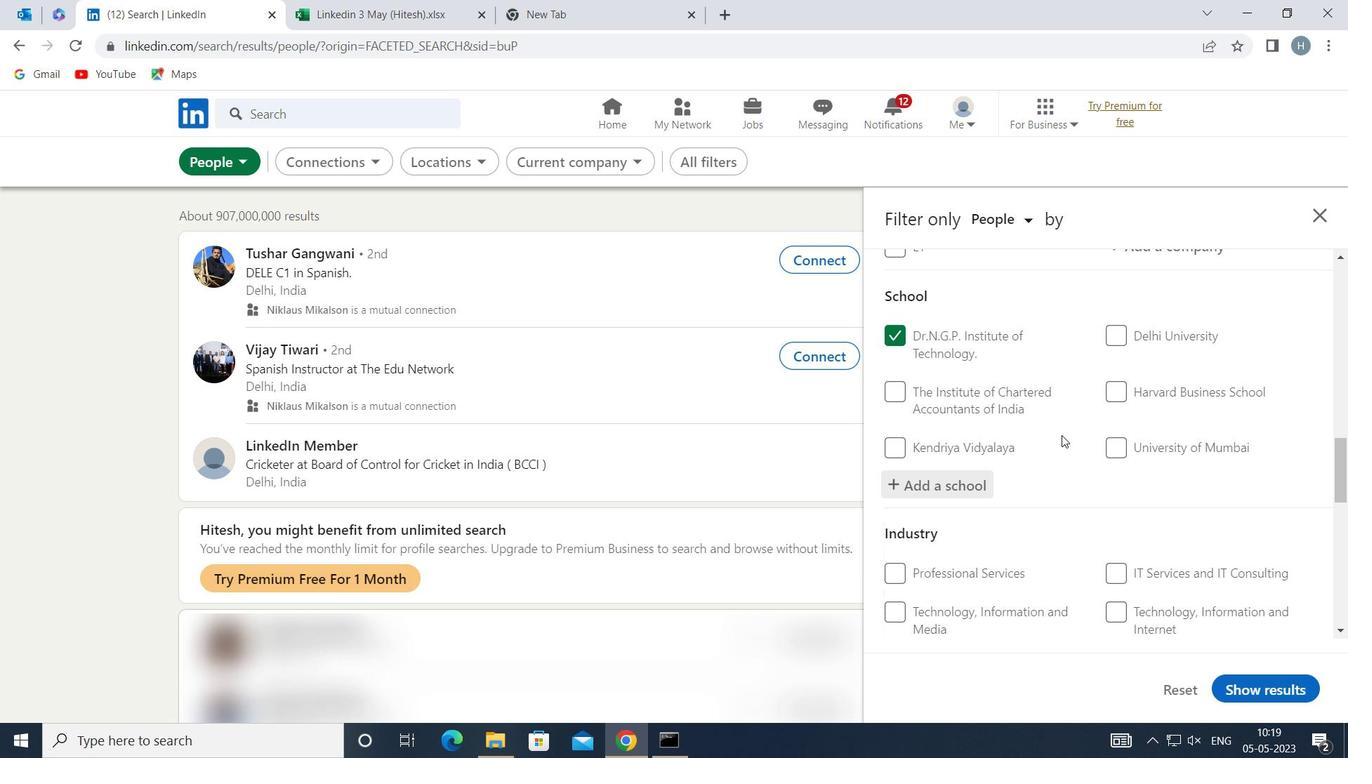 
Action: Mouse scrolled (1062, 434) with delta (0, 0)
Screenshot: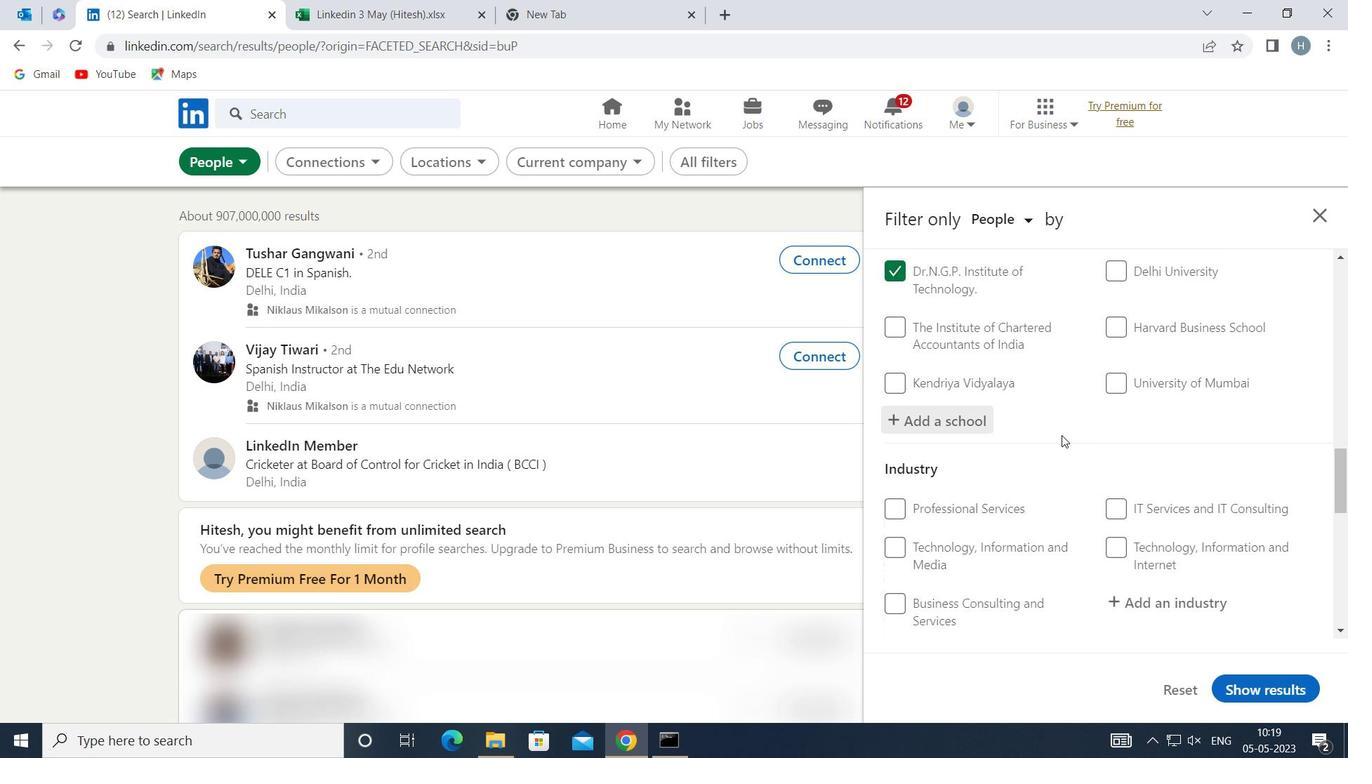 
Action: Mouse moved to (1168, 483)
Screenshot: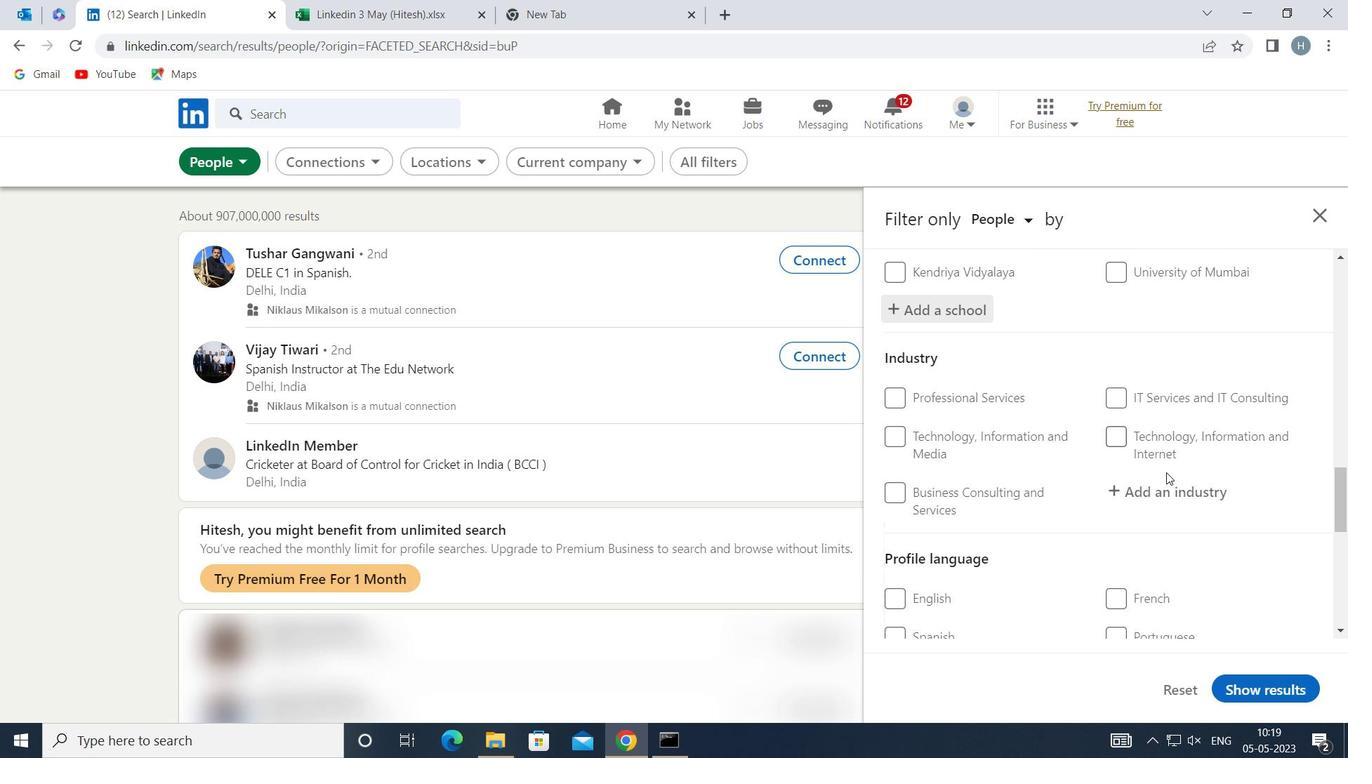
Action: Mouse pressed left at (1168, 483)
Screenshot: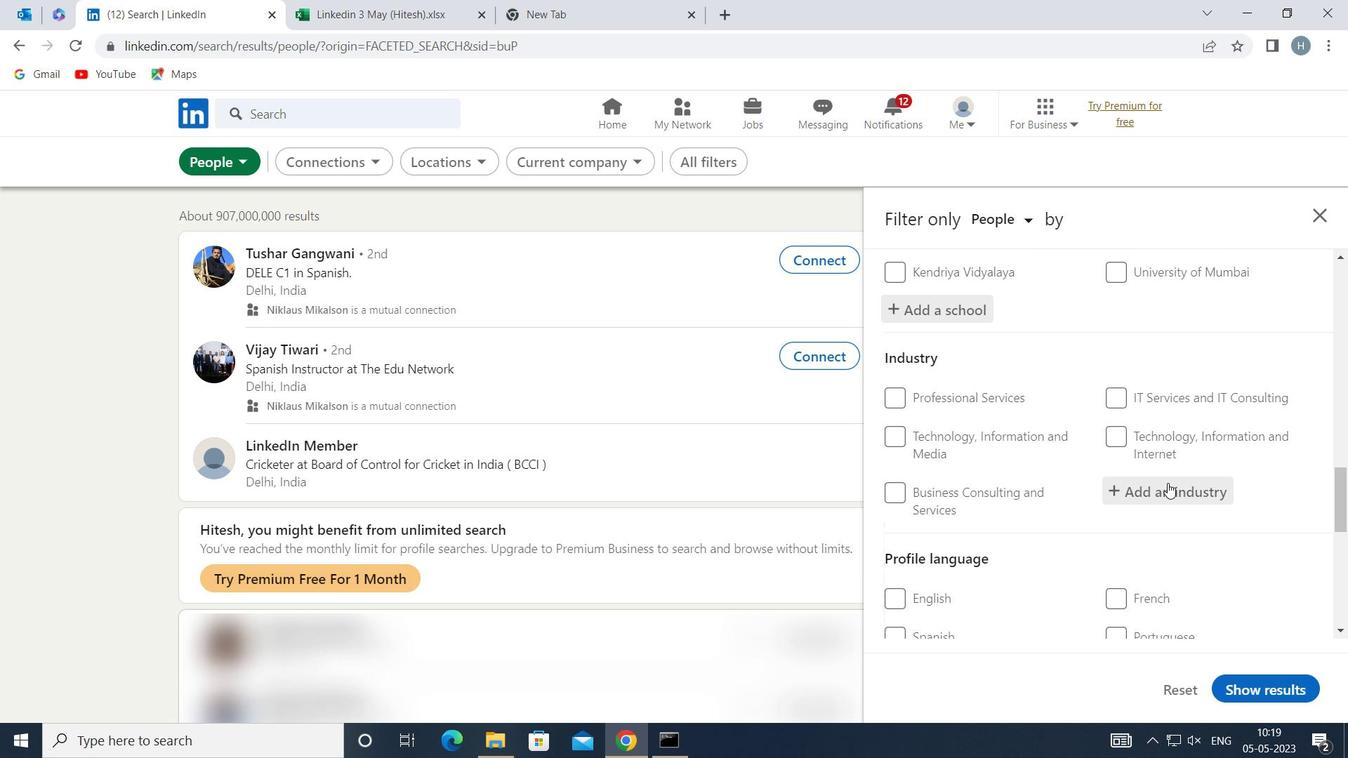 
Action: Key pressed <Key.shift>HOSPIT
Screenshot: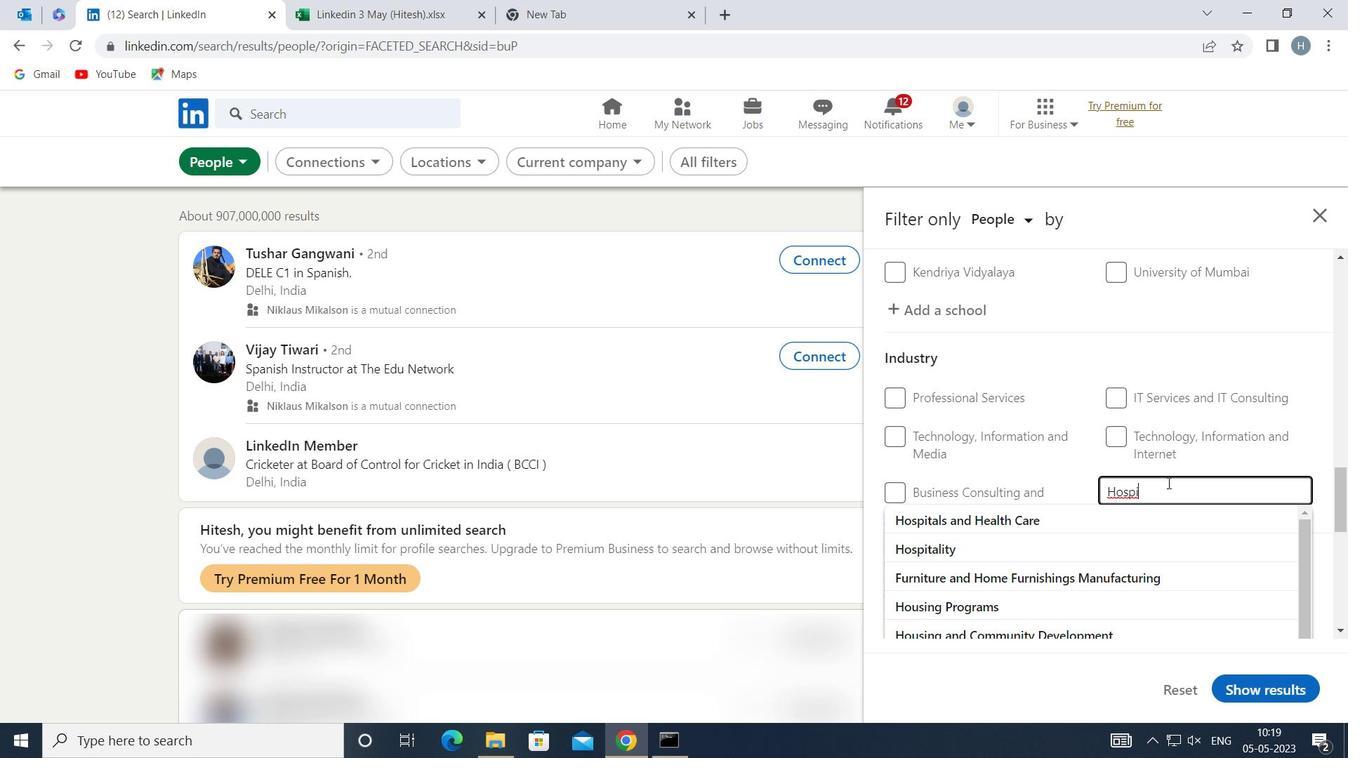 
Action: Mouse moved to (1075, 570)
Screenshot: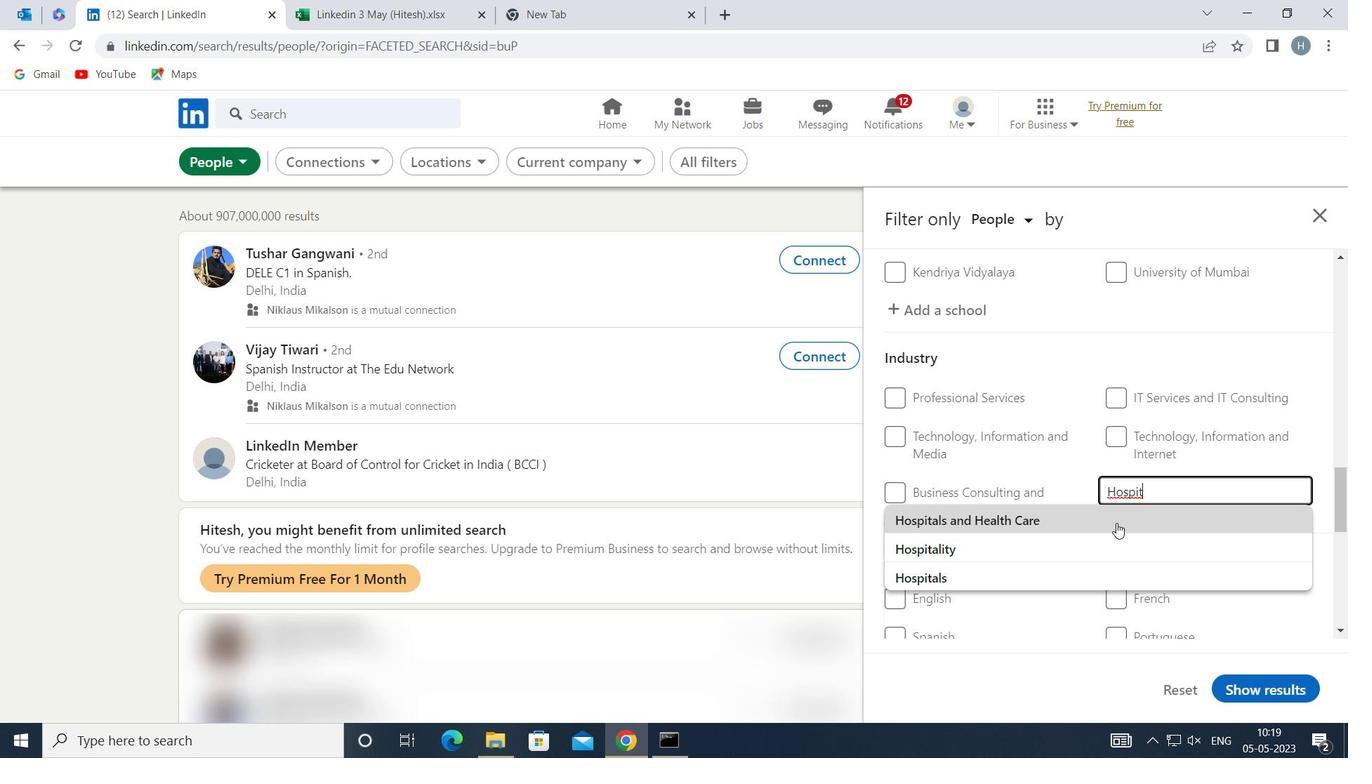 
Action: Mouse pressed left at (1075, 570)
Screenshot: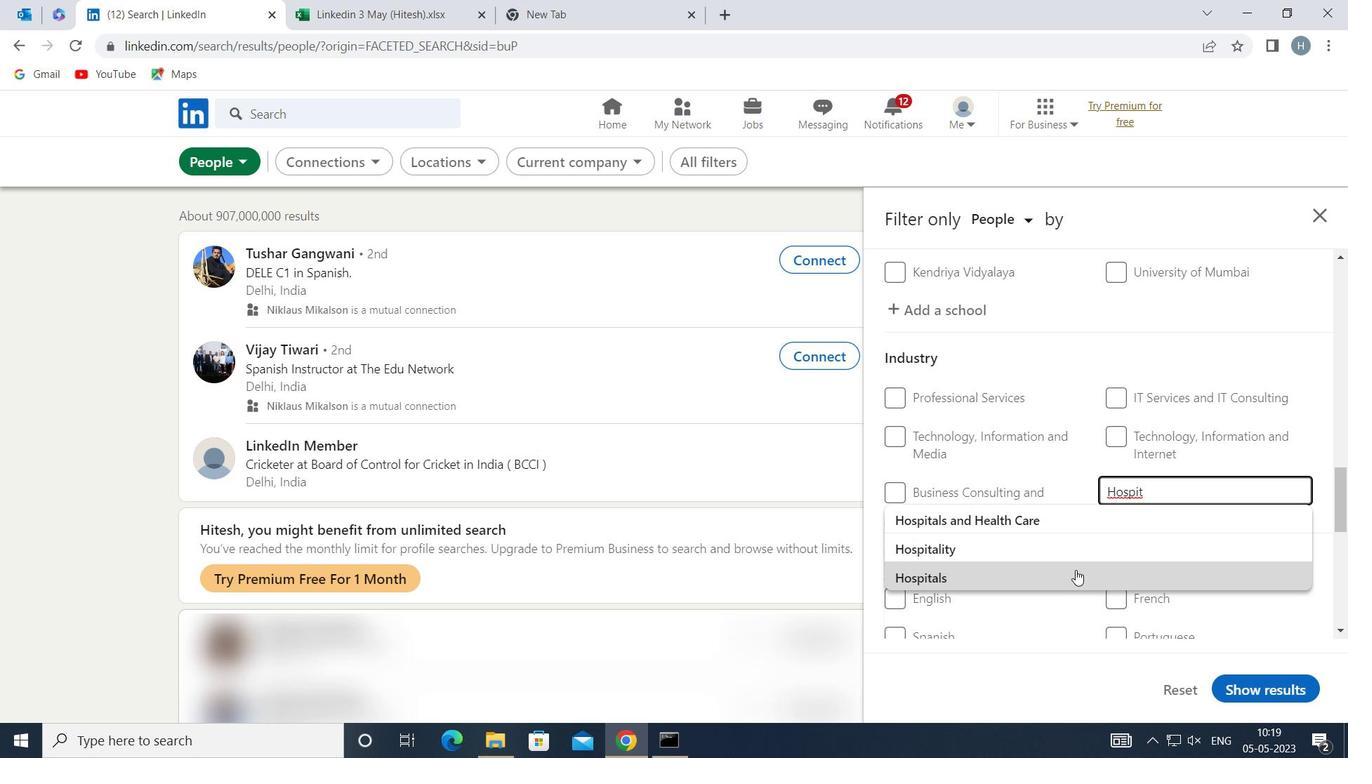 
Action: Mouse moved to (1069, 504)
Screenshot: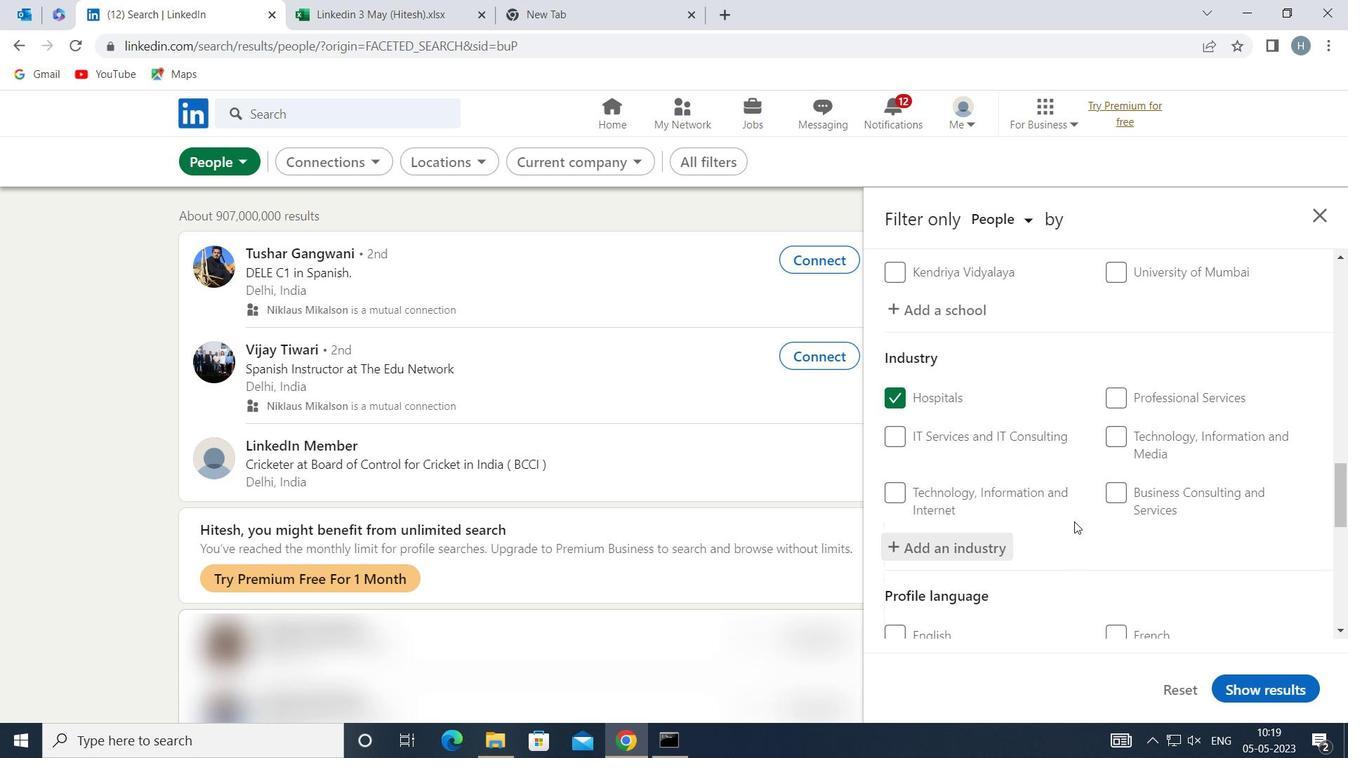 
Action: Mouse scrolled (1069, 504) with delta (0, 0)
Screenshot: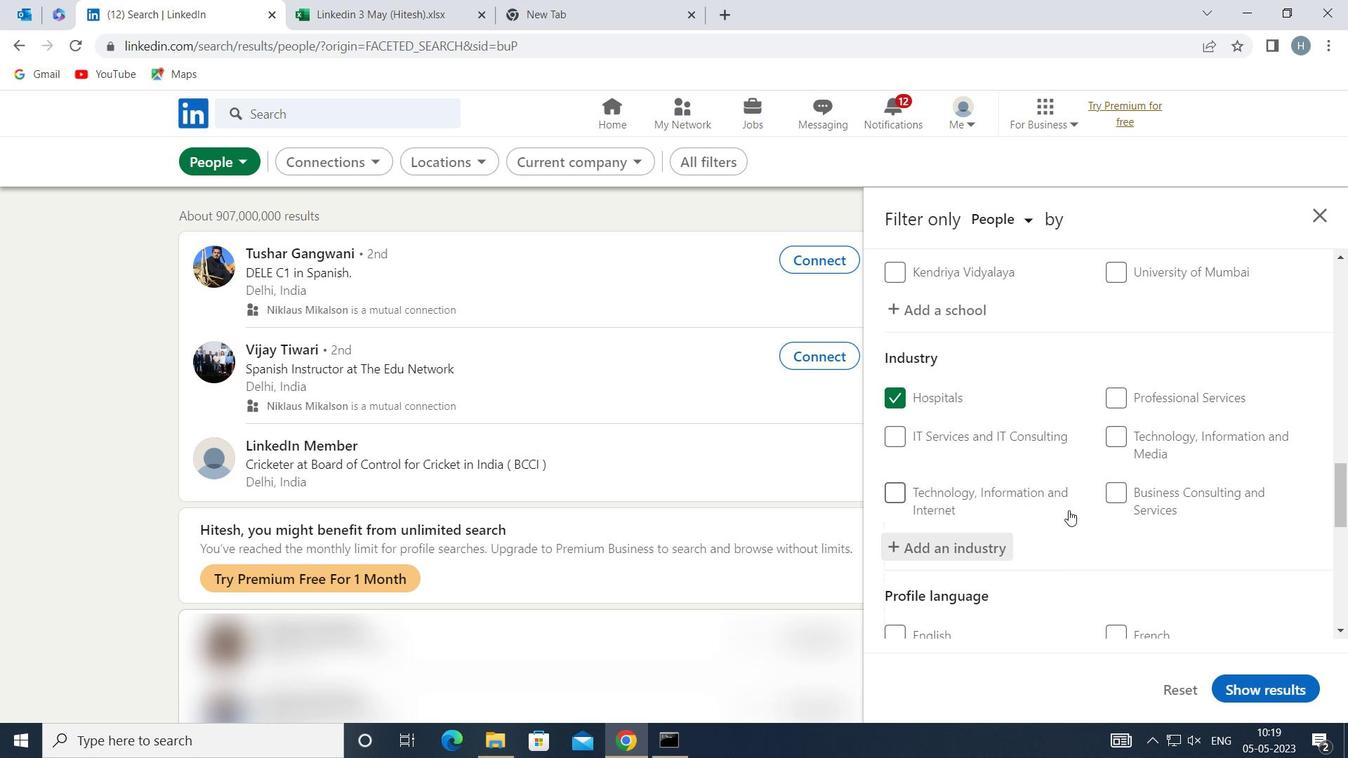 
Action: Mouse scrolled (1069, 504) with delta (0, 0)
Screenshot: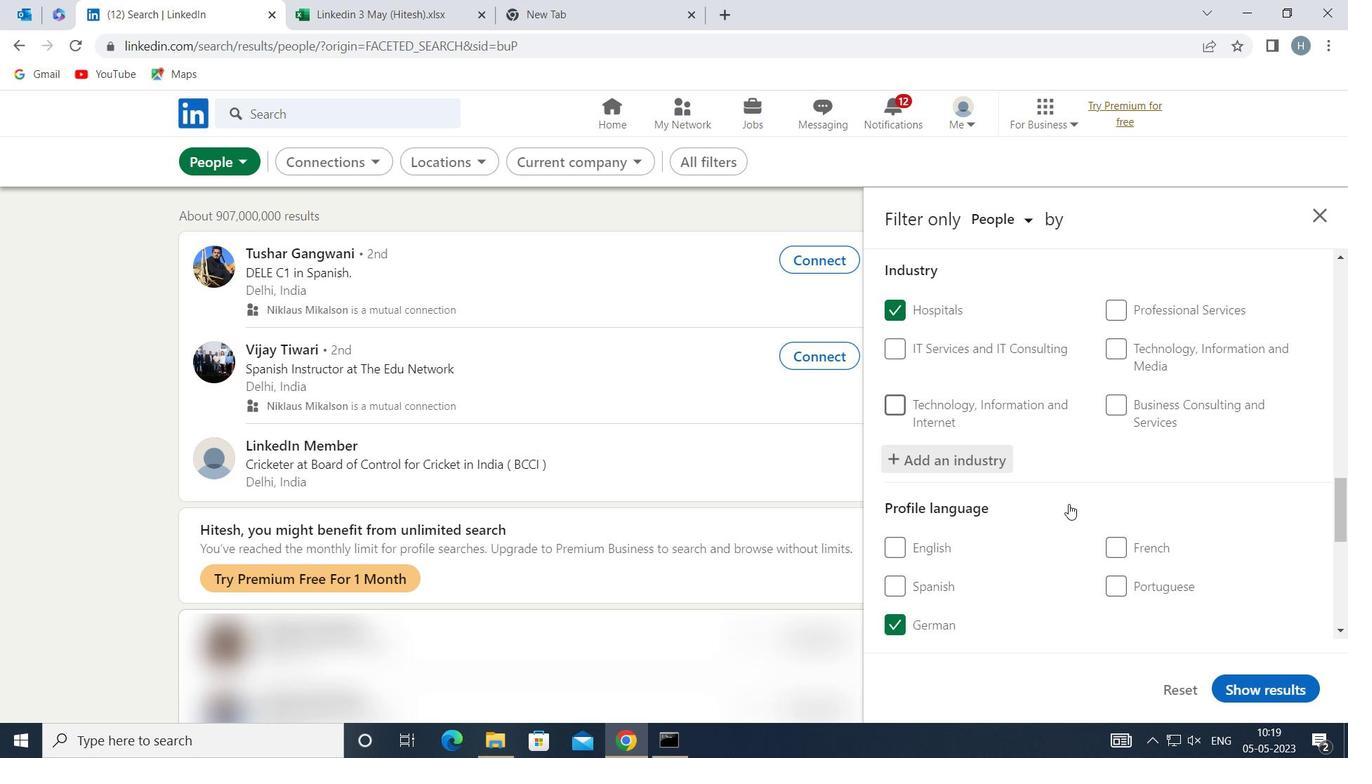 
Action: Mouse scrolled (1069, 504) with delta (0, 0)
Screenshot: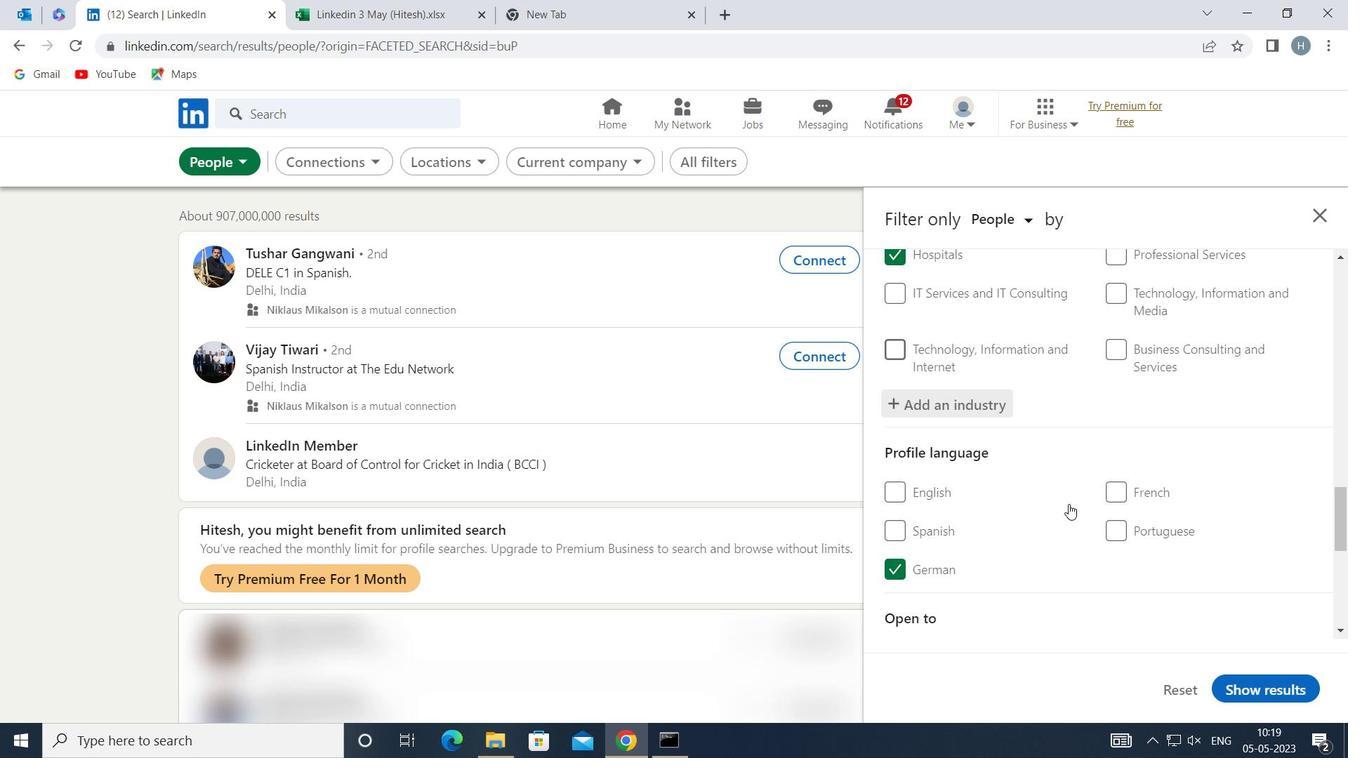 
Action: Mouse scrolled (1069, 504) with delta (0, 0)
Screenshot: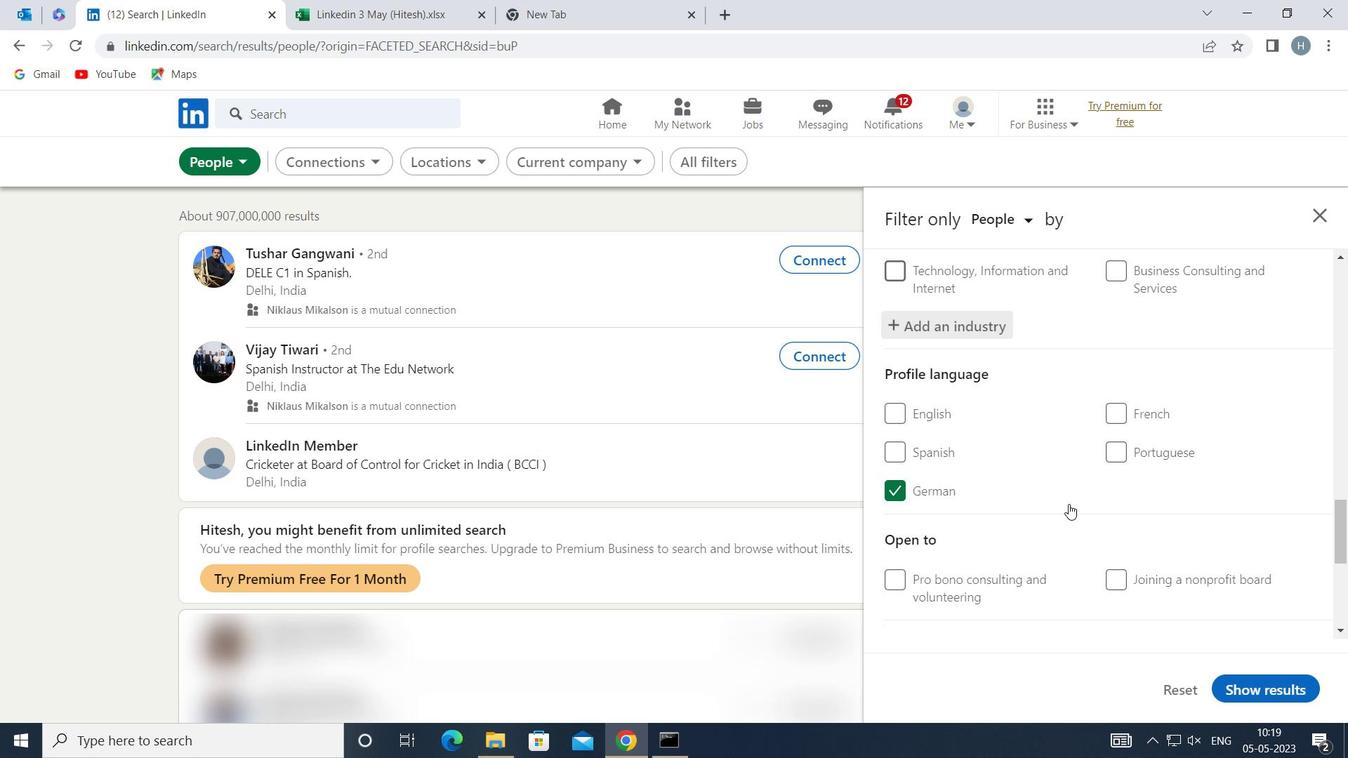 
Action: Mouse moved to (1069, 502)
Screenshot: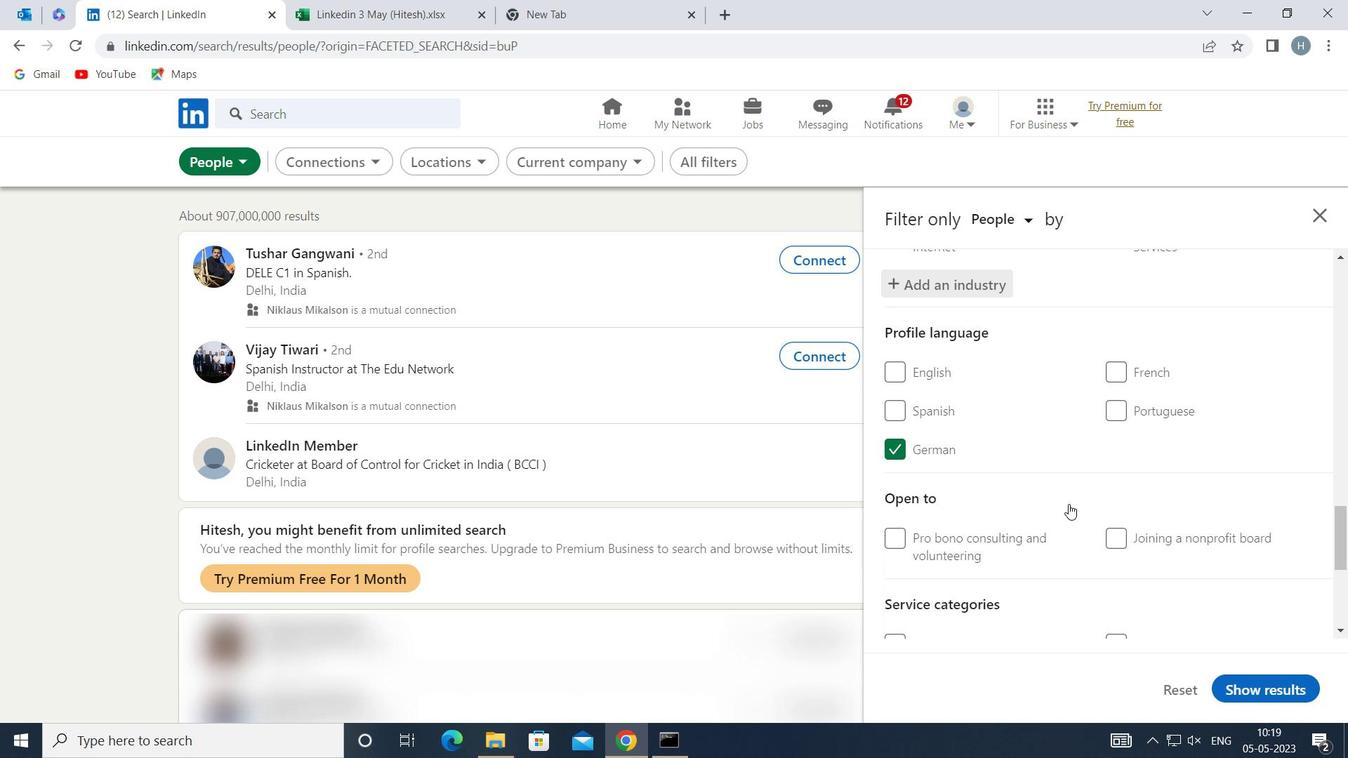 
Action: Mouse scrolled (1069, 502) with delta (0, 0)
Screenshot: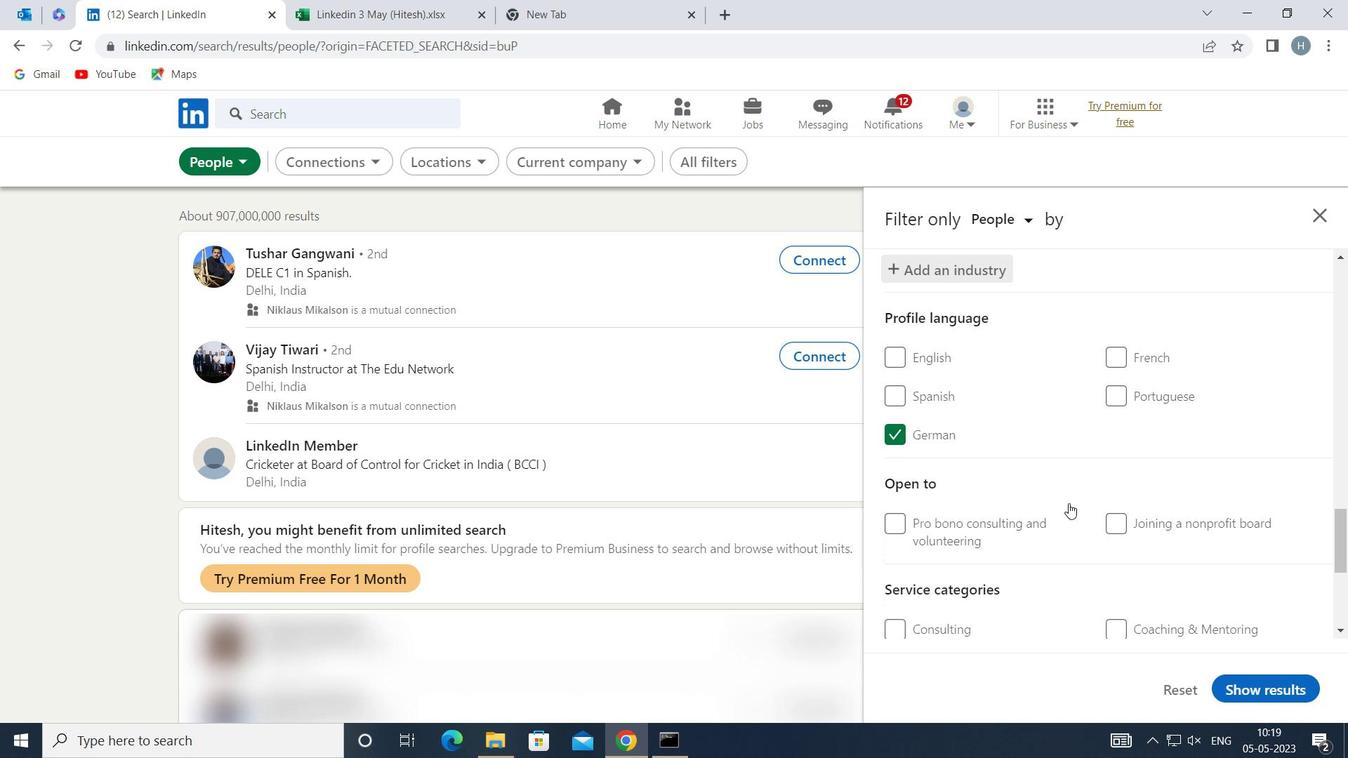 
Action: Mouse scrolled (1069, 502) with delta (0, 0)
Screenshot: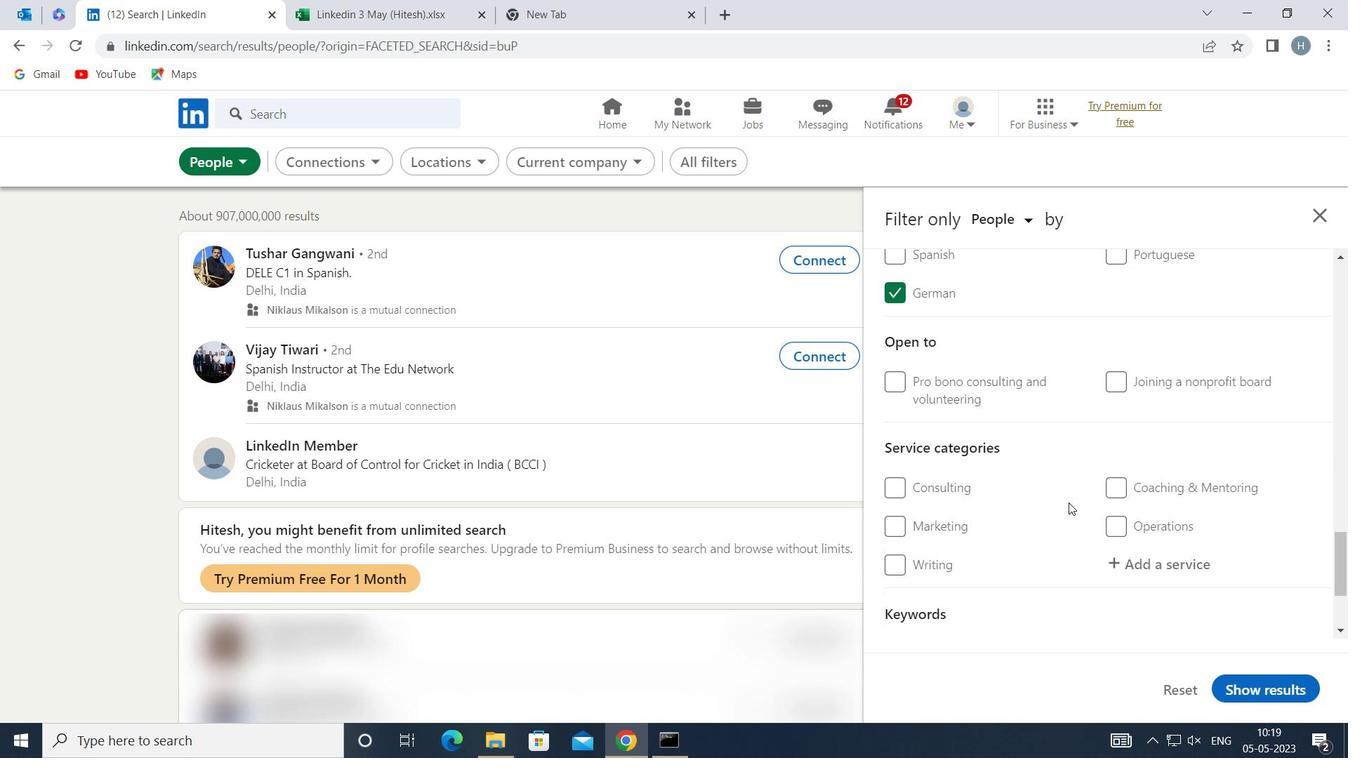 
Action: Mouse moved to (1165, 456)
Screenshot: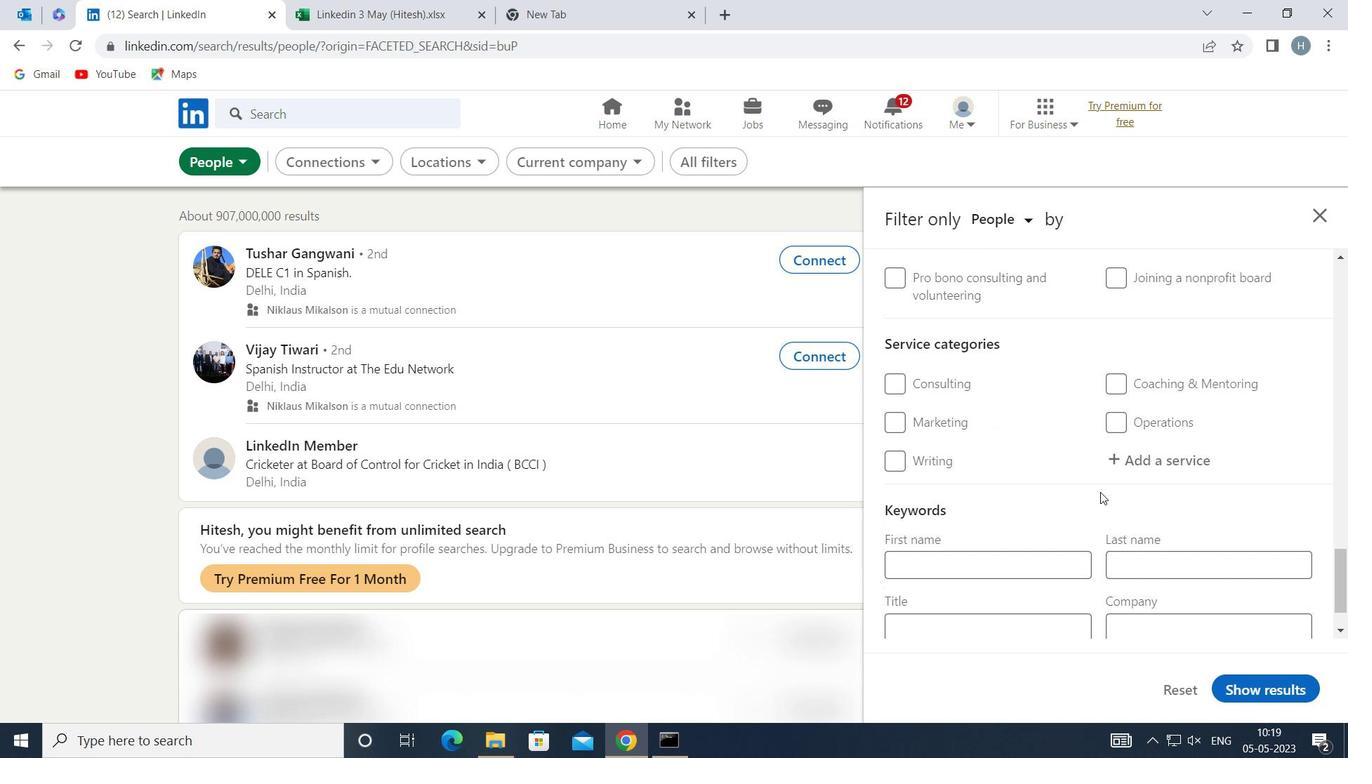 
Action: Mouse pressed left at (1165, 456)
Screenshot: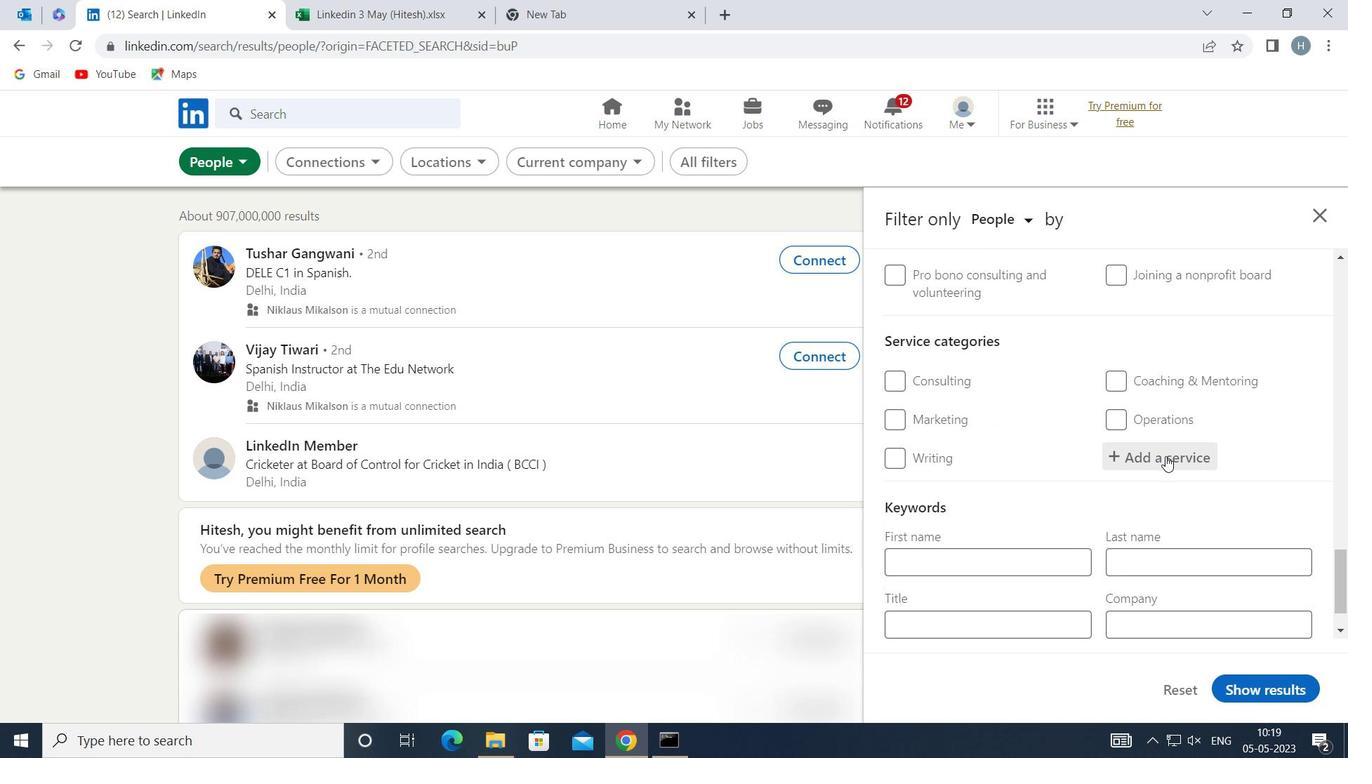 
Action: Mouse moved to (1164, 456)
Screenshot: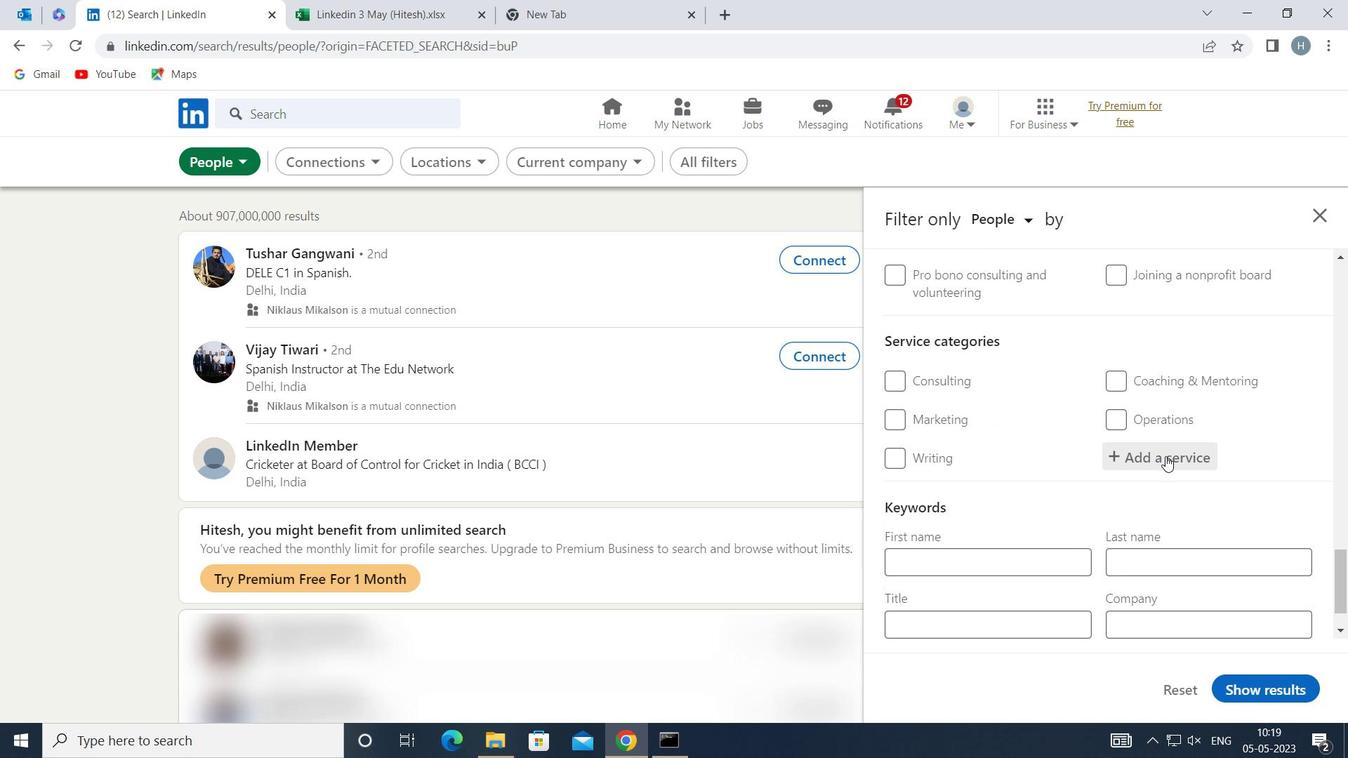 
Action: Key pressed <Key.shift>TRADE<Key.space><Key.shift>SHOWS
Screenshot: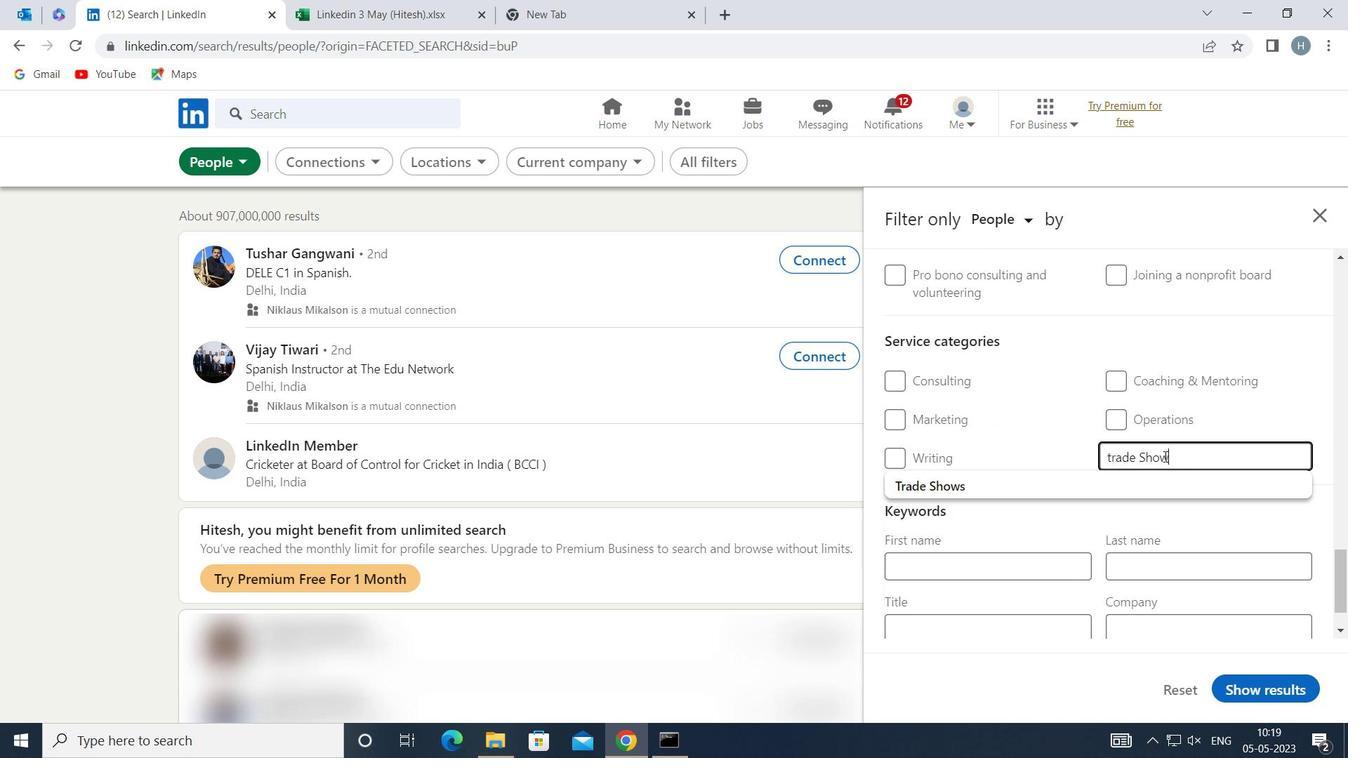 
Action: Mouse moved to (1120, 474)
Screenshot: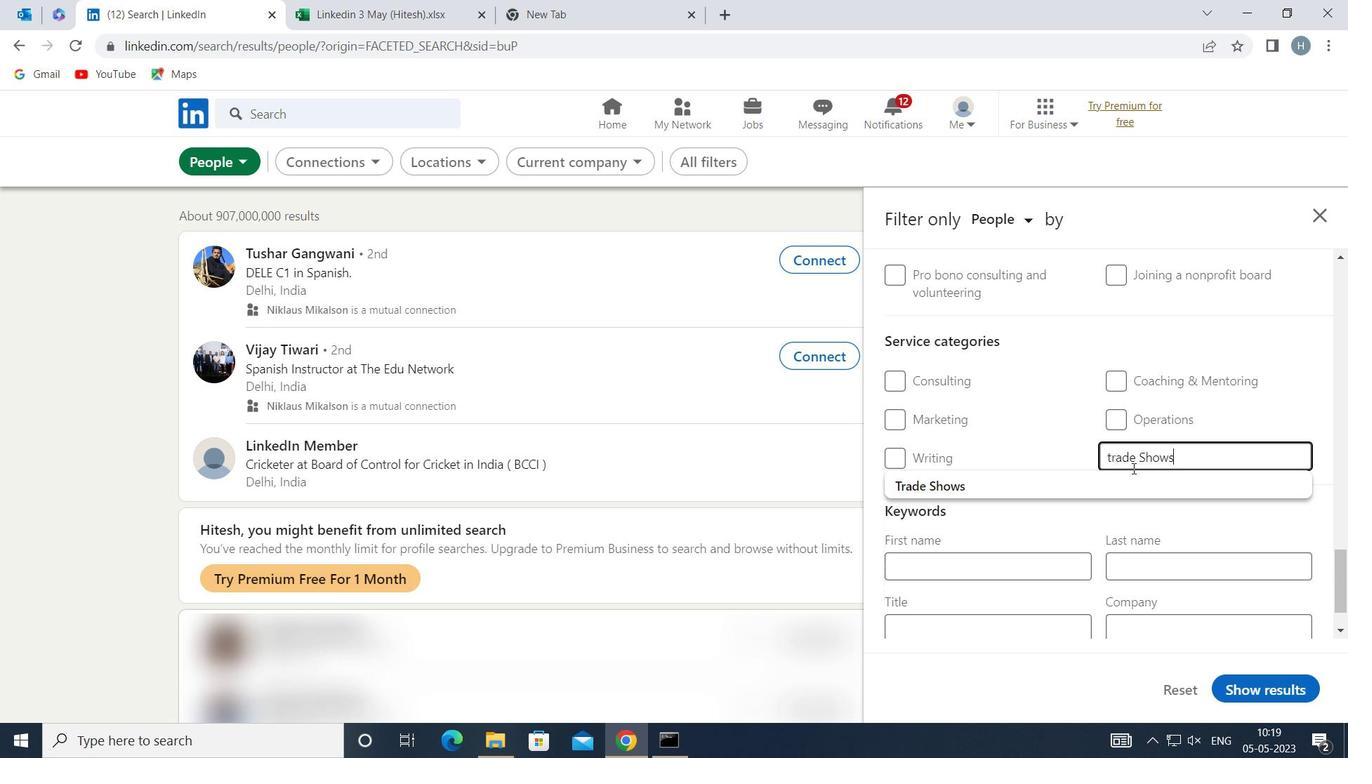
Action: Mouse pressed left at (1120, 474)
Screenshot: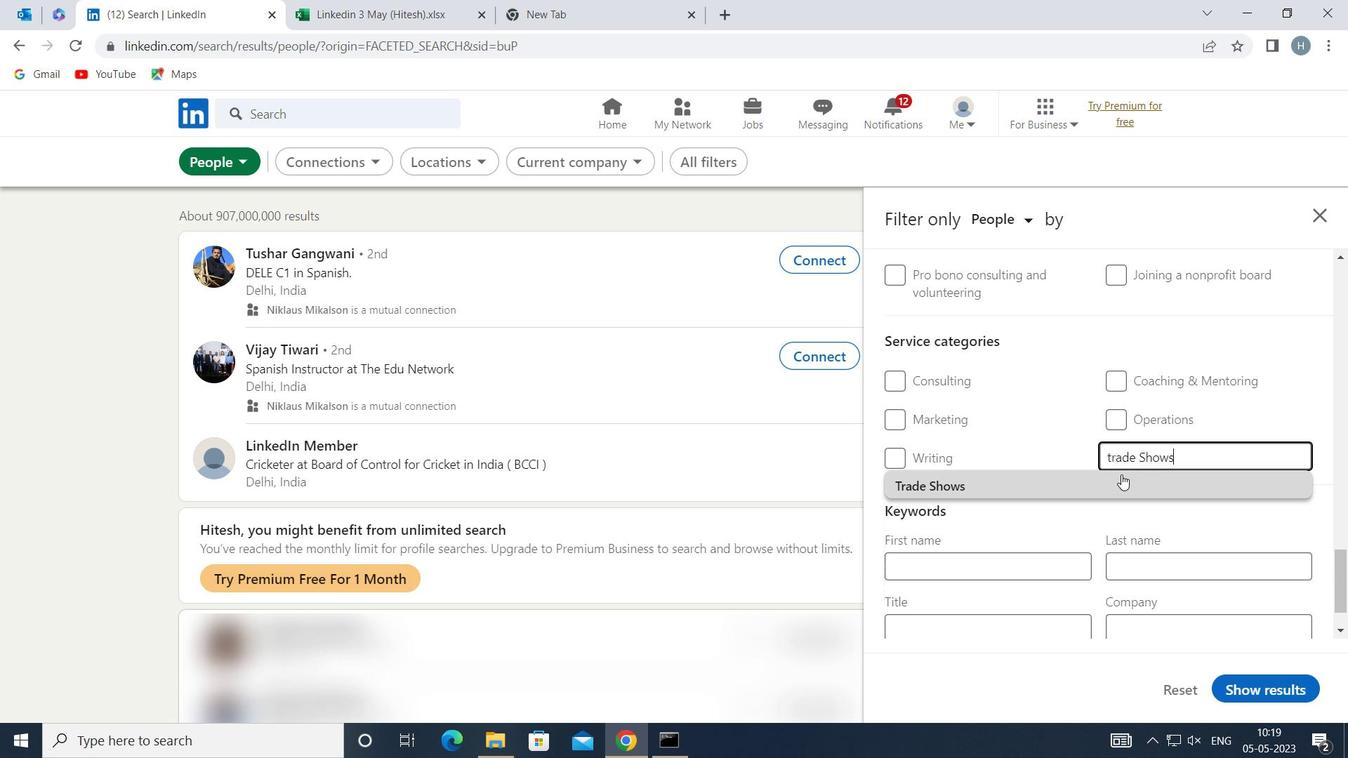 
Action: Mouse moved to (1063, 495)
Screenshot: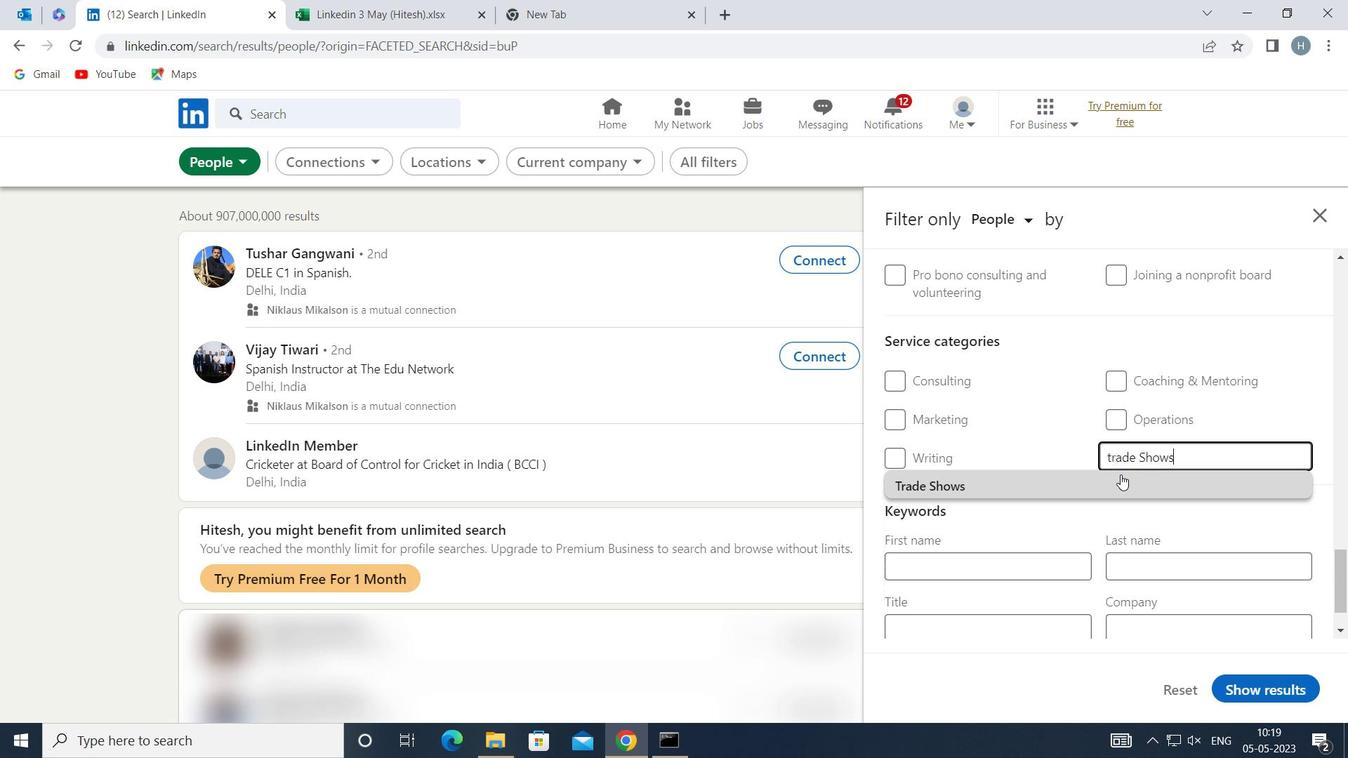 
Action: Mouse scrolled (1063, 494) with delta (0, 0)
Screenshot: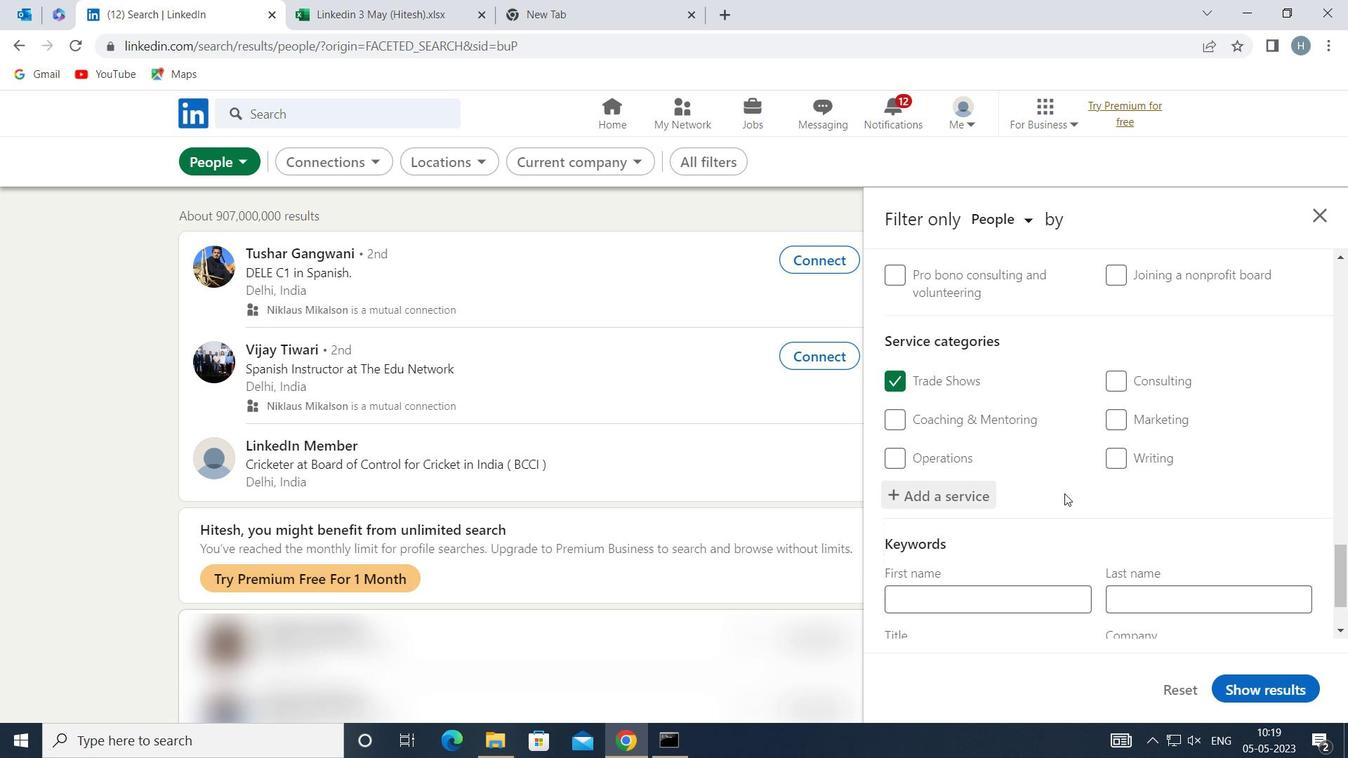
Action: Mouse scrolled (1063, 494) with delta (0, 0)
Screenshot: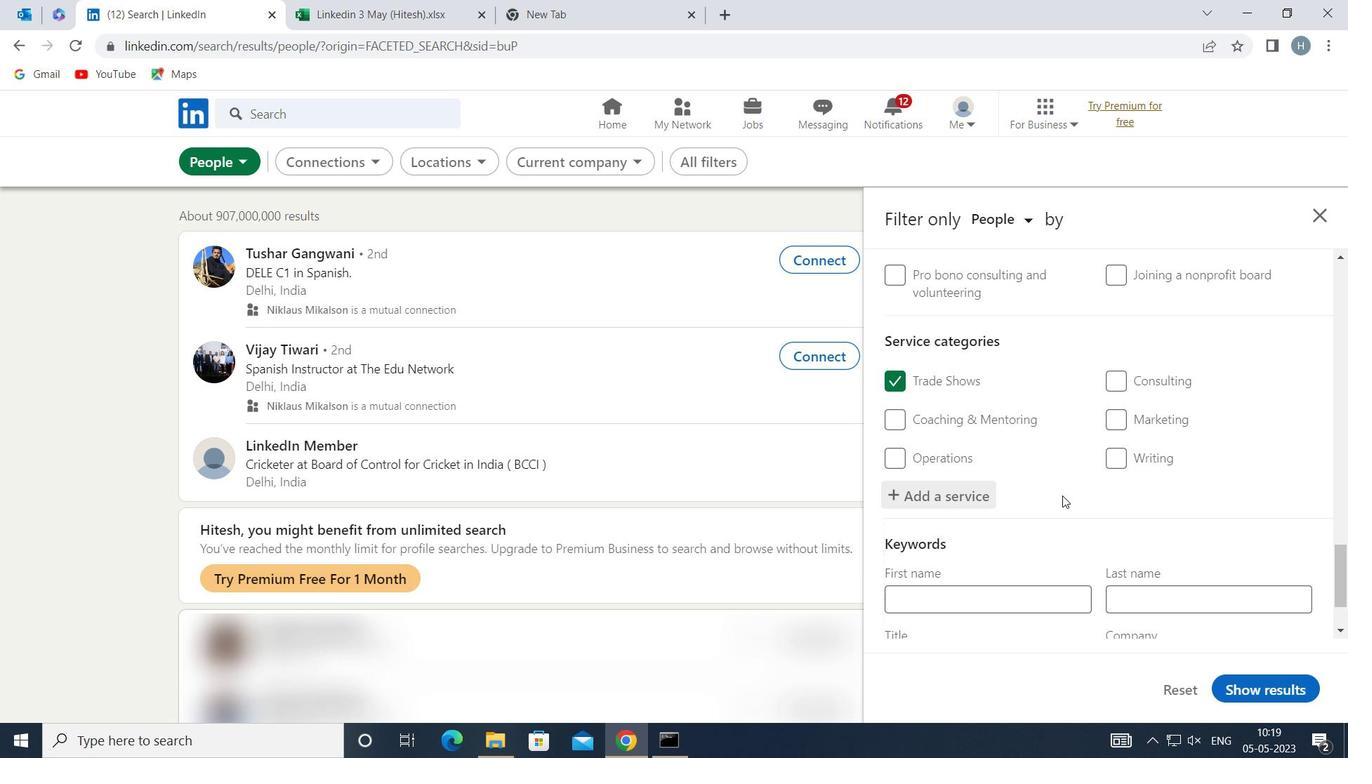 
Action: Mouse scrolled (1063, 494) with delta (0, 0)
Screenshot: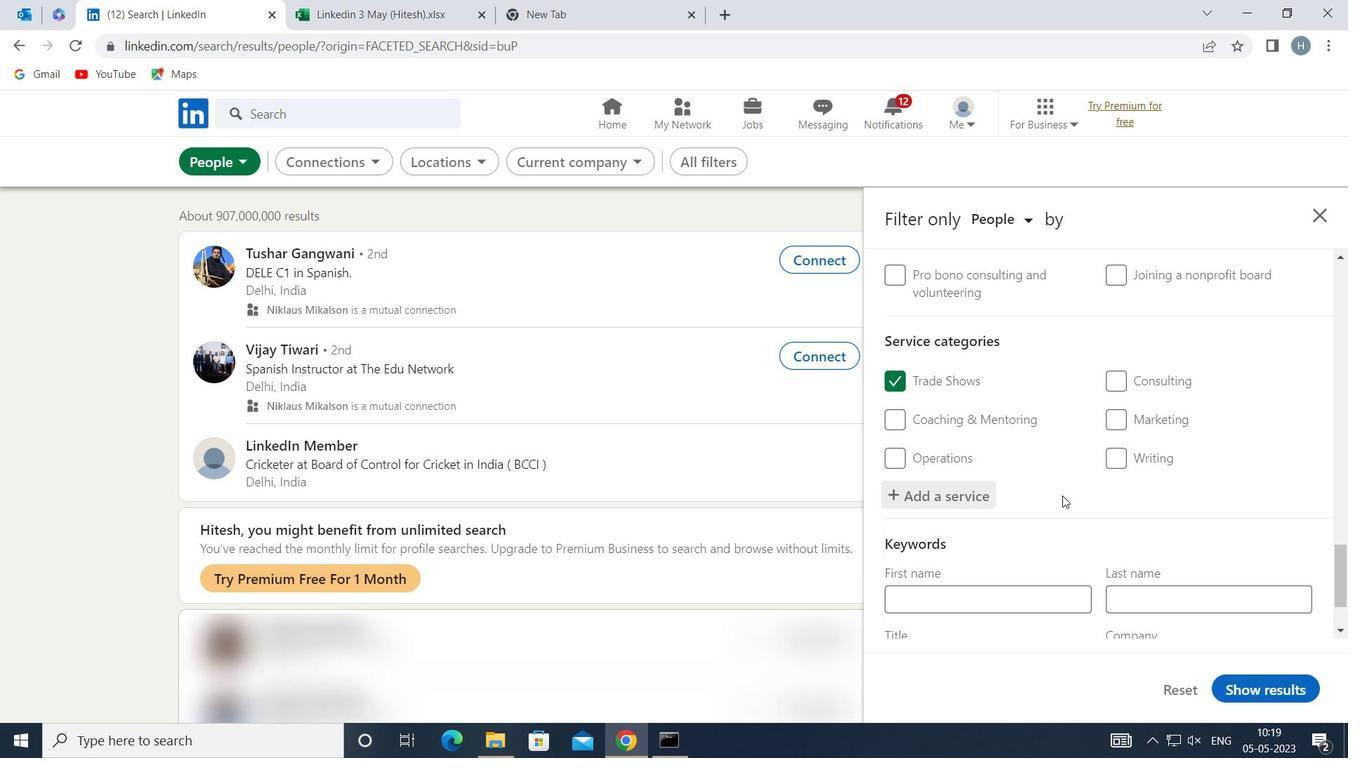 
Action: Mouse scrolled (1063, 494) with delta (0, 0)
Screenshot: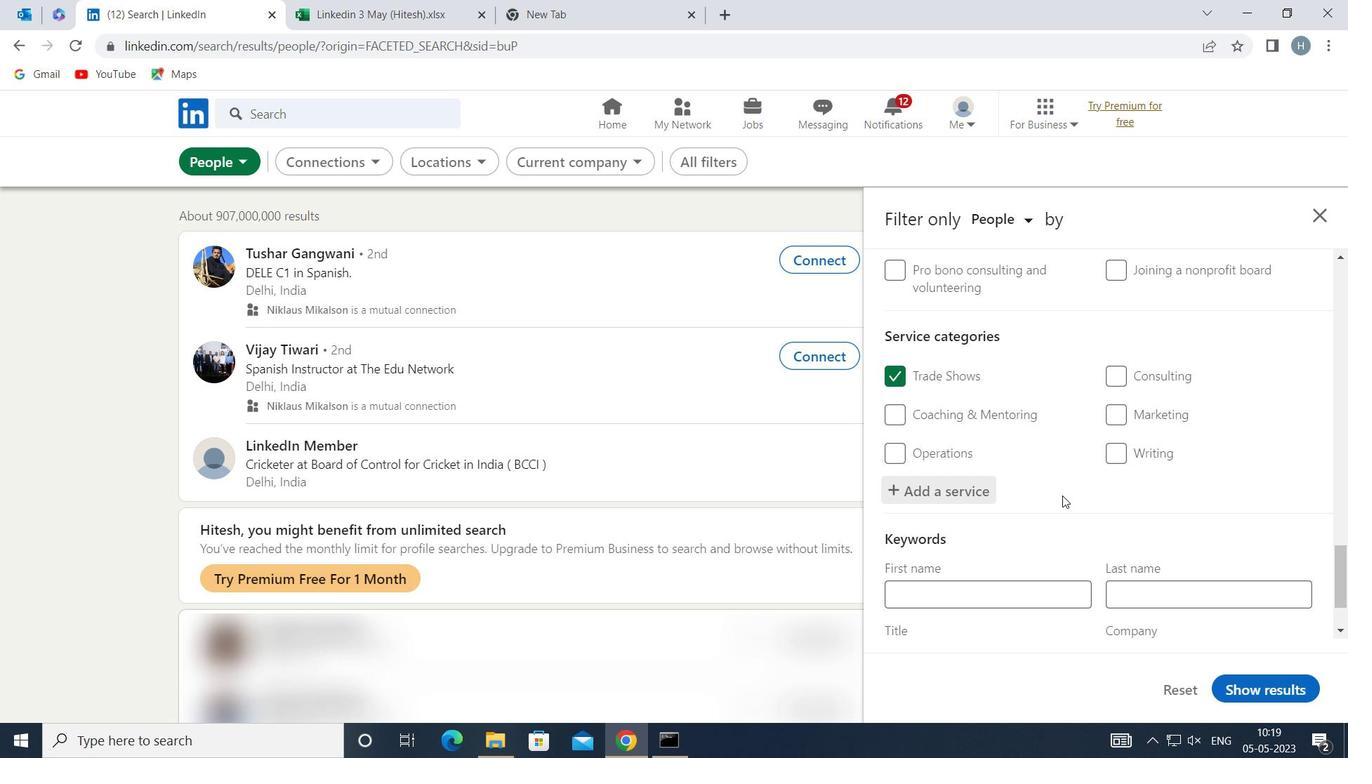 
Action: Mouse scrolled (1063, 494) with delta (0, 0)
Screenshot: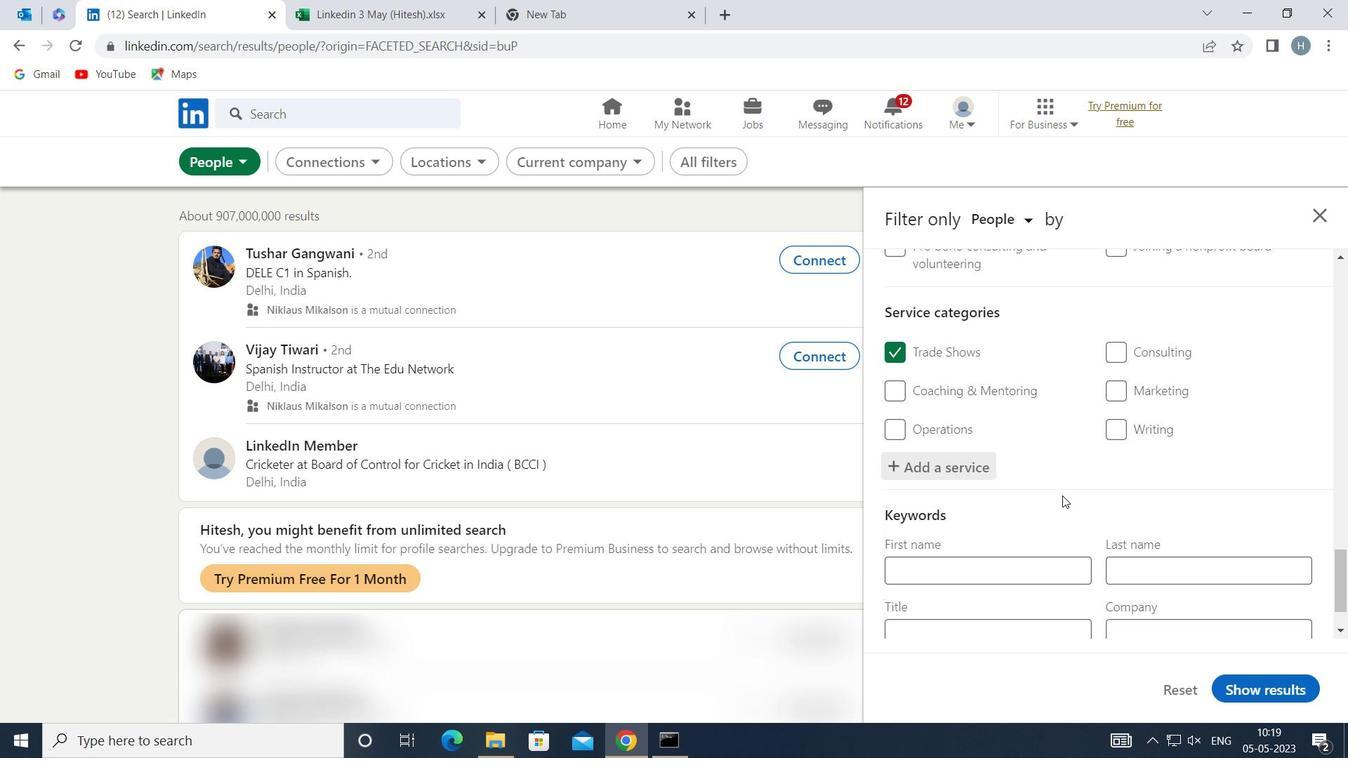 
Action: Mouse scrolled (1063, 494) with delta (0, 0)
Screenshot: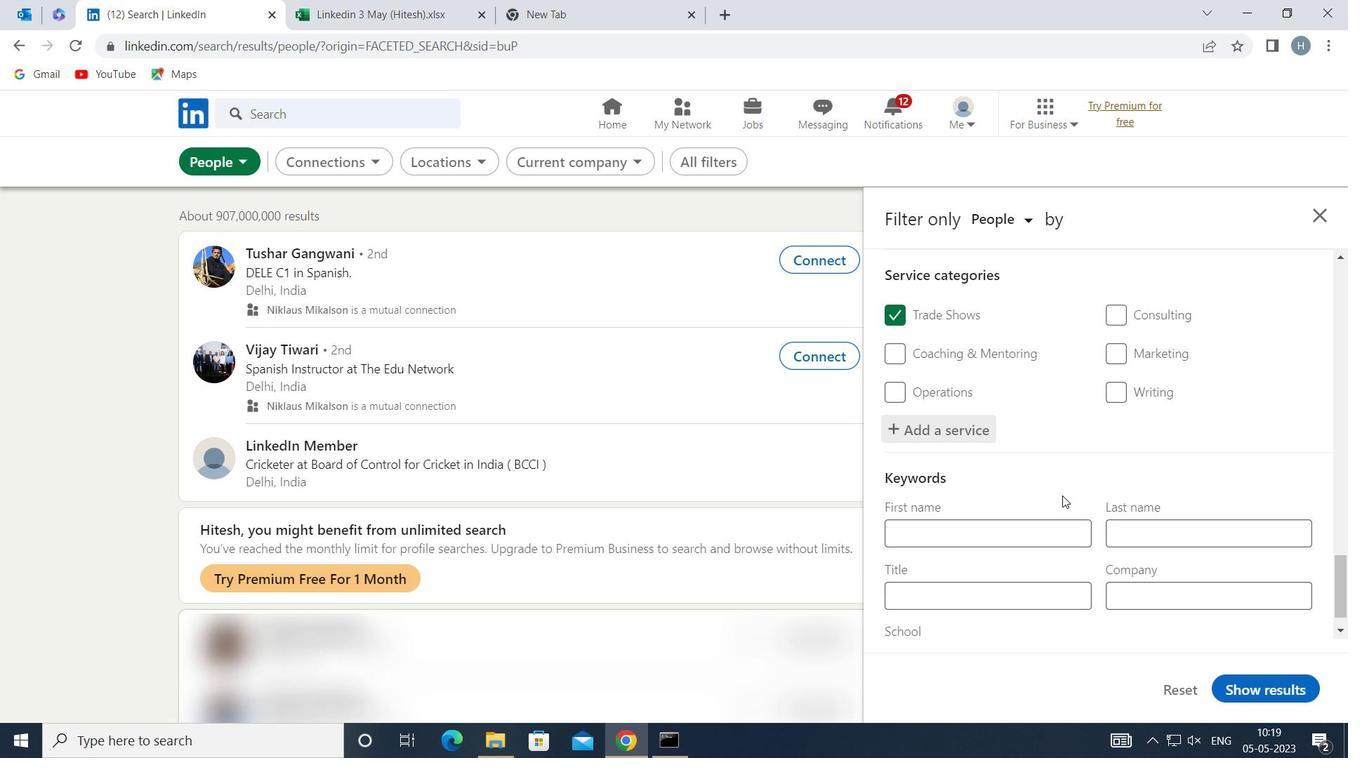 
Action: Mouse moved to (1043, 558)
Screenshot: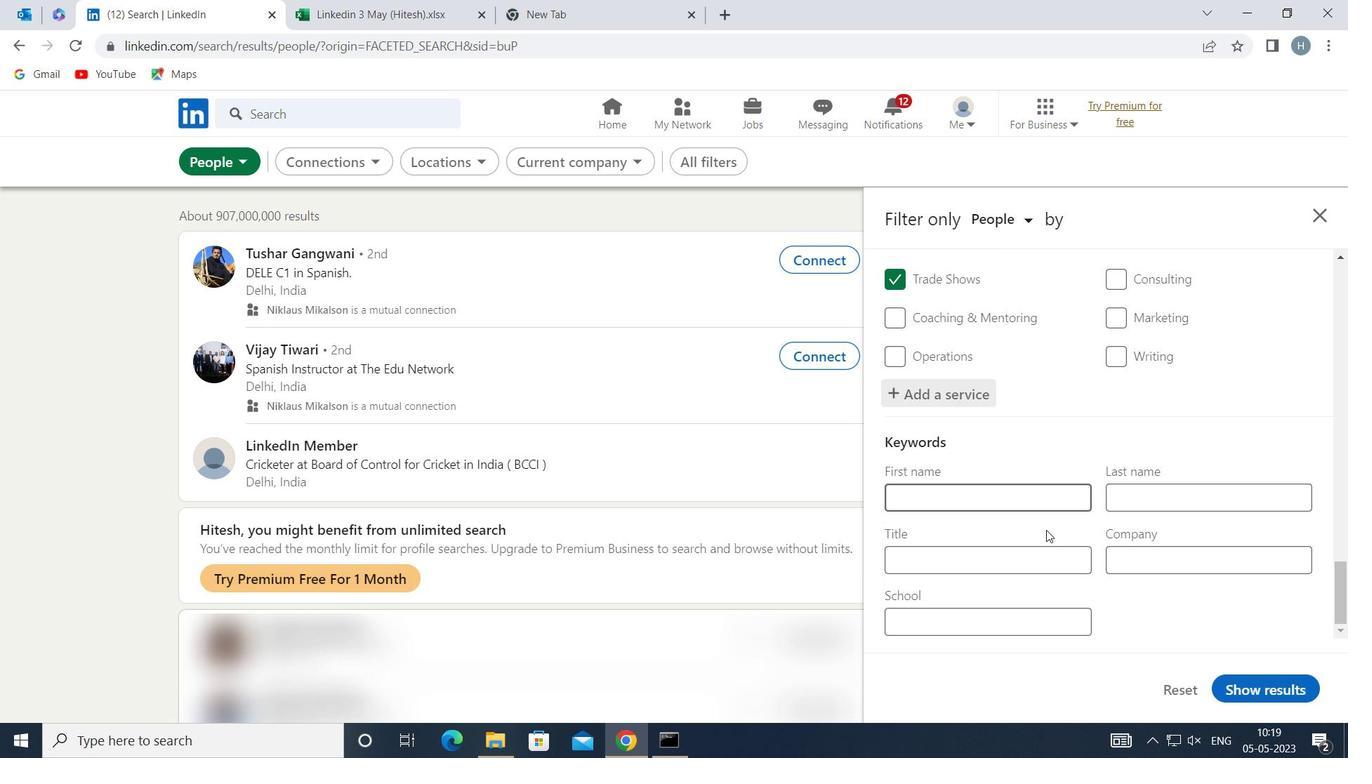 
Action: Mouse pressed left at (1043, 558)
Screenshot: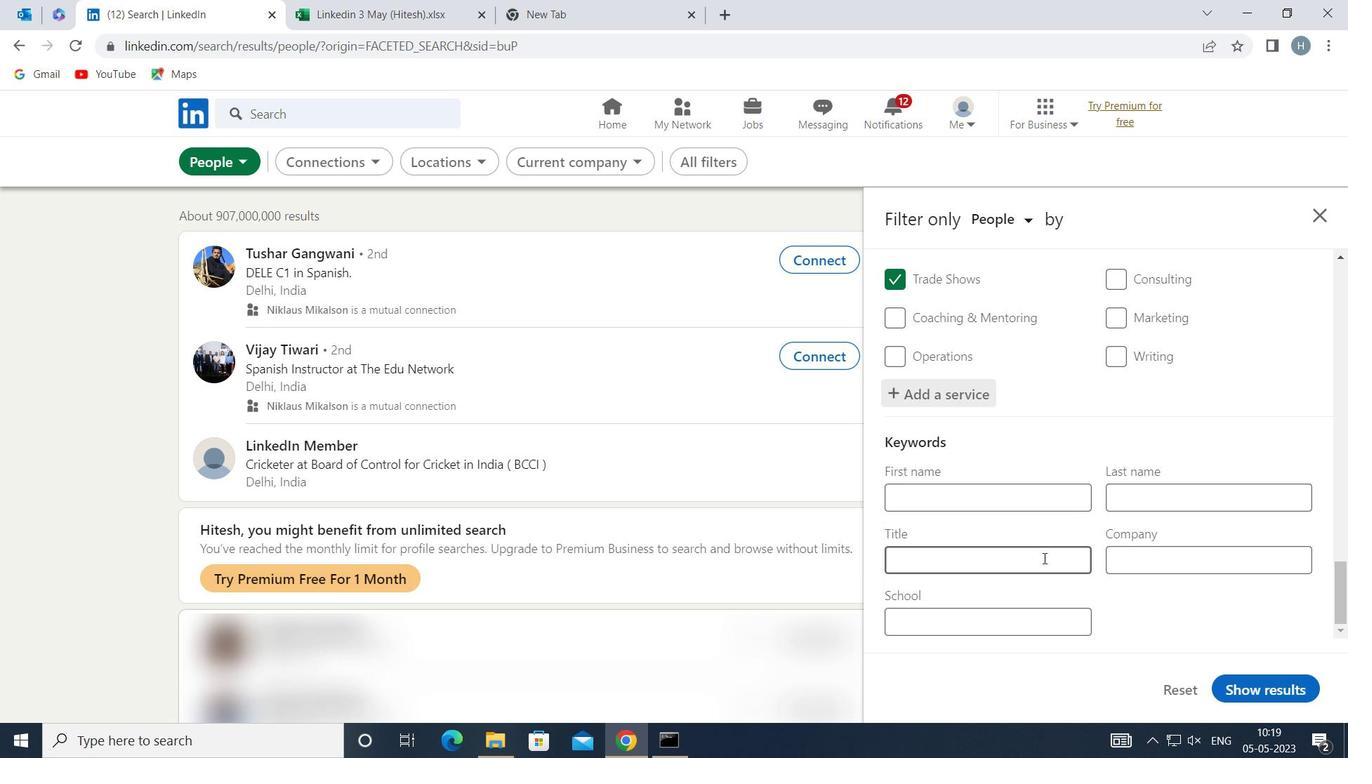 
Action: Mouse moved to (1043, 558)
Screenshot: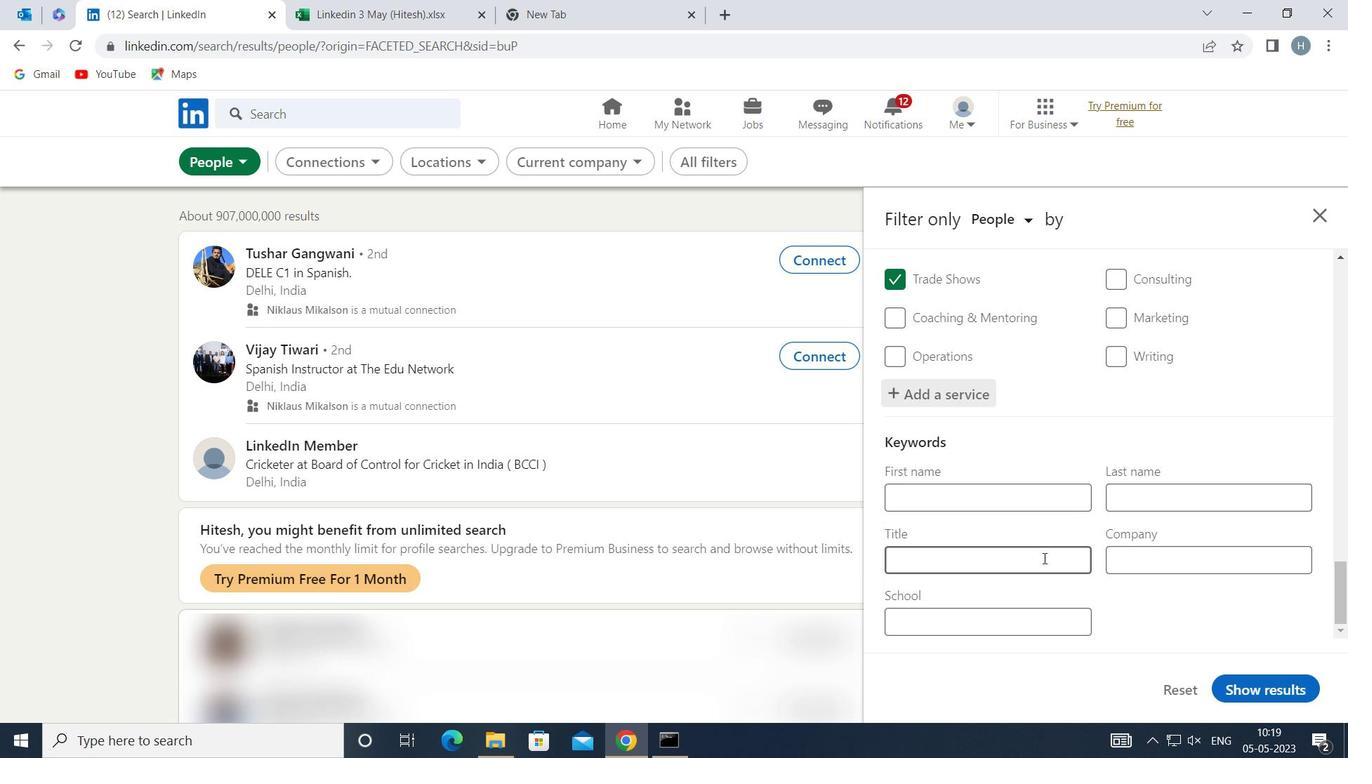
Action: Key pressed <Key.shift>PHARMACIST
Screenshot: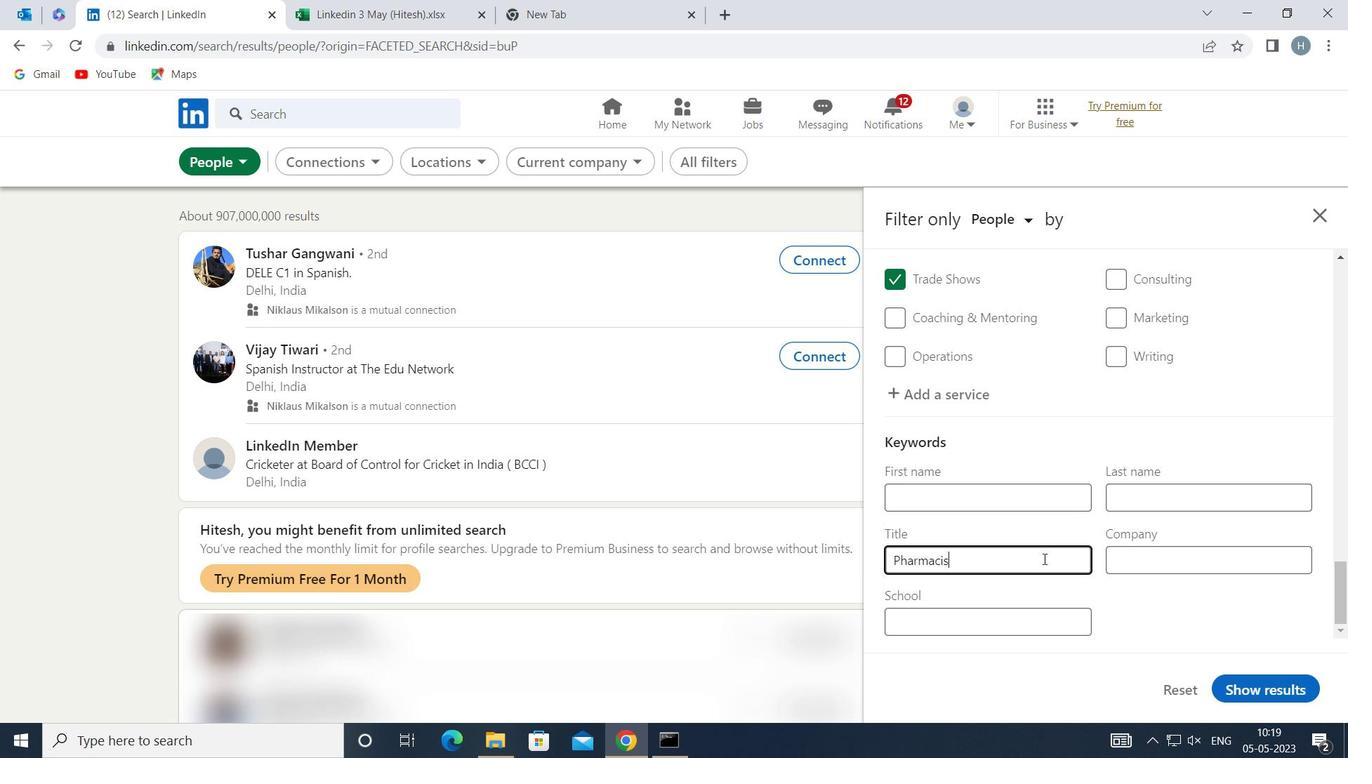 
Action: Mouse moved to (1256, 680)
Screenshot: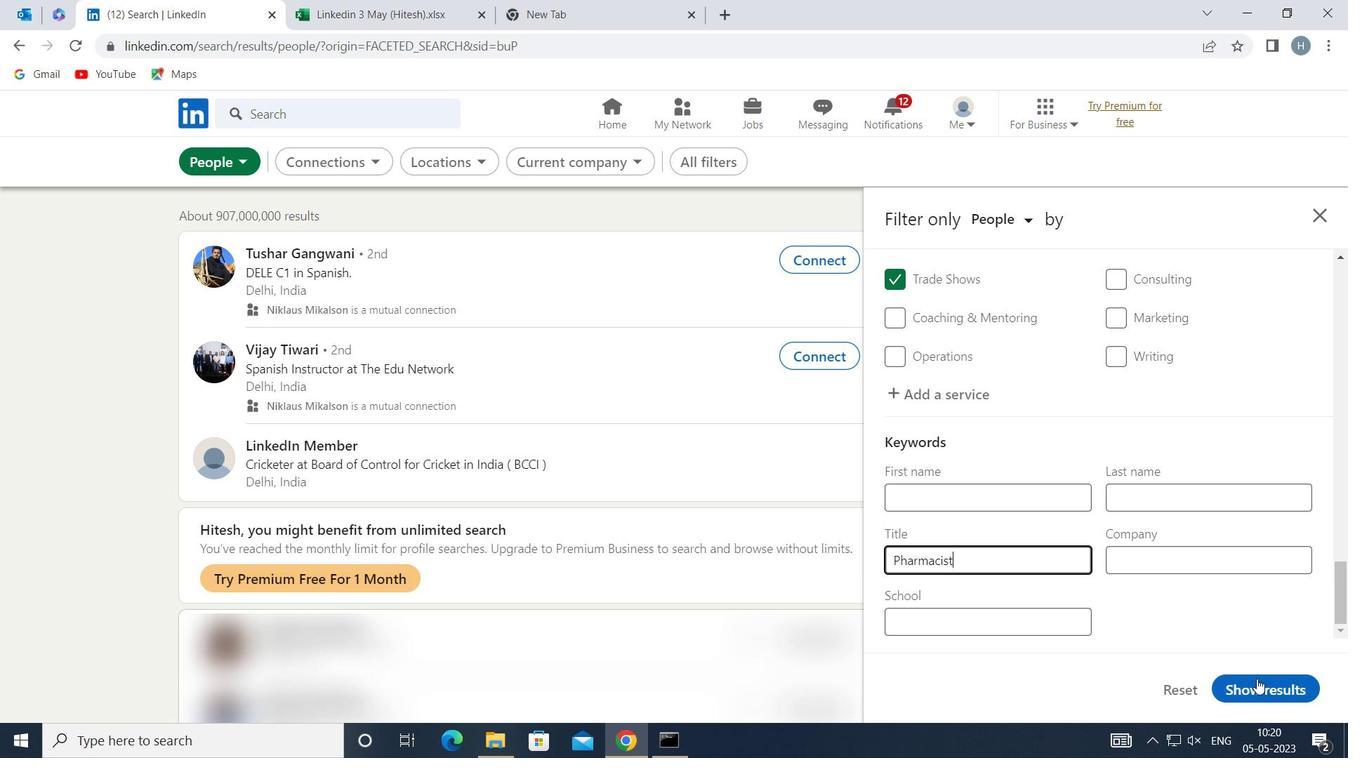 
Action: Mouse pressed left at (1256, 680)
Screenshot: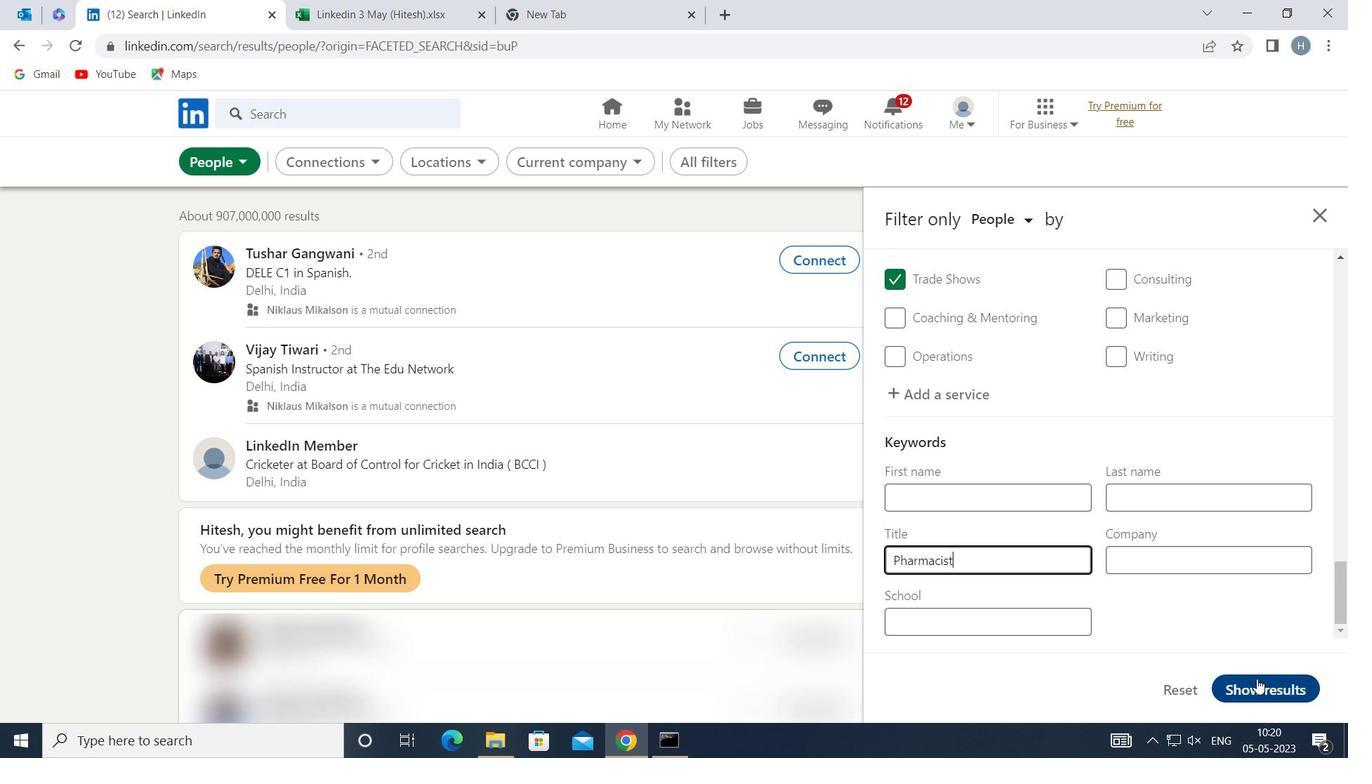 
Action: Mouse moved to (1072, 480)
Screenshot: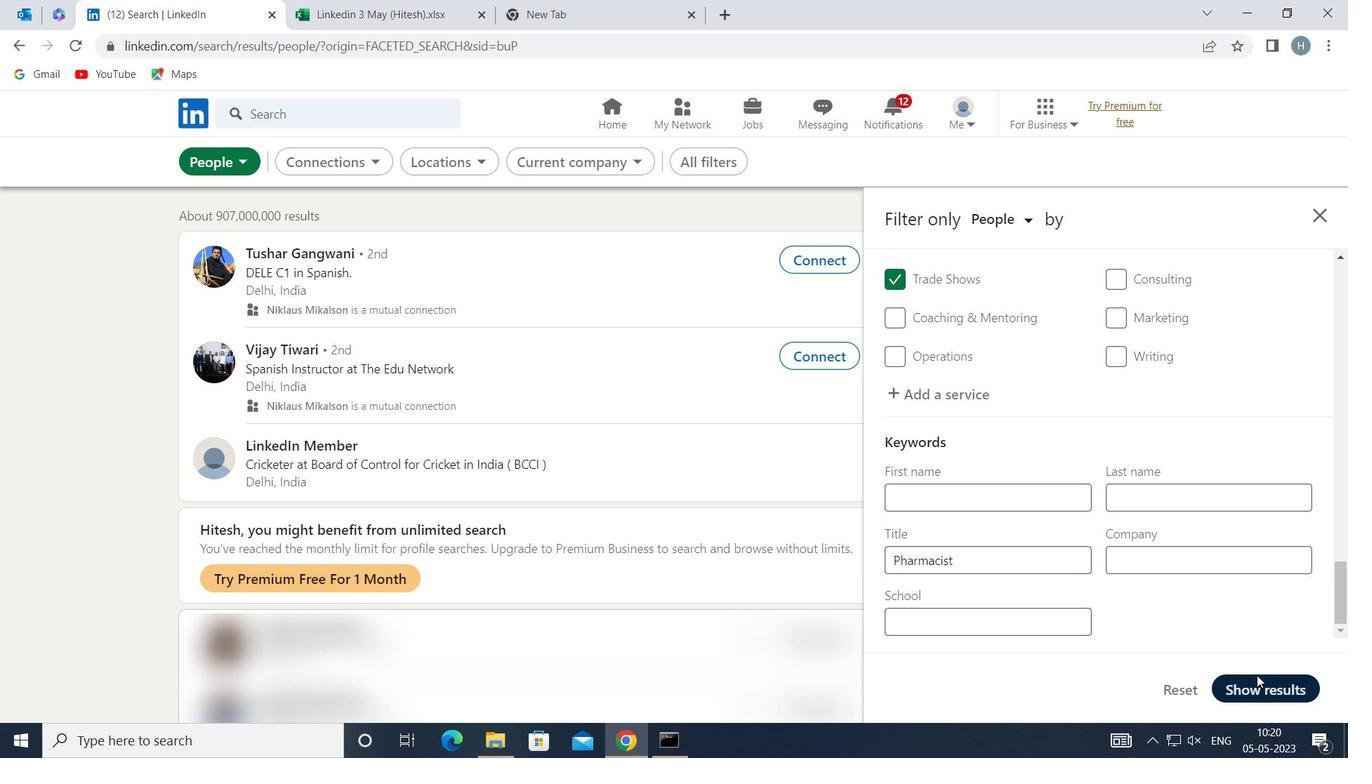 
